 Task: Look for space in Itabirito, Brazil from 2nd June, 2023 to 9th June, 2023 for 5 adults in price range Rs.7000 to Rs.13000. Place can be shared room with 2 bedrooms having 5 beds and 2 bathrooms. Property type can be house, flat, guest house. Amenities needed are: wifi. Booking option can be shelf check-in. Required host language is Spanish.
Action: Key pressed i<Key.caps_lock>tabirito,<Key.space><Key.caps_lock>b<Key.caps_lock>razil<Key.enter>
Screenshot: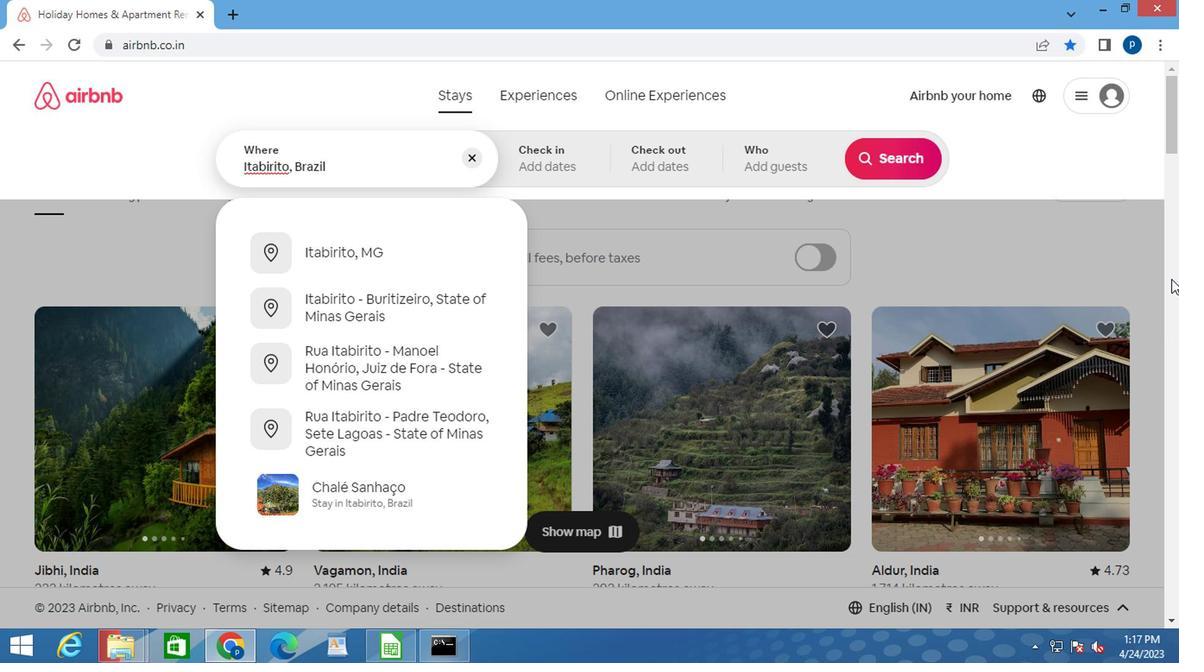 
Action: Mouse moved to (896, 292)
Screenshot: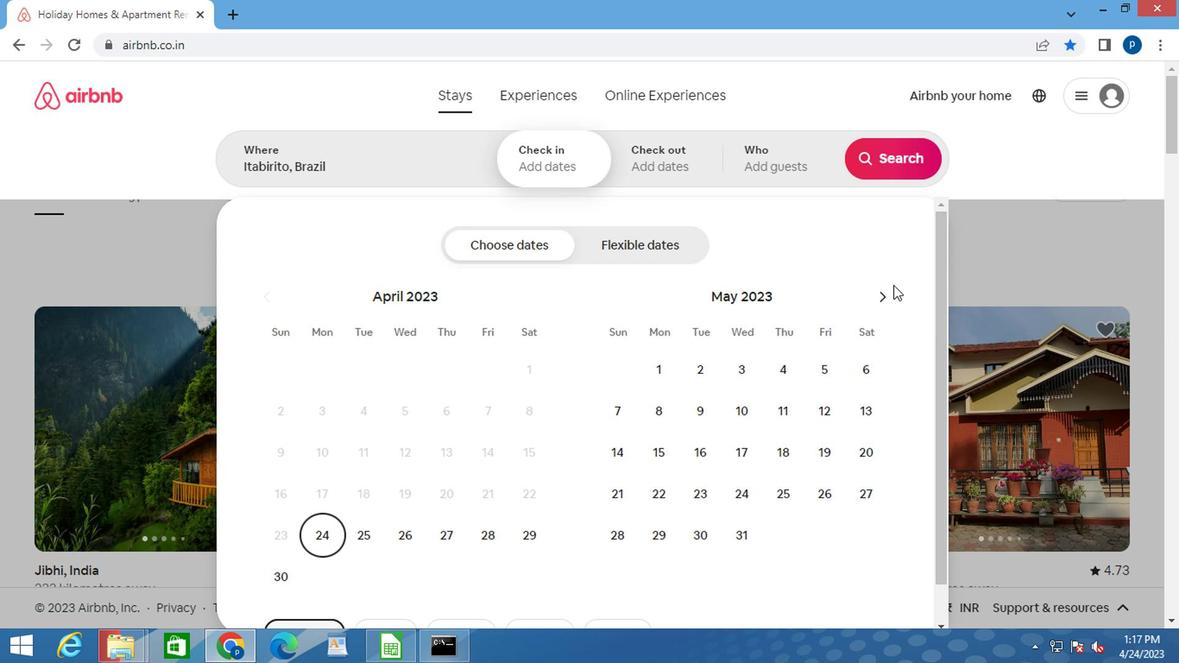 
Action: Mouse pressed left at (896, 292)
Screenshot: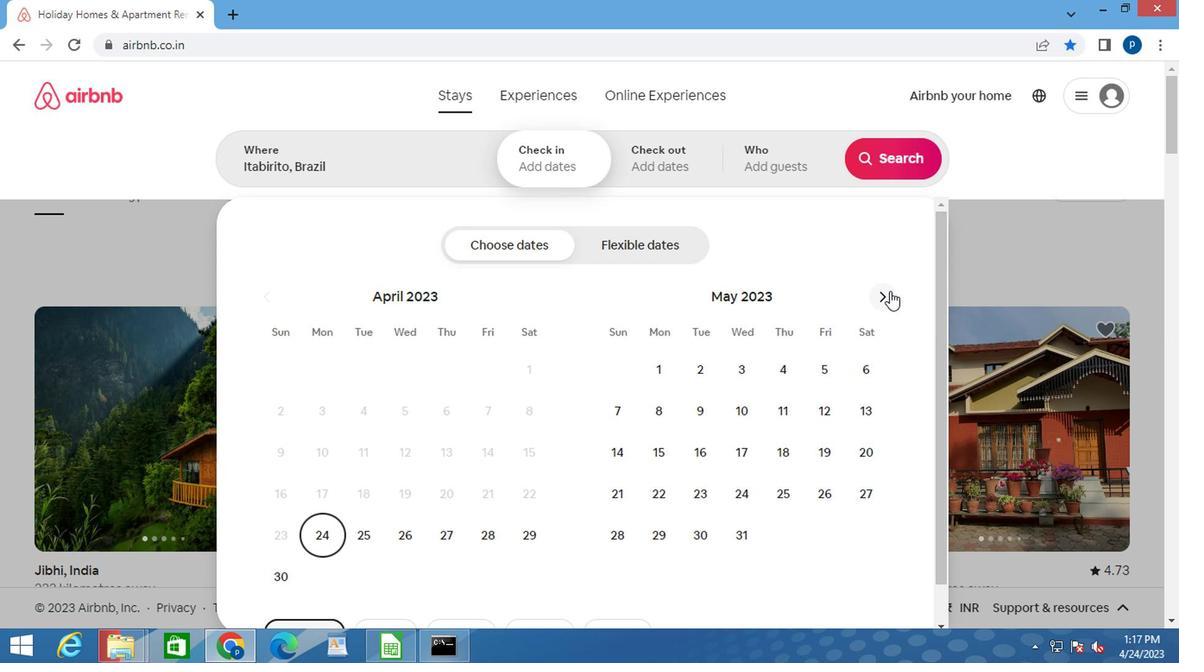 
Action: Mouse pressed left at (896, 292)
Screenshot: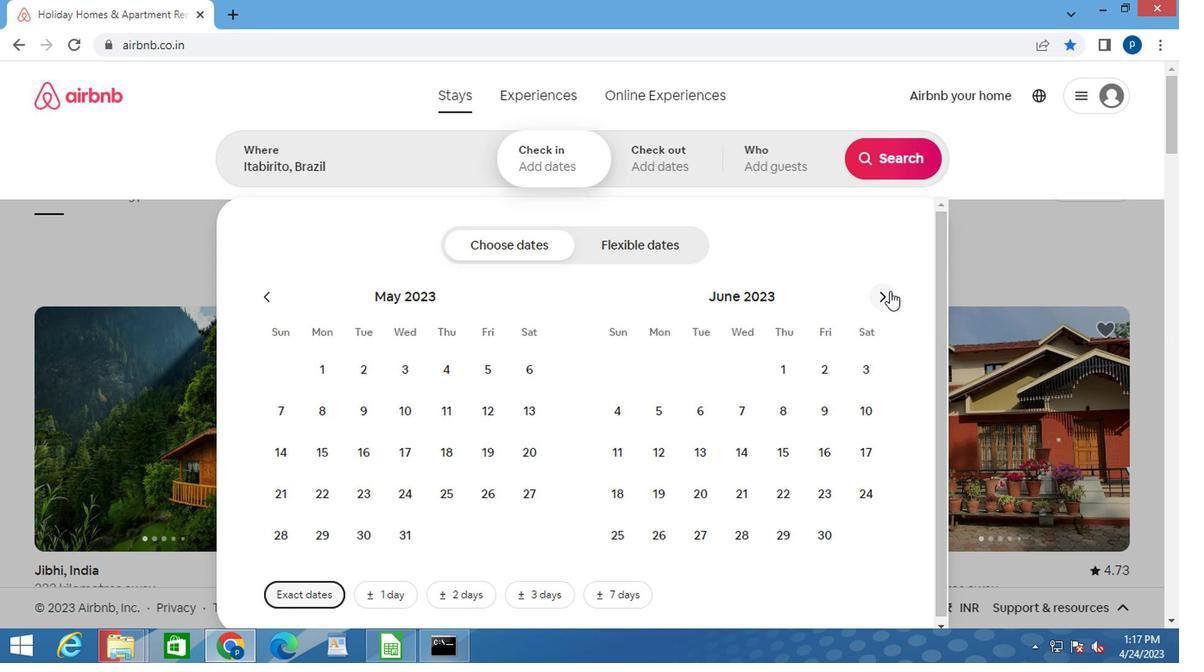 
Action: Mouse moved to (483, 375)
Screenshot: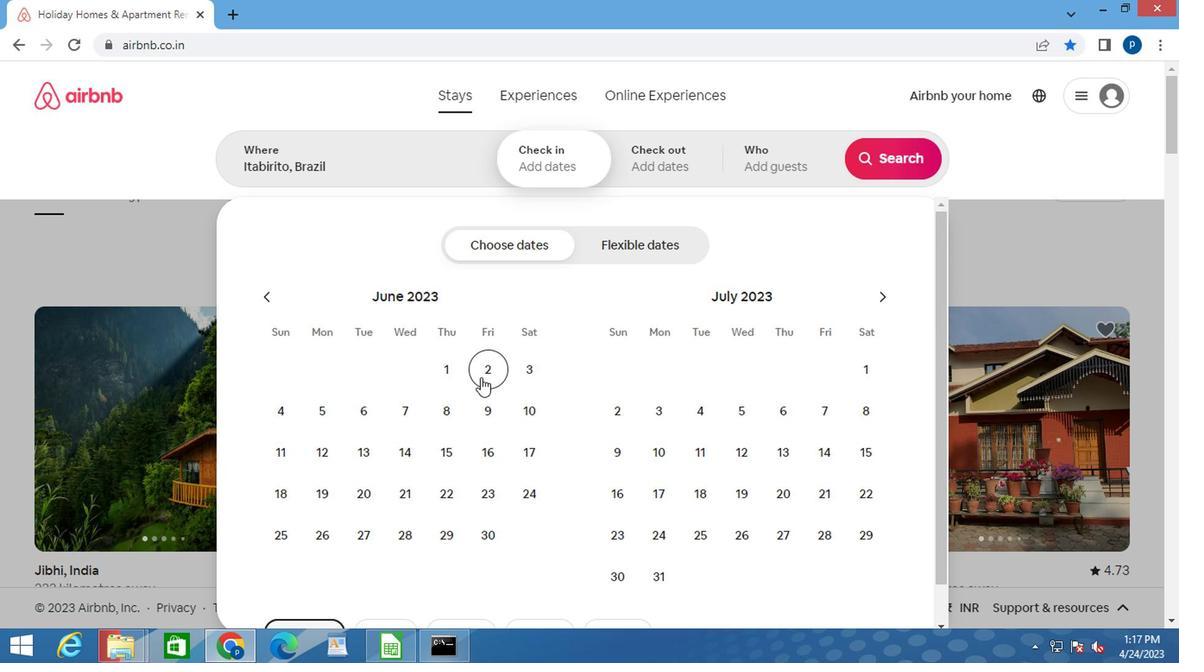 
Action: Mouse pressed left at (483, 375)
Screenshot: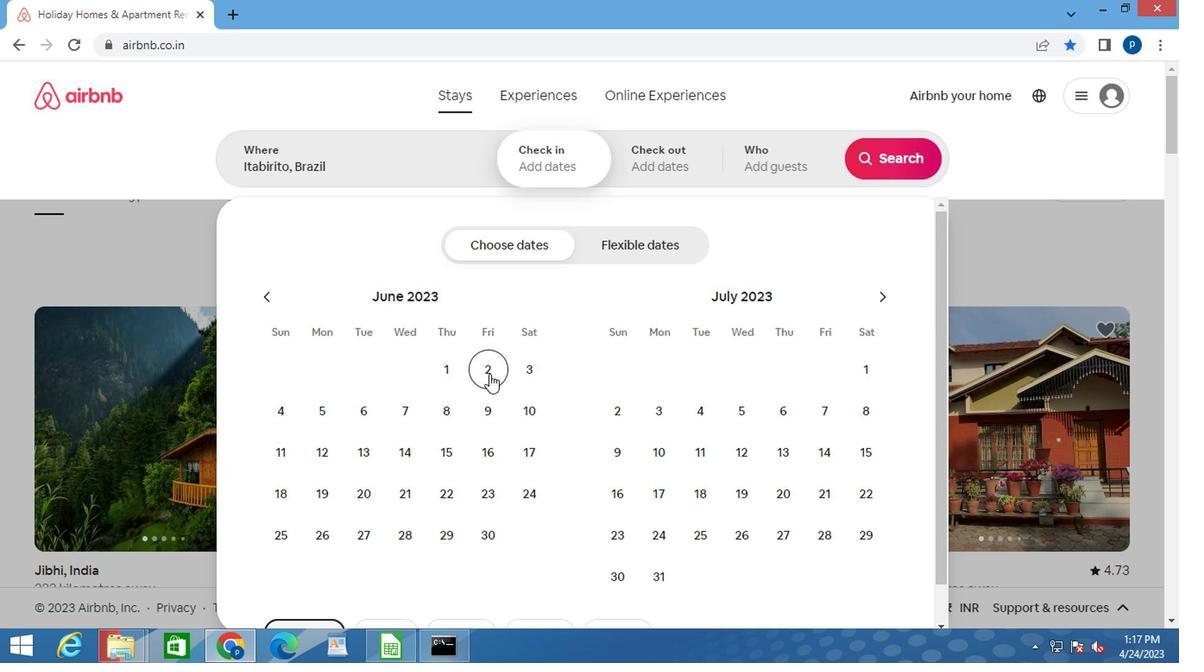 
Action: Mouse moved to (487, 413)
Screenshot: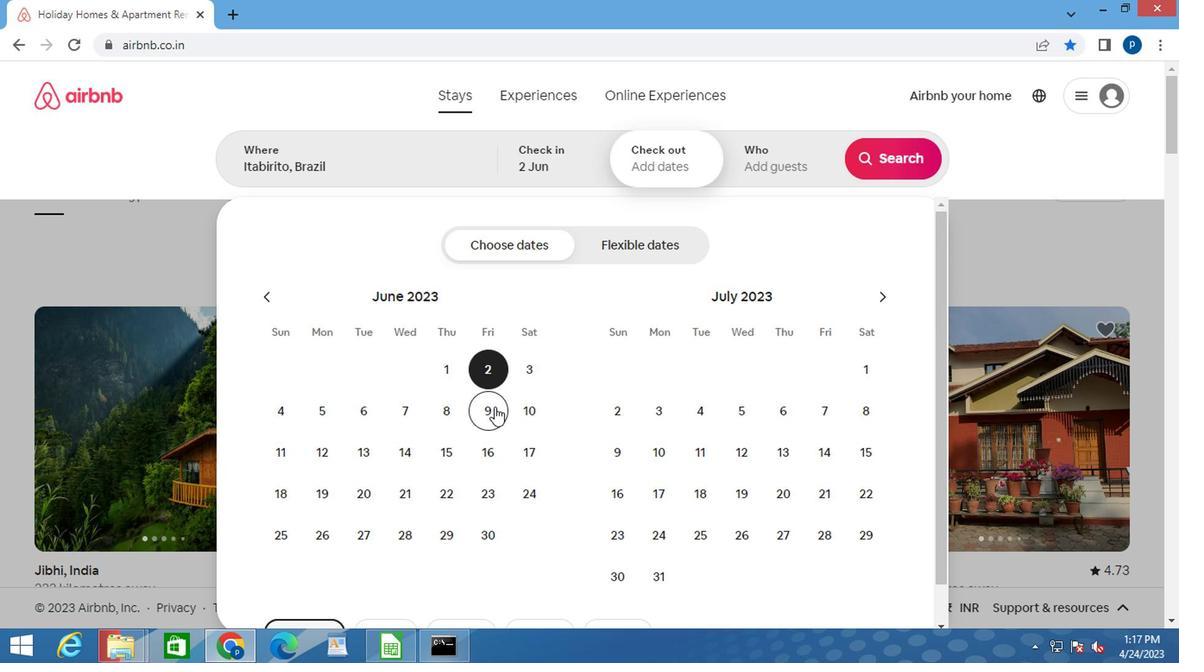 
Action: Mouse pressed left at (487, 413)
Screenshot: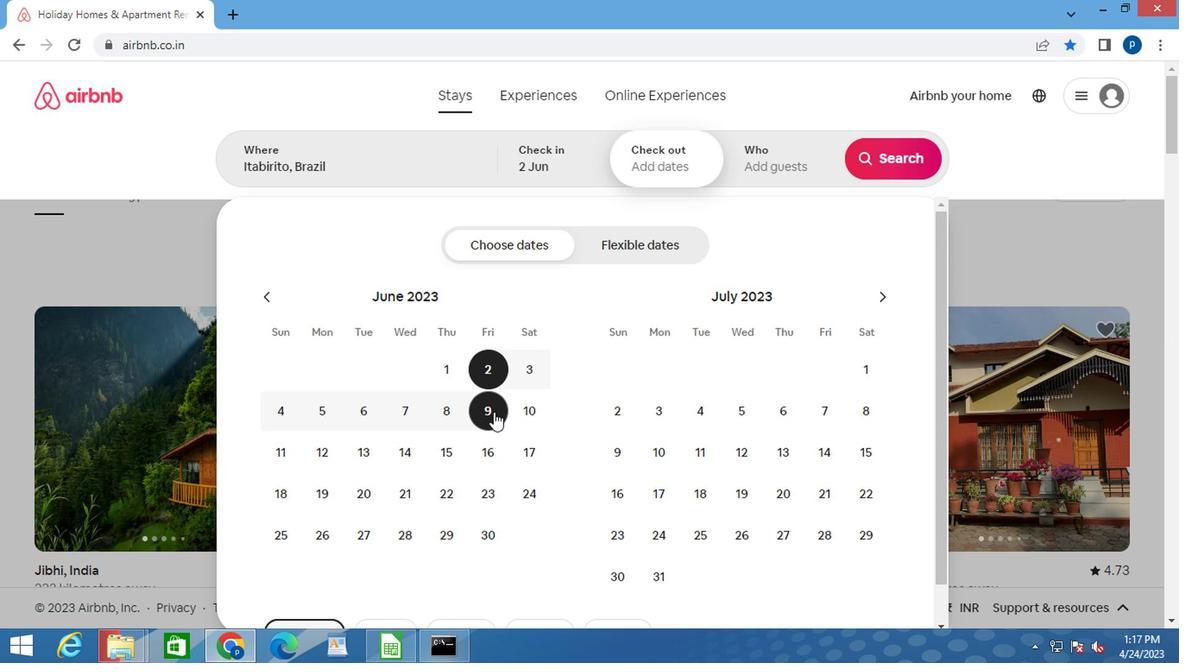 
Action: Mouse moved to (772, 176)
Screenshot: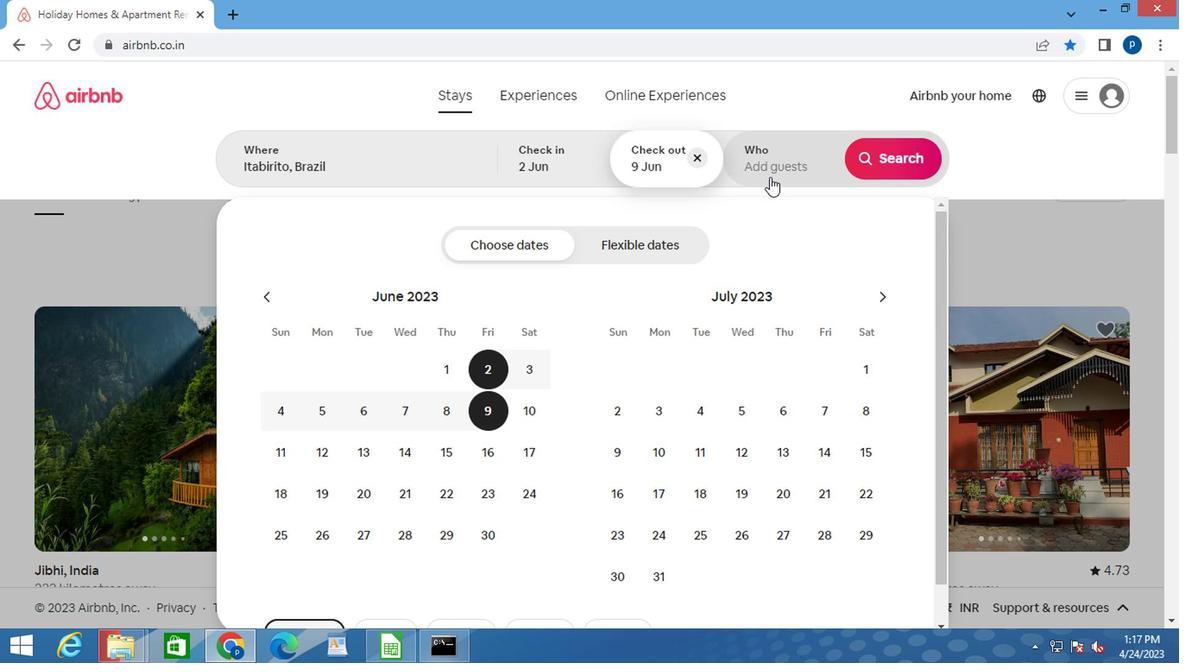 
Action: Mouse pressed left at (772, 176)
Screenshot: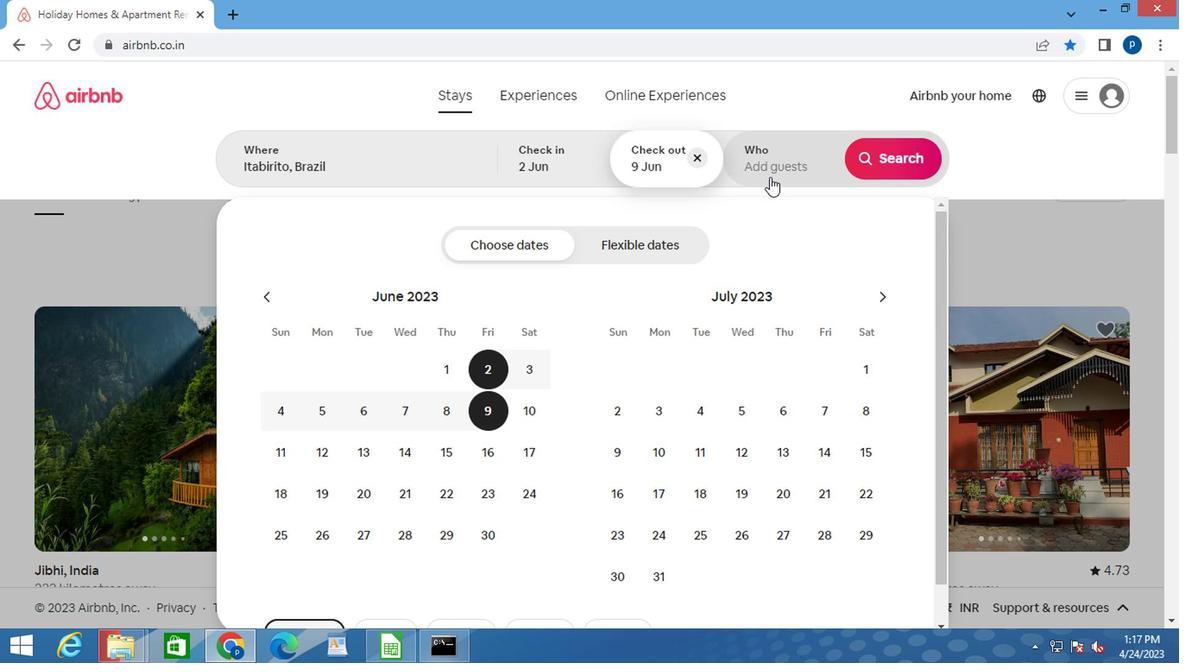 
Action: Mouse moved to (894, 251)
Screenshot: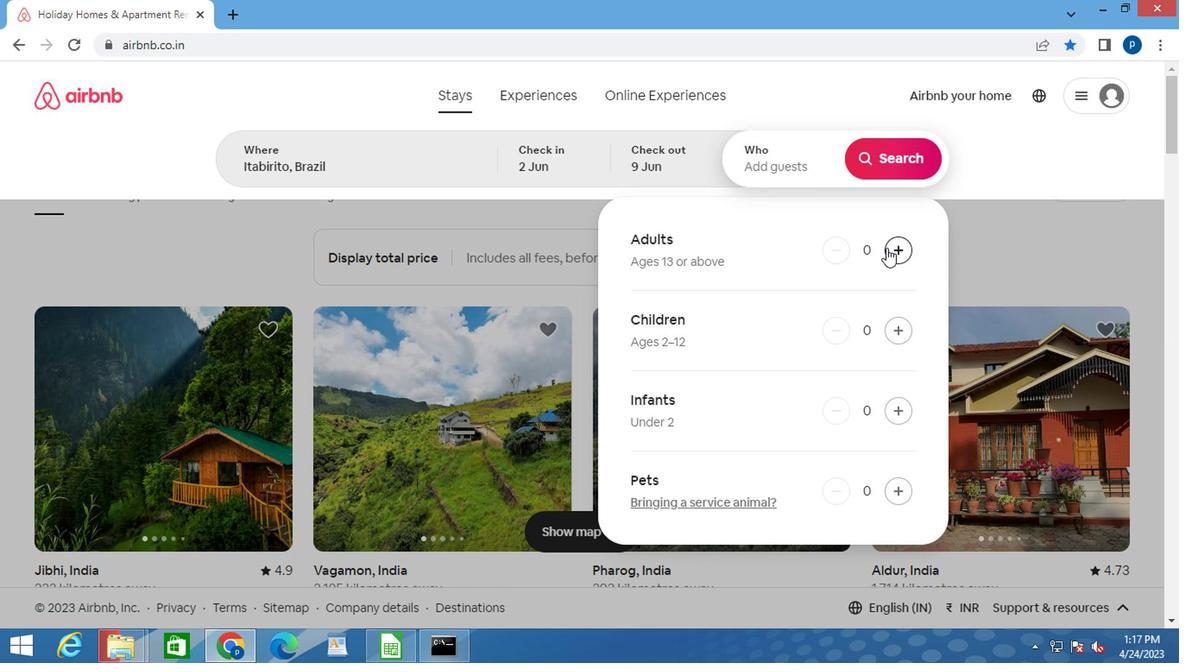 
Action: Mouse pressed left at (894, 251)
Screenshot: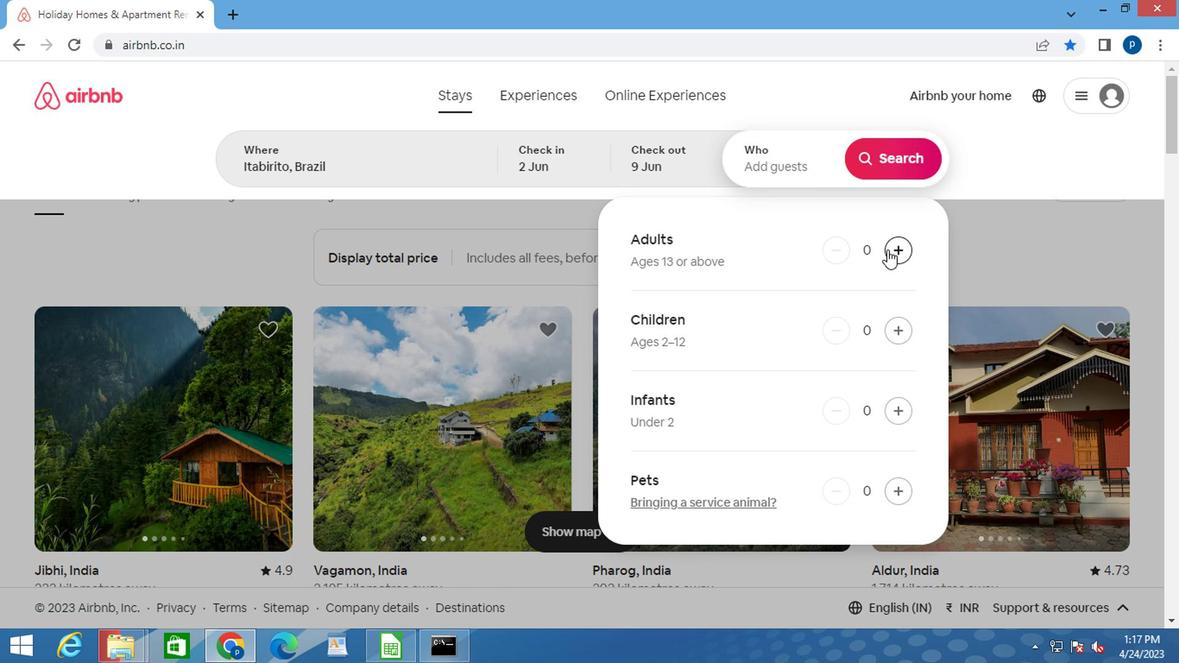 
Action: Mouse moved to (896, 250)
Screenshot: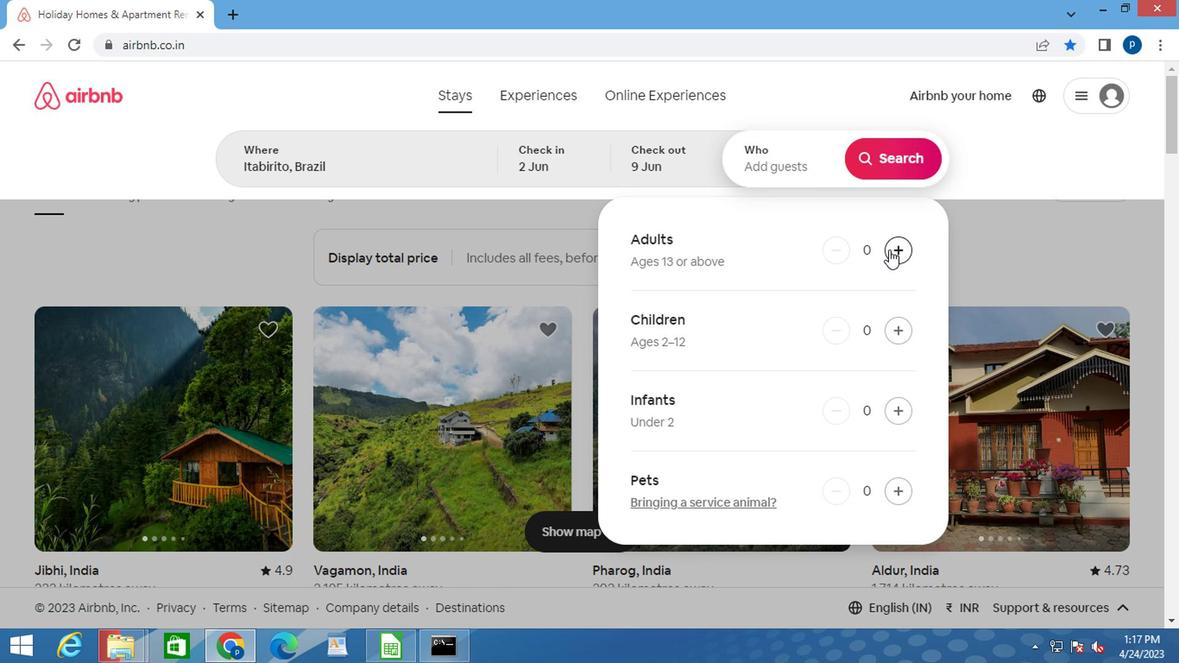
Action: Mouse pressed left at (896, 250)
Screenshot: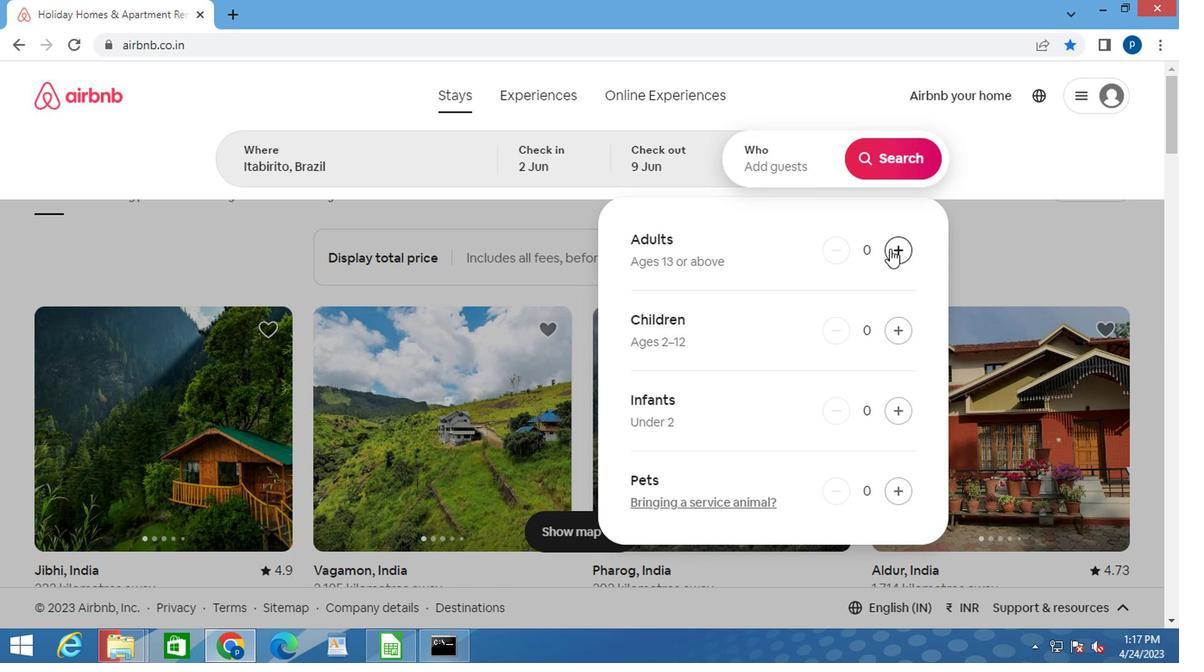 
Action: Mouse moved to (897, 250)
Screenshot: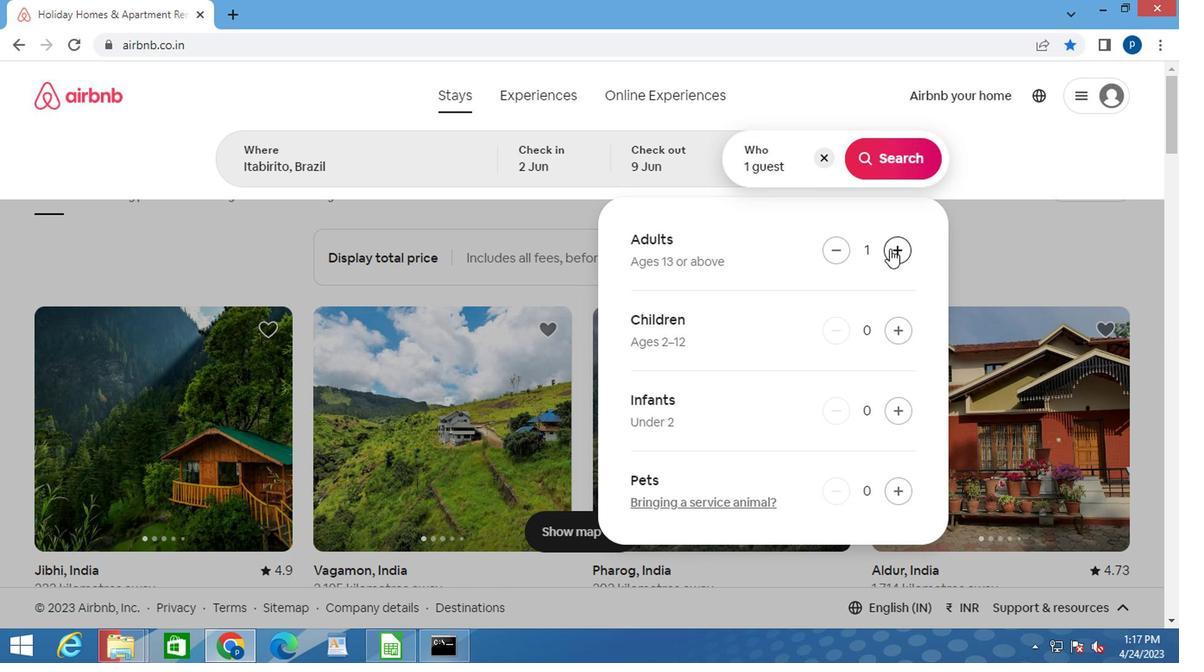 
Action: Mouse pressed left at (897, 250)
Screenshot: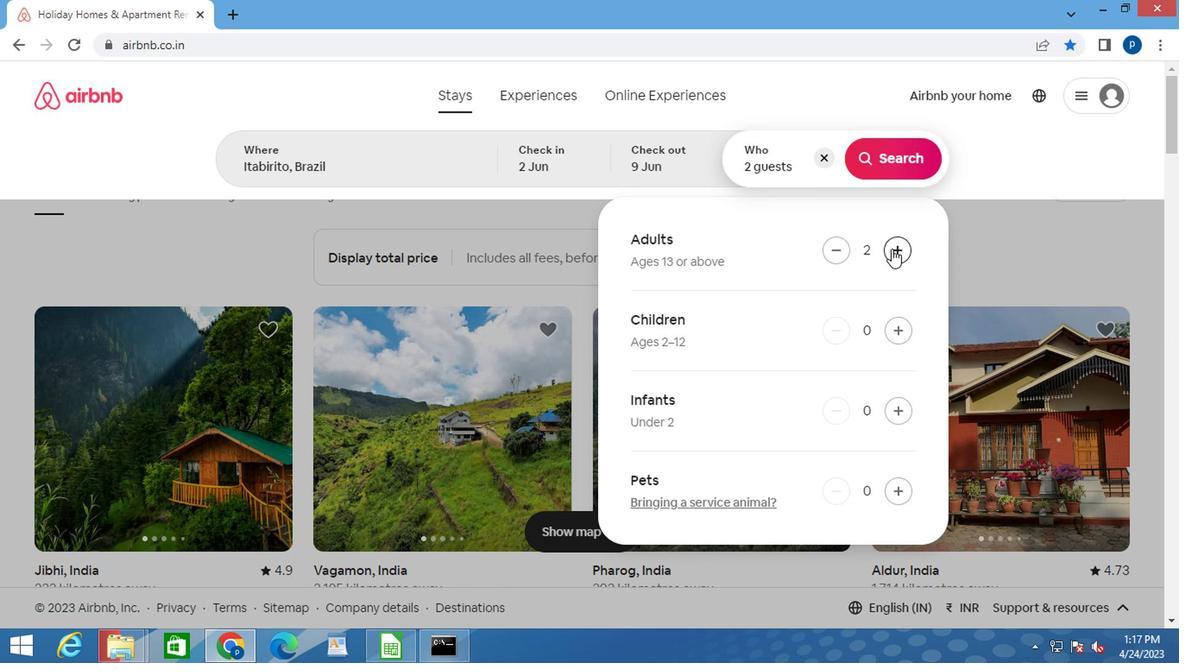 
Action: Mouse moved to (898, 250)
Screenshot: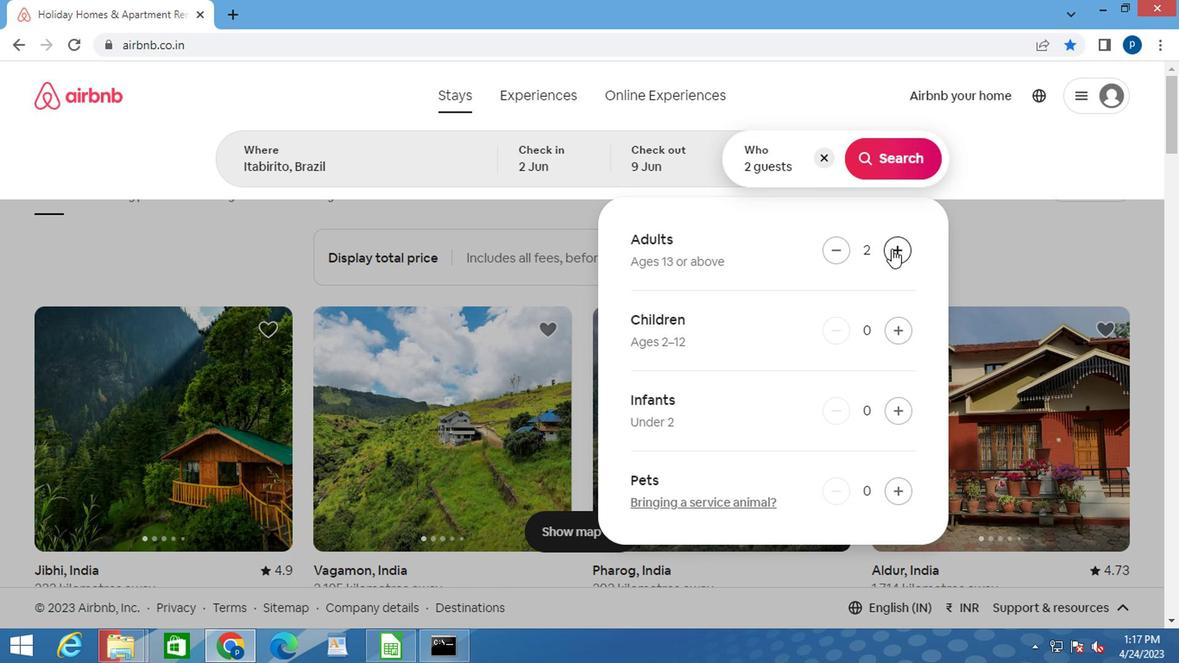 
Action: Mouse pressed left at (898, 250)
Screenshot: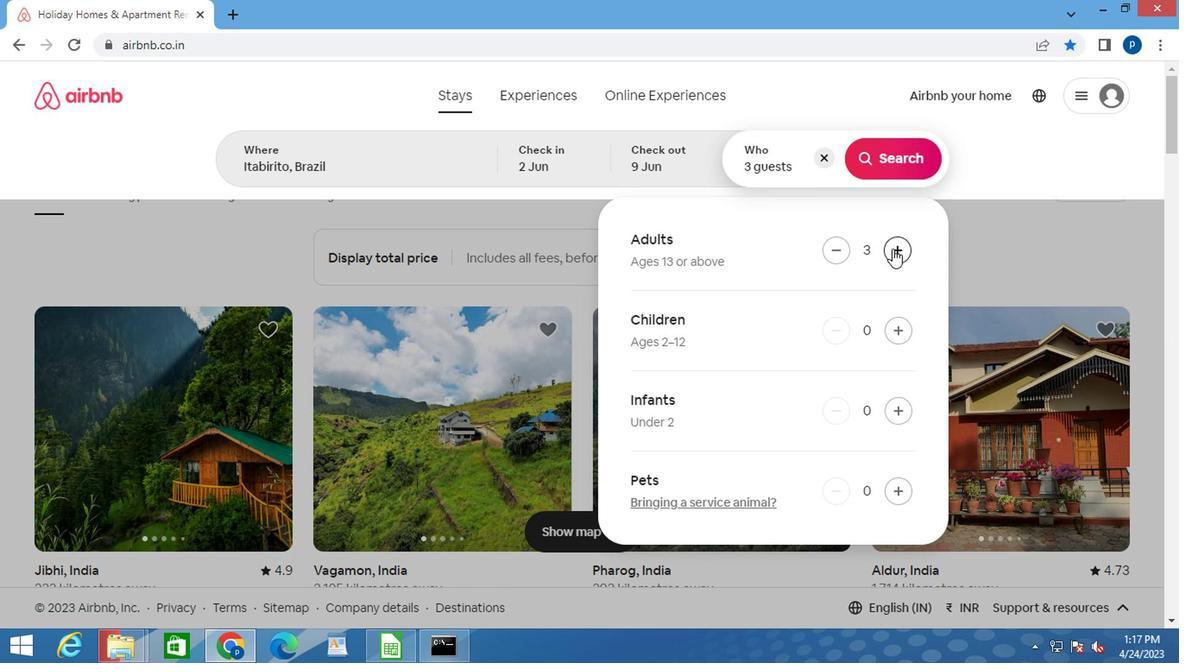 
Action: Mouse pressed left at (898, 250)
Screenshot: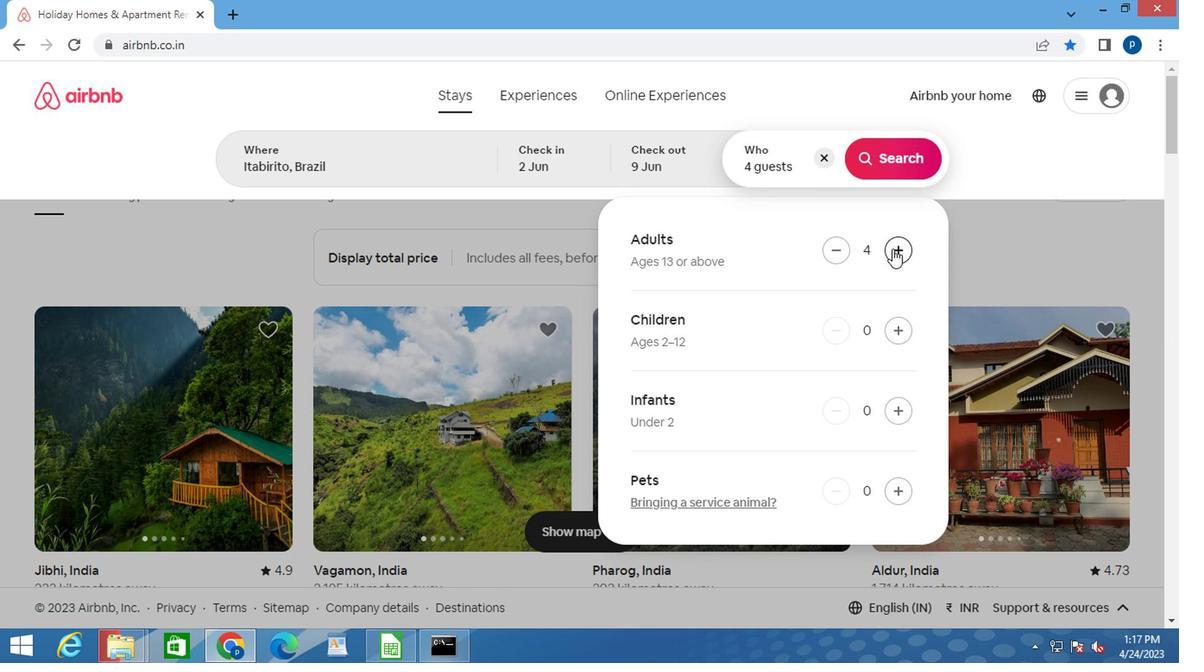 
Action: Mouse moved to (896, 164)
Screenshot: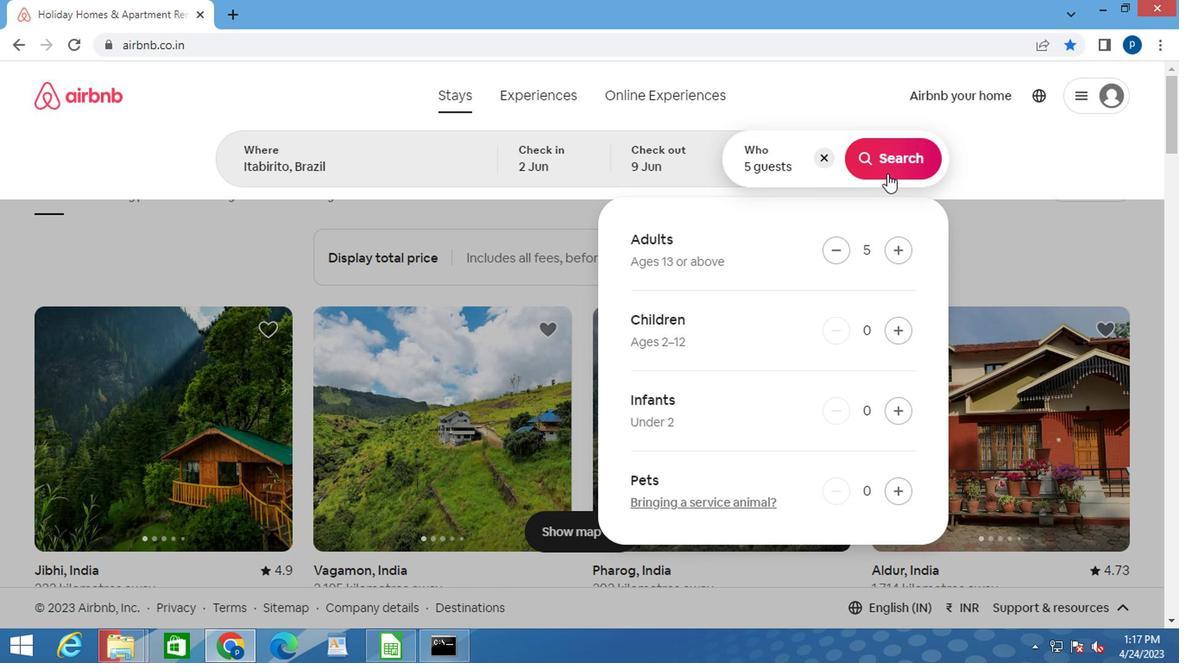 
Action: Mouse pressed left at (896, 164)
Screenshot: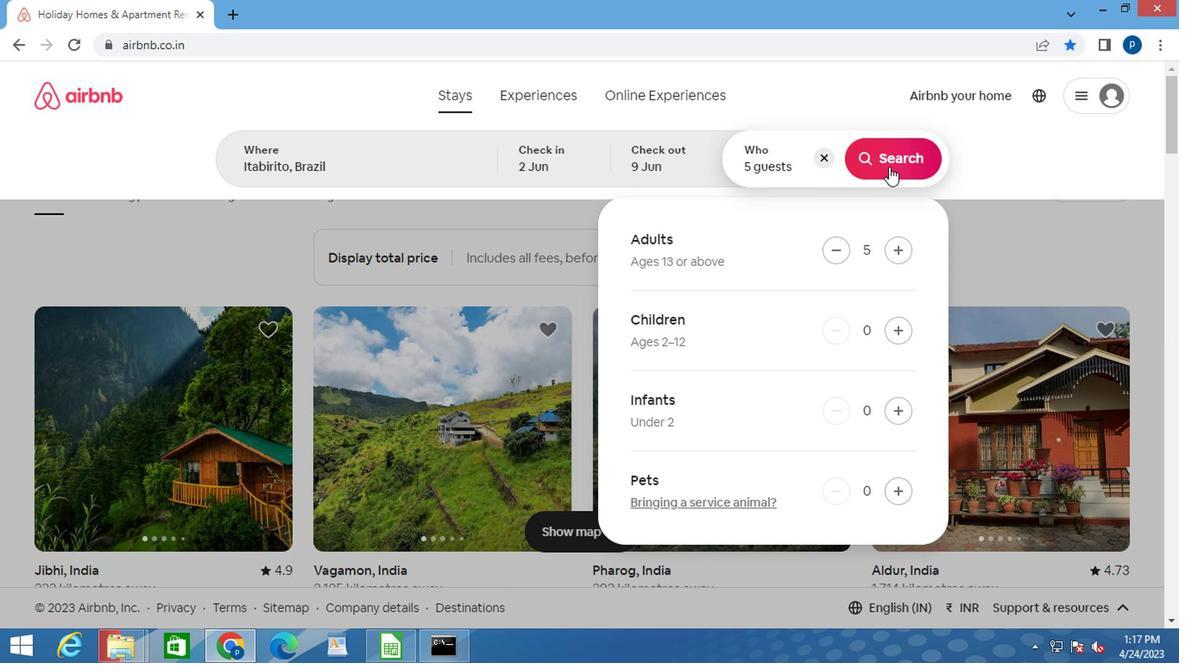 
Action: Mouse moved to (1100, 170)
Screenshot: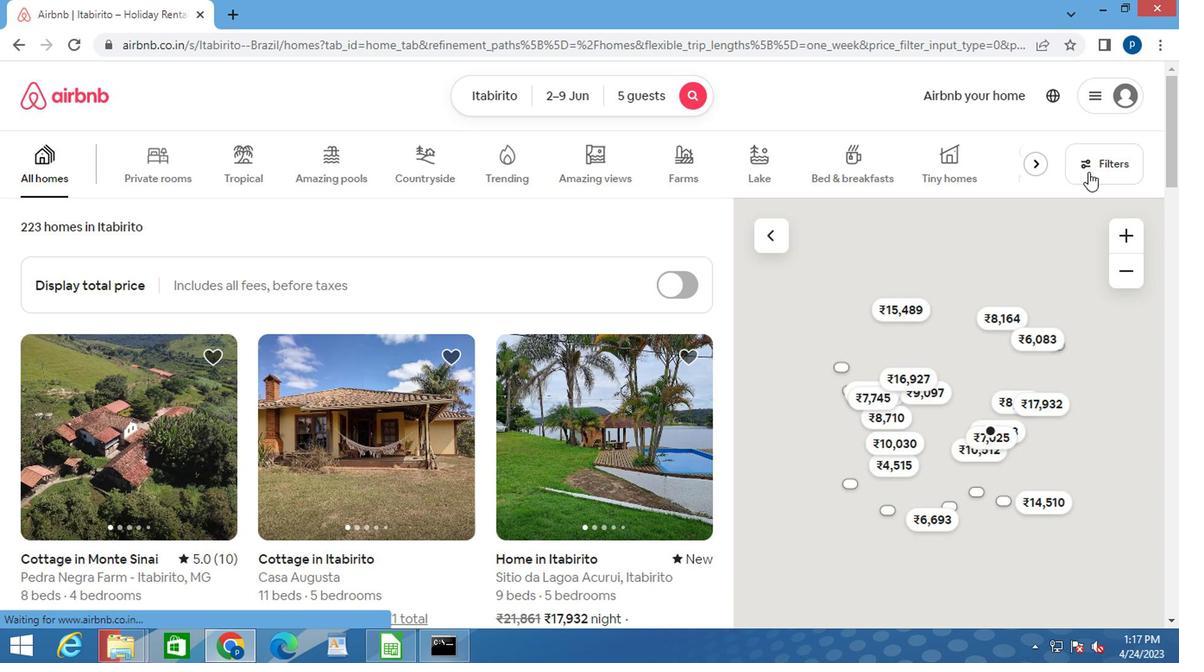 
Action: Mouse pressed left at (1100, 170)
Screenshot: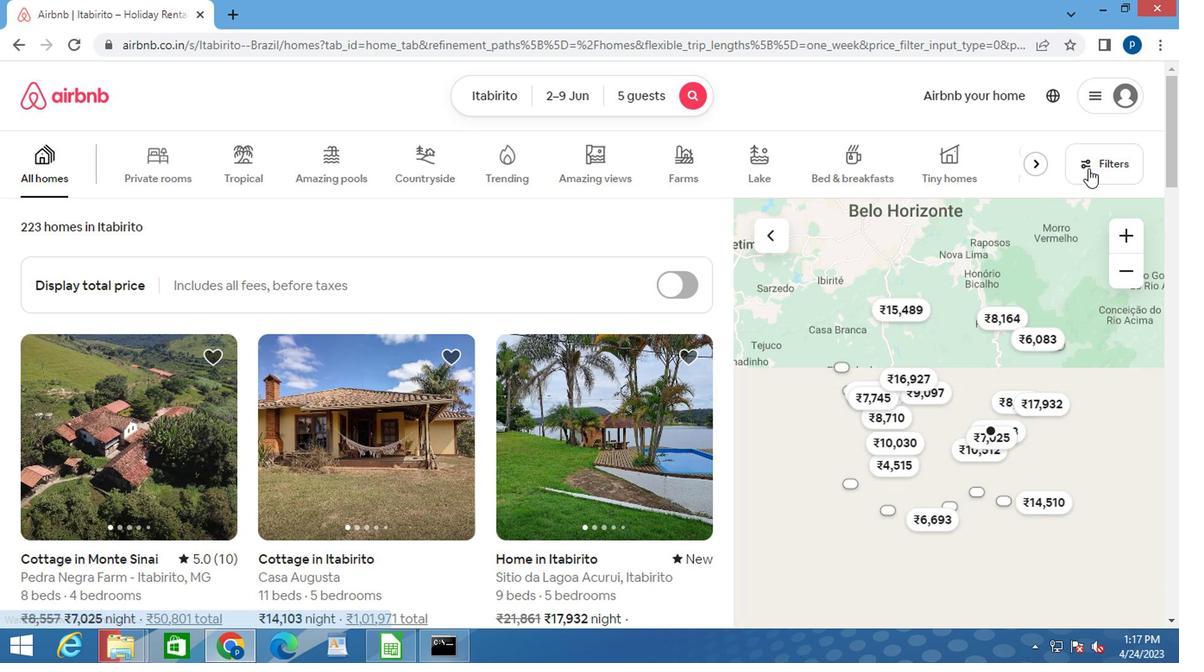 
Action: Mouse moved to (332, 379)
Screenshot: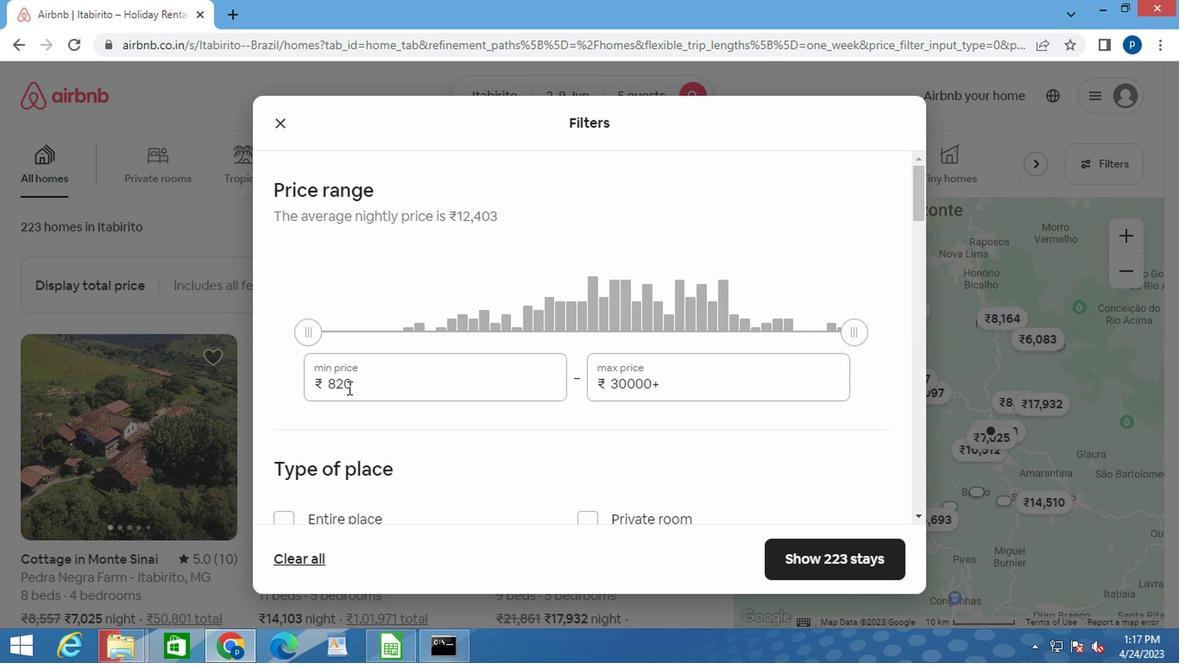 
Action: Mouse pressed left at (332, 379)
Screenshot: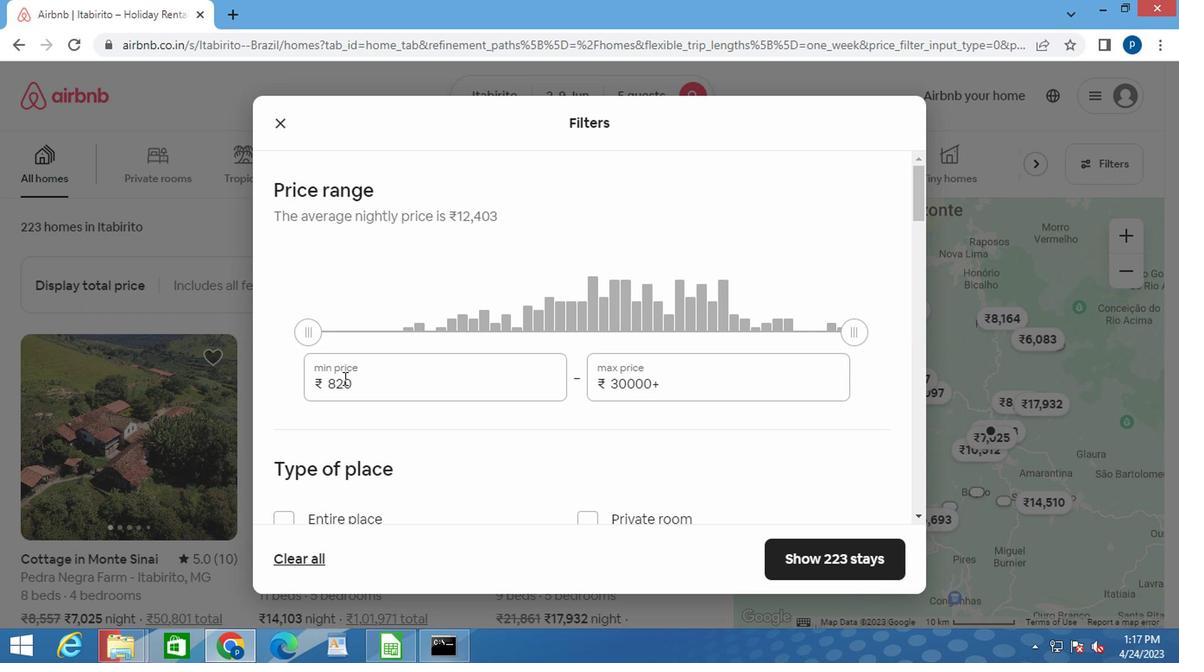 
Action: Mouse pressed left at (332, 379)
Screenshot: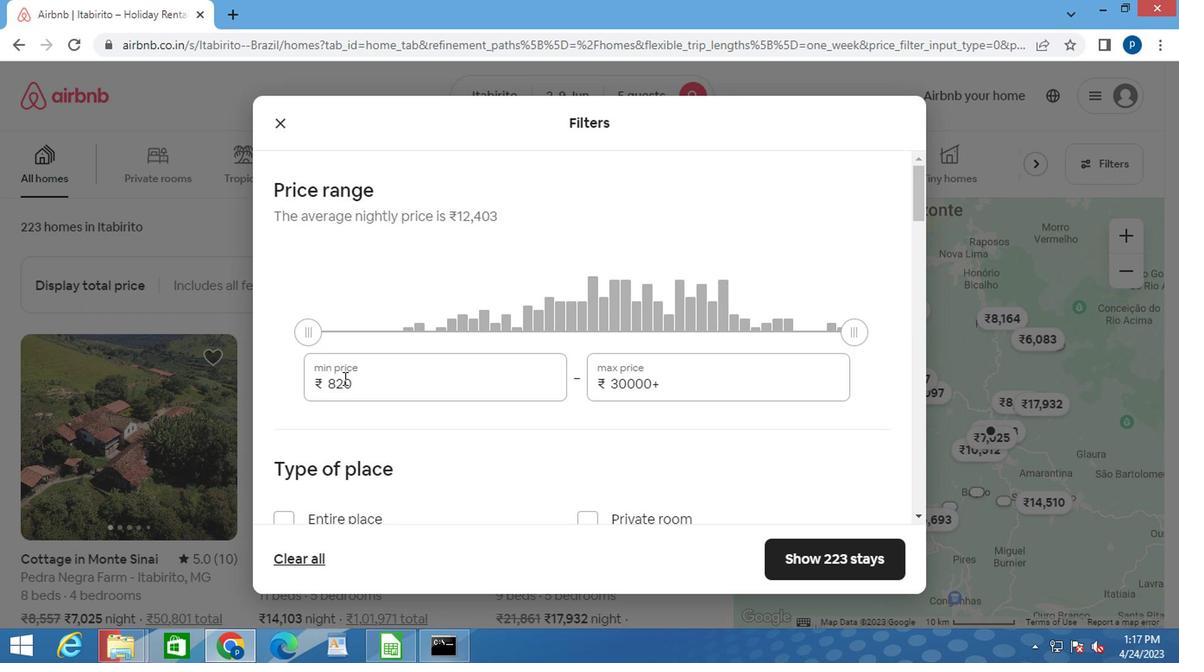 
Action: Mouse pressed left at (332, 379)
Screenshot: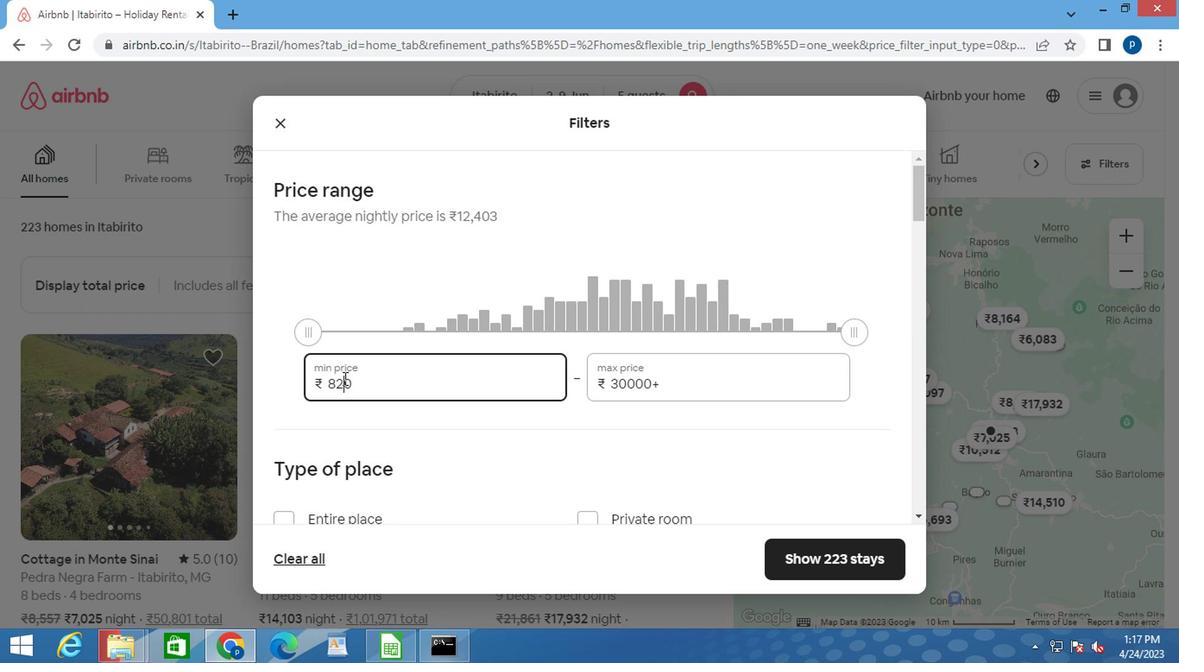 
Action: Key pressed 7000<Key.tab>13000
Screenshot: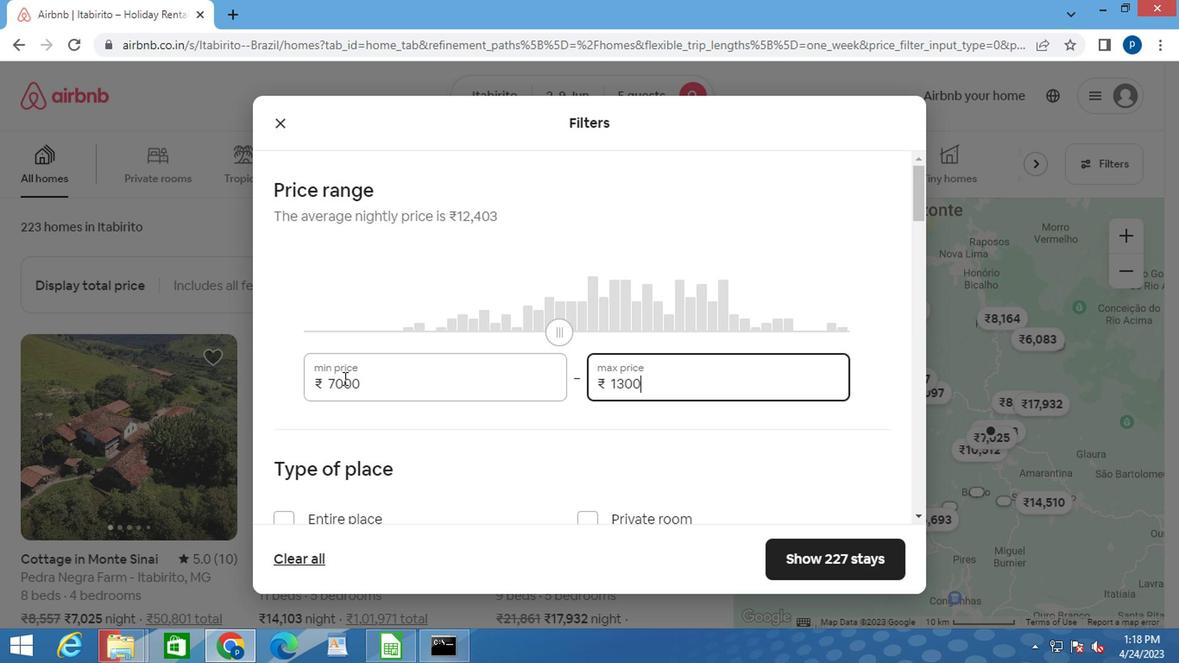 
Action: Mouse moved to (516, 489)
Screenshot: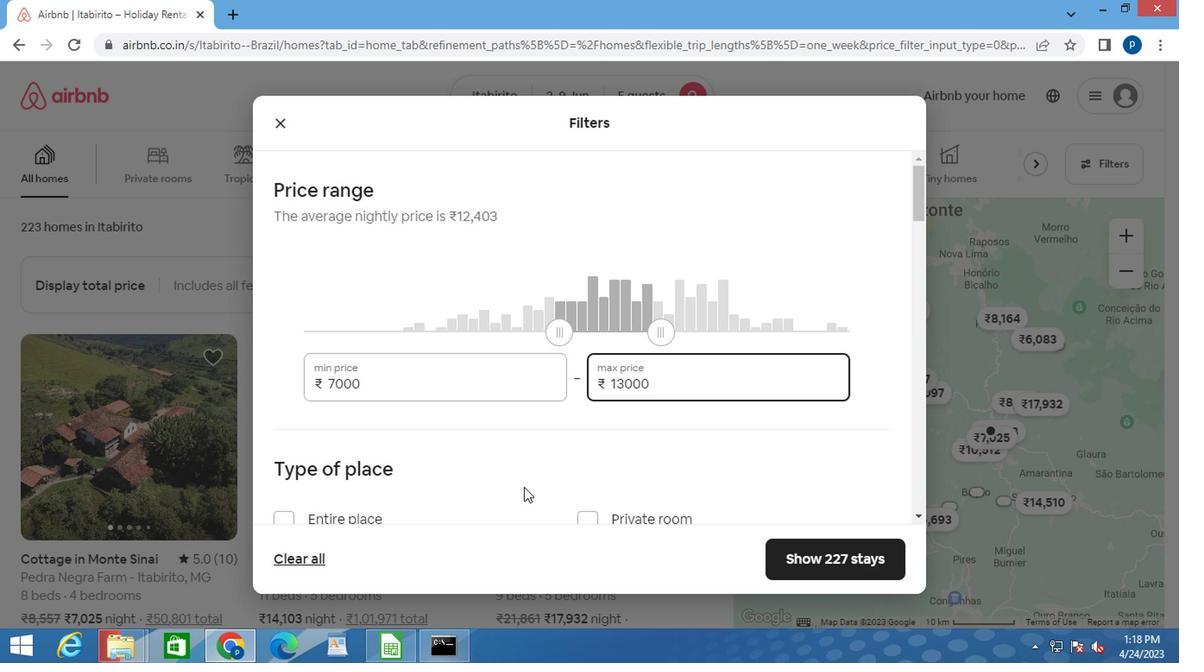 
Action: Mouse scrolled (516, 487) with delta (0, -1)
Screenshot: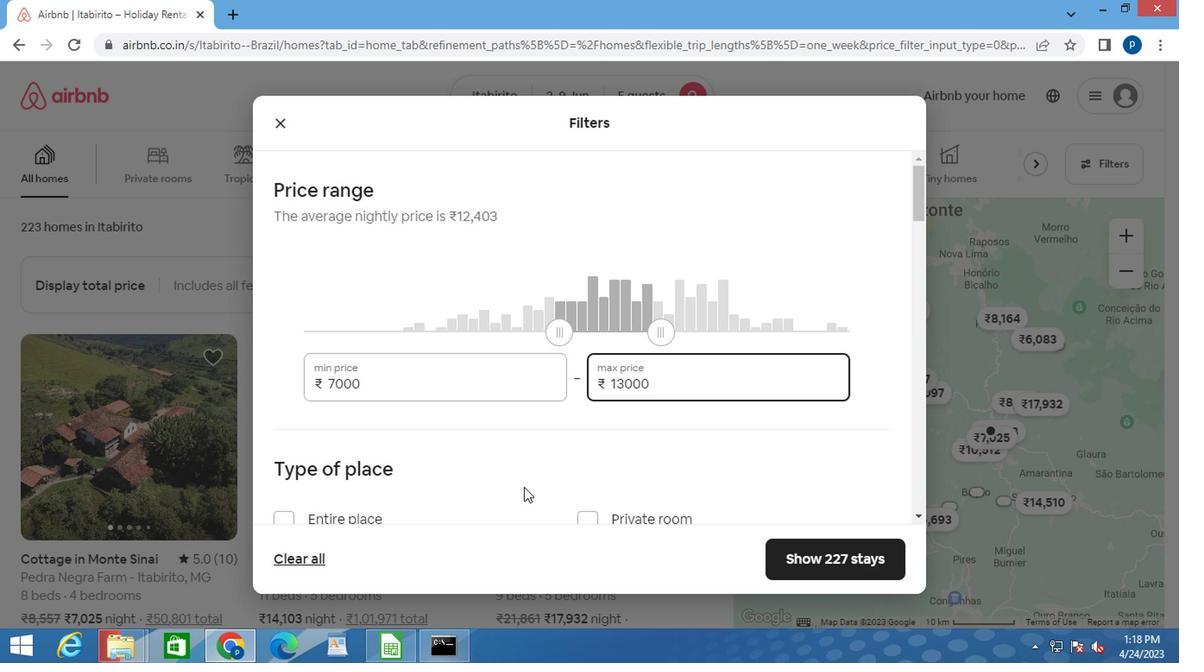 
Action: Mouse moved to (512, 460)
Screenshot: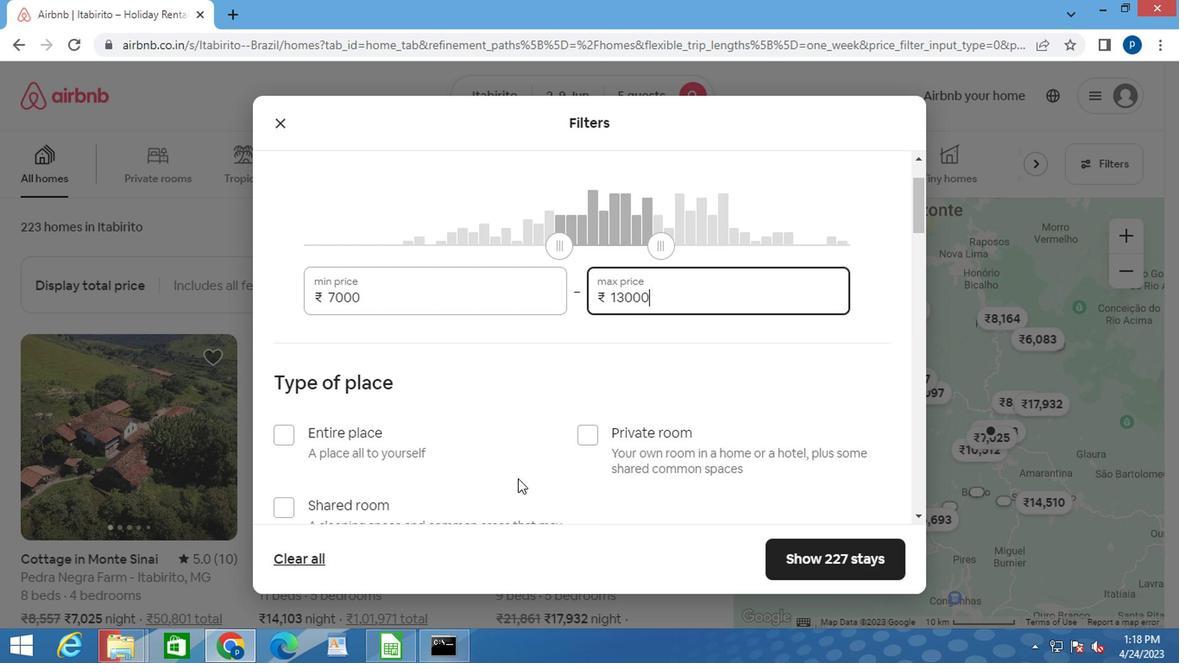
Action: Mouse scrolled (512, 459) with delta (0, 0)
Screenshot: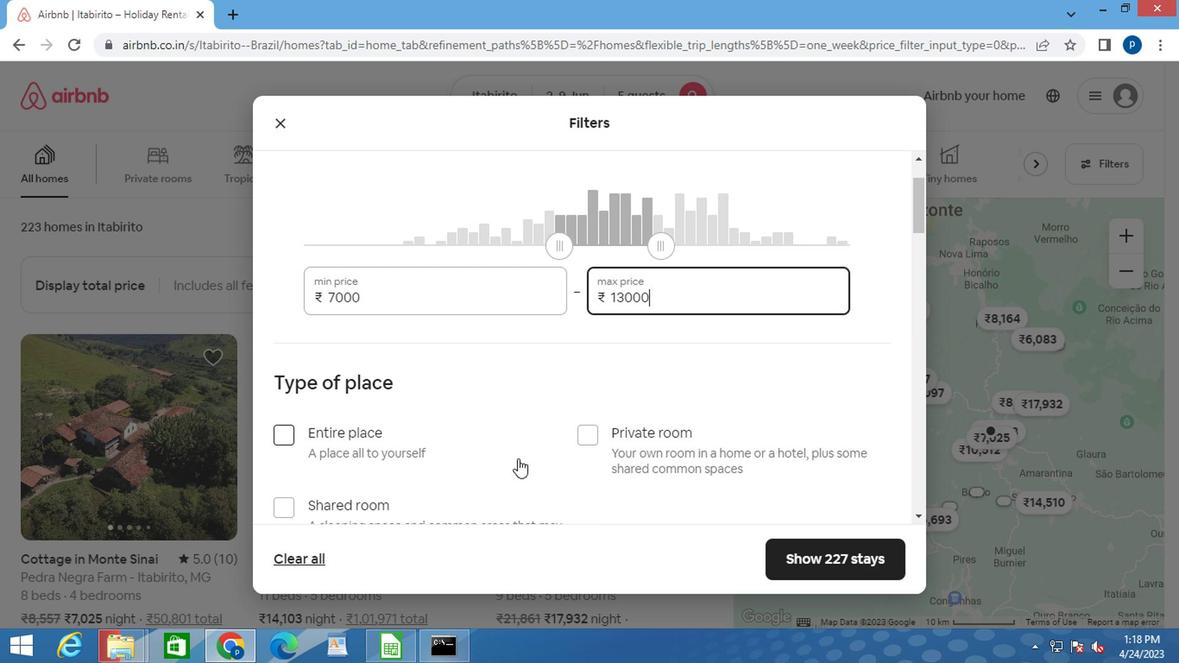 
Action: Mouse moved to (469, 432)
Screenshot: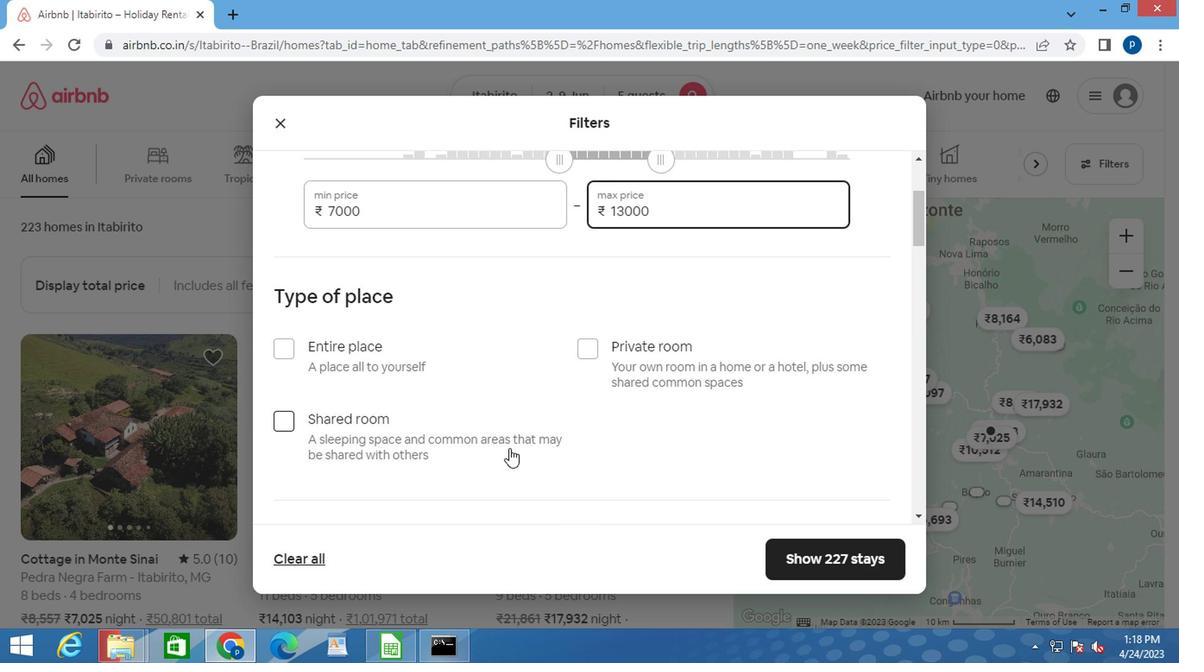 
Action: Mouse scrolled (469, 430) with delta (0, -1)
Screenshot: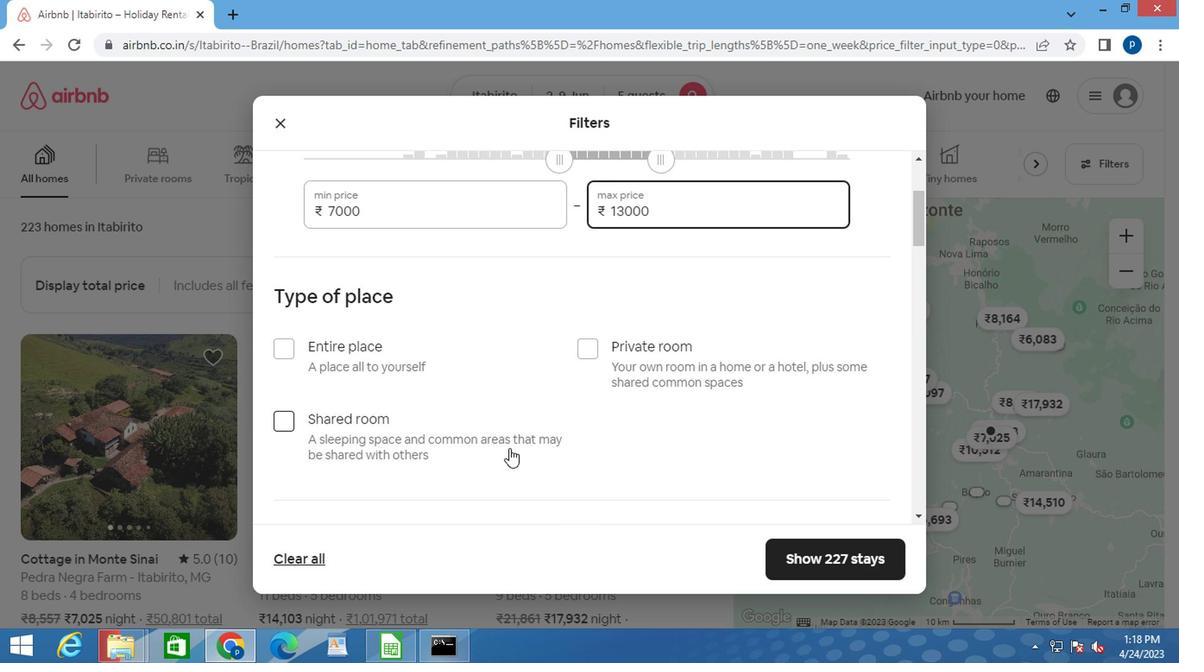 
Action: Mouse moved to (274, 341)
Screenshot: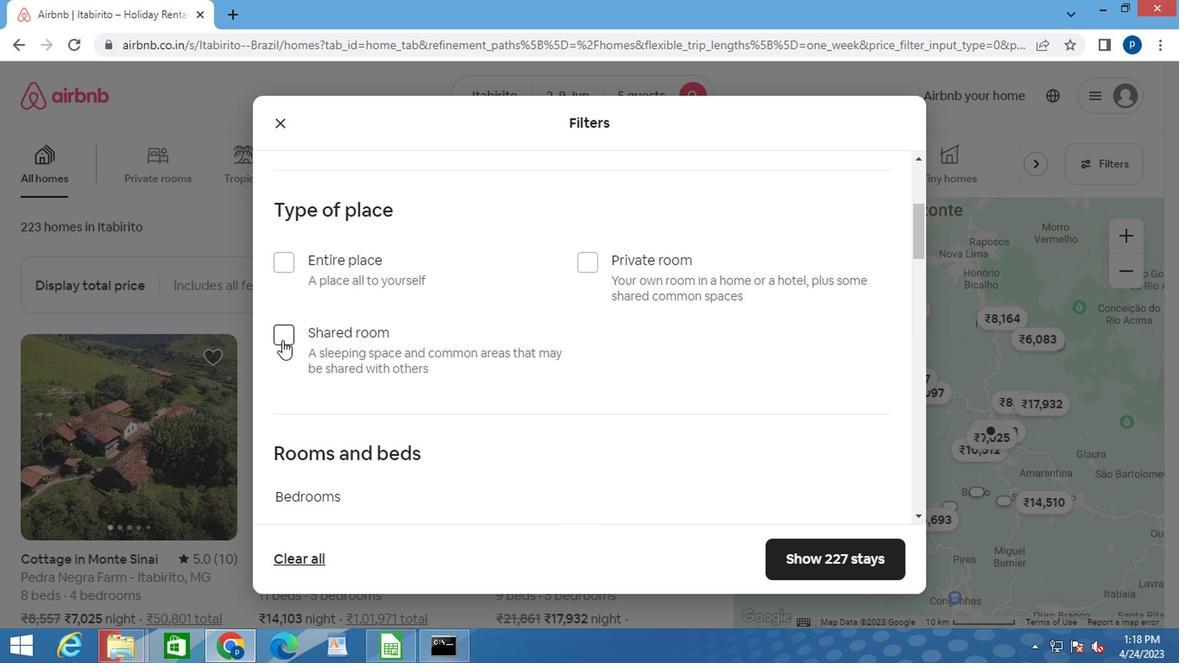 
Action: Mouse pressed left at (274, 341)
Screenshot: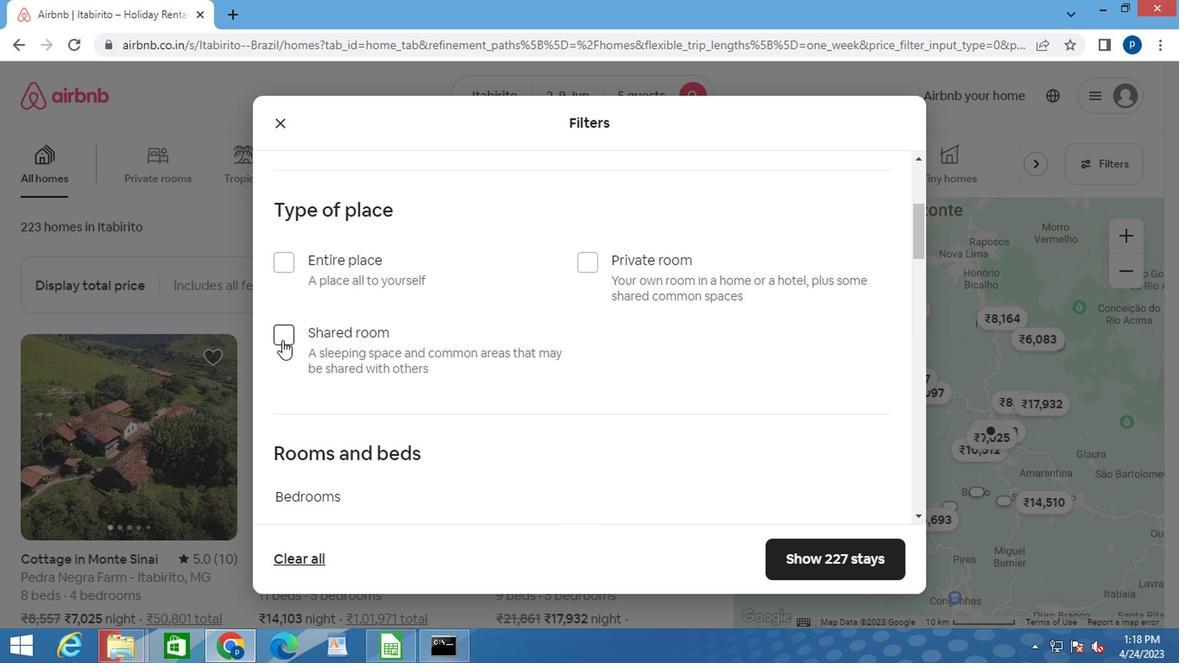 
Action: Mouse moved to (360, 363)
Screenshot: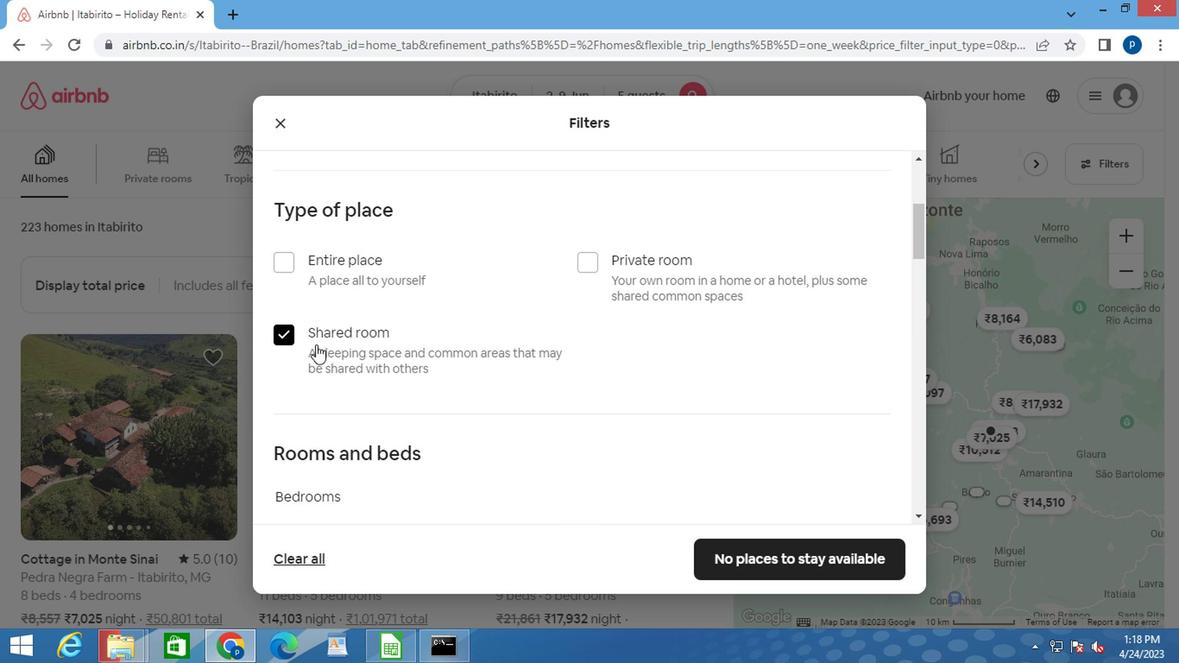 
Action: Mouse scrolled (360, 362) with delta (0, -1)
Screenshot: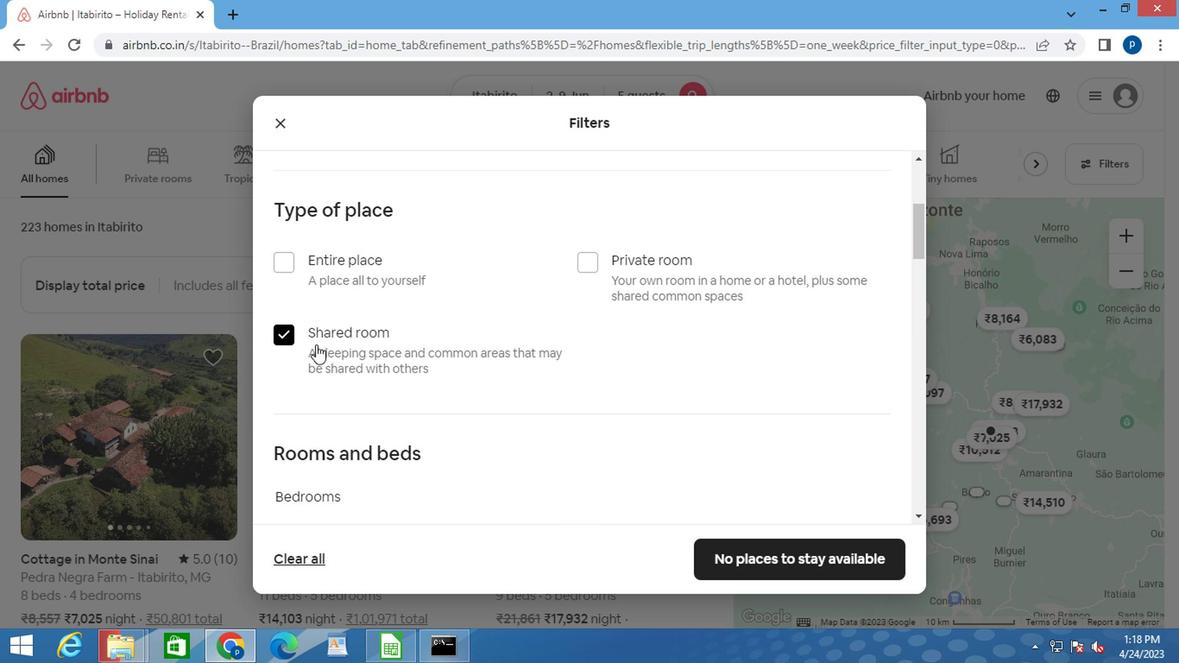 
Action: Mouse moved to (373, 365)
Screenshot: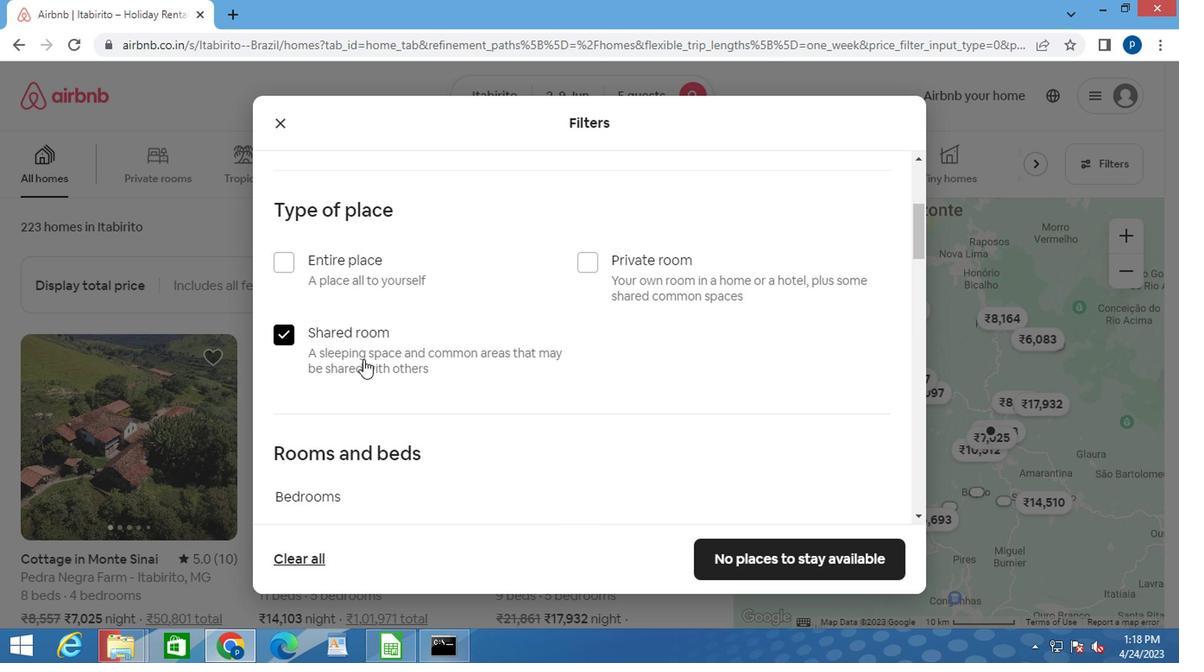 
Action: Mouse scrolled (373, 364) with delta (0, 0)
Screenshot: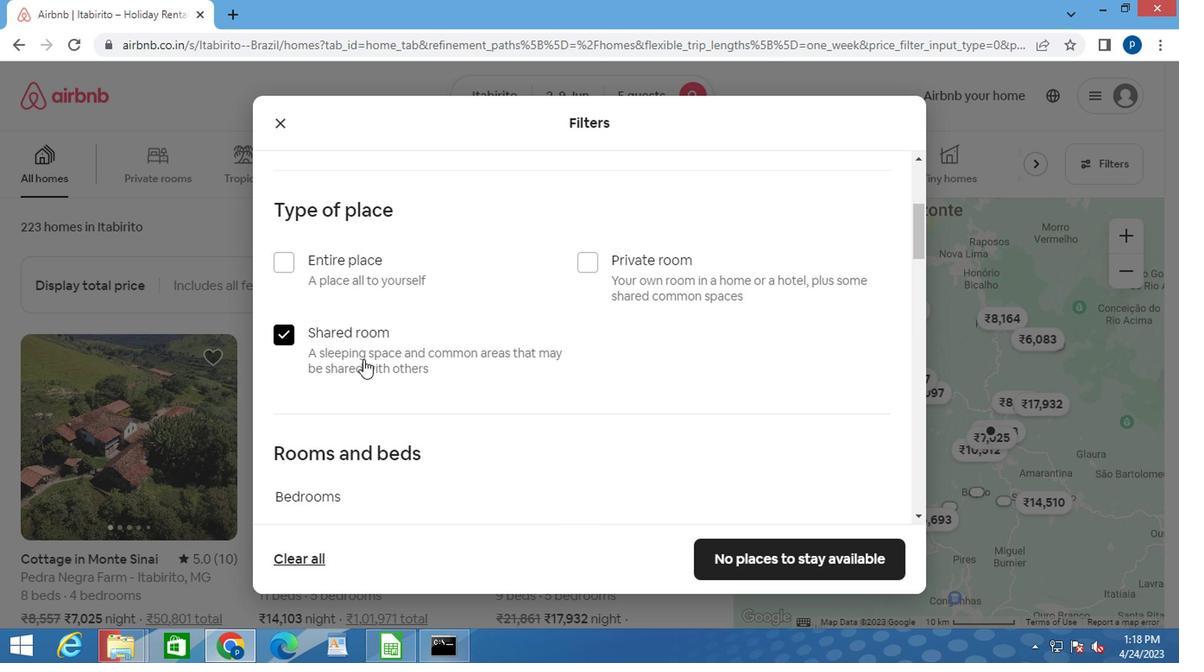 
Action: Mouse moved to (422, 368)
Screenshot: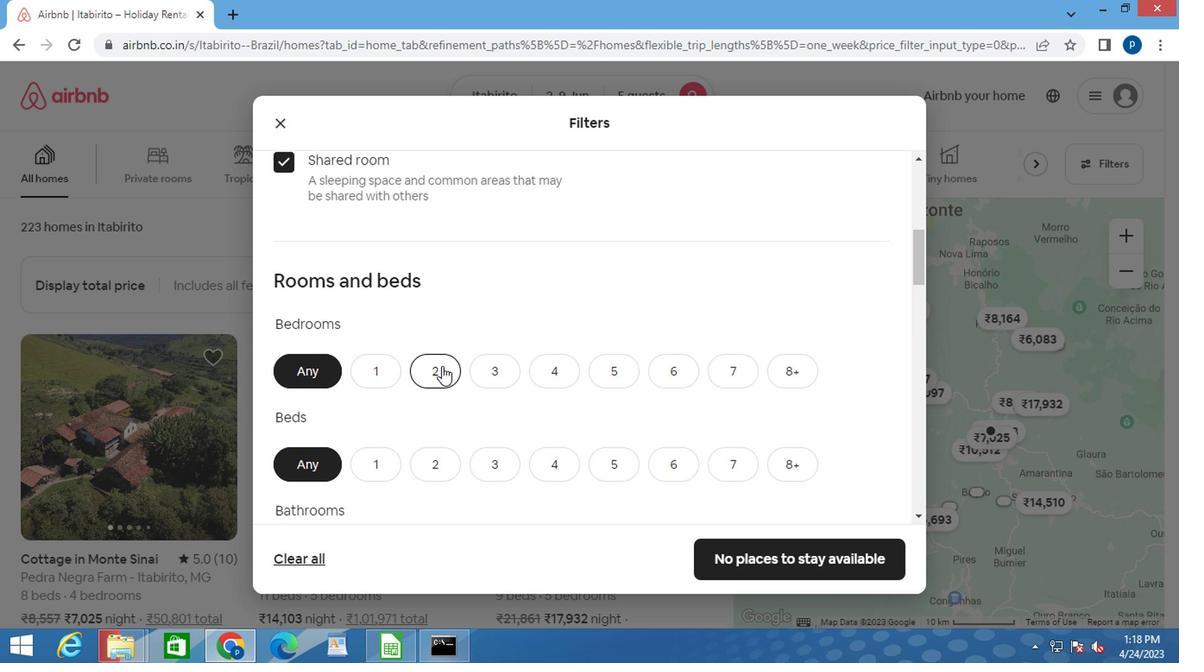 
Action: Mouse pressed left at (422, 368)
Screenshot: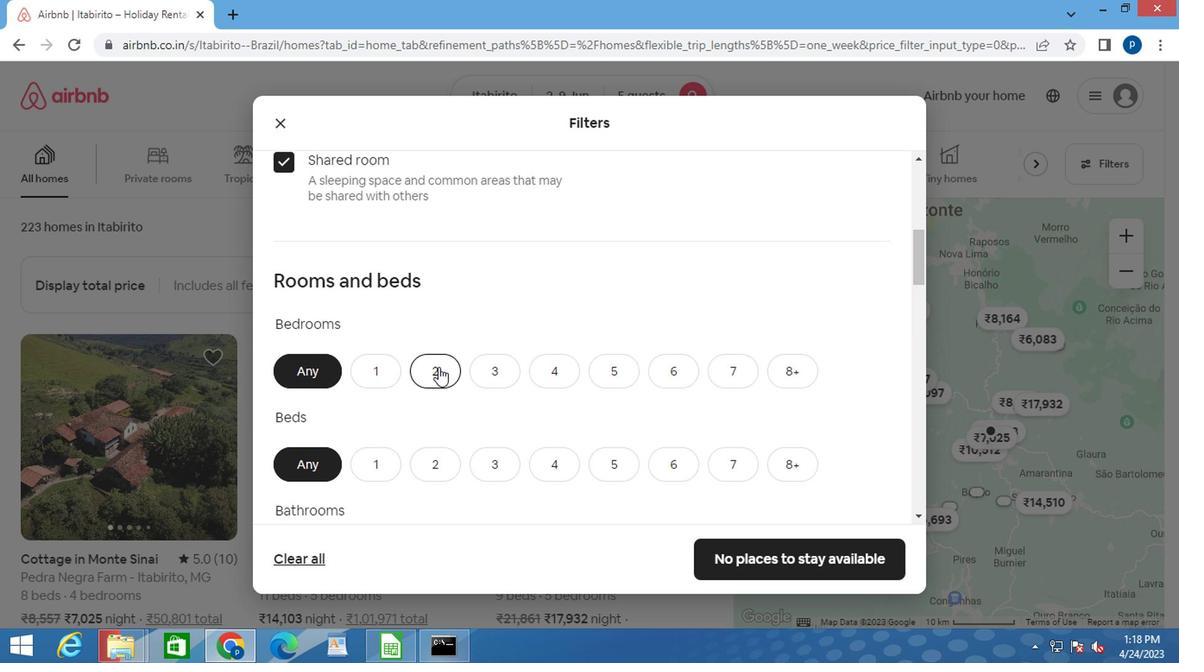 
Action: Mouse moved to (602, 457)
Screenshot: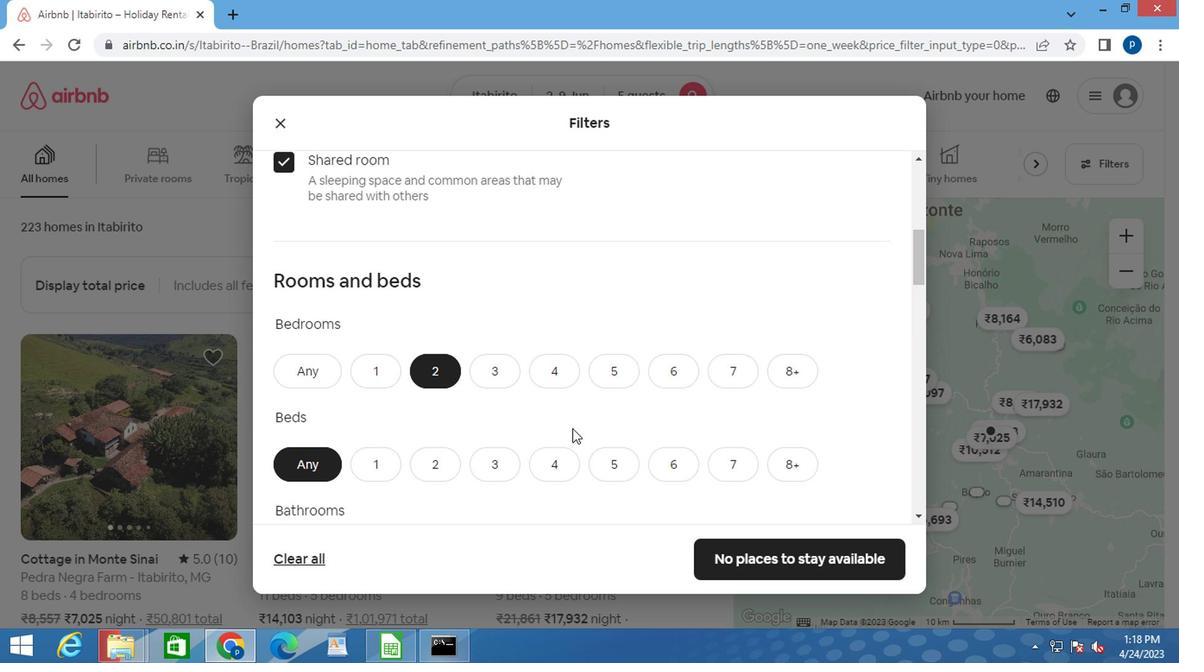 
Action: Mouse pressed left at (602, 457)
Screenshot: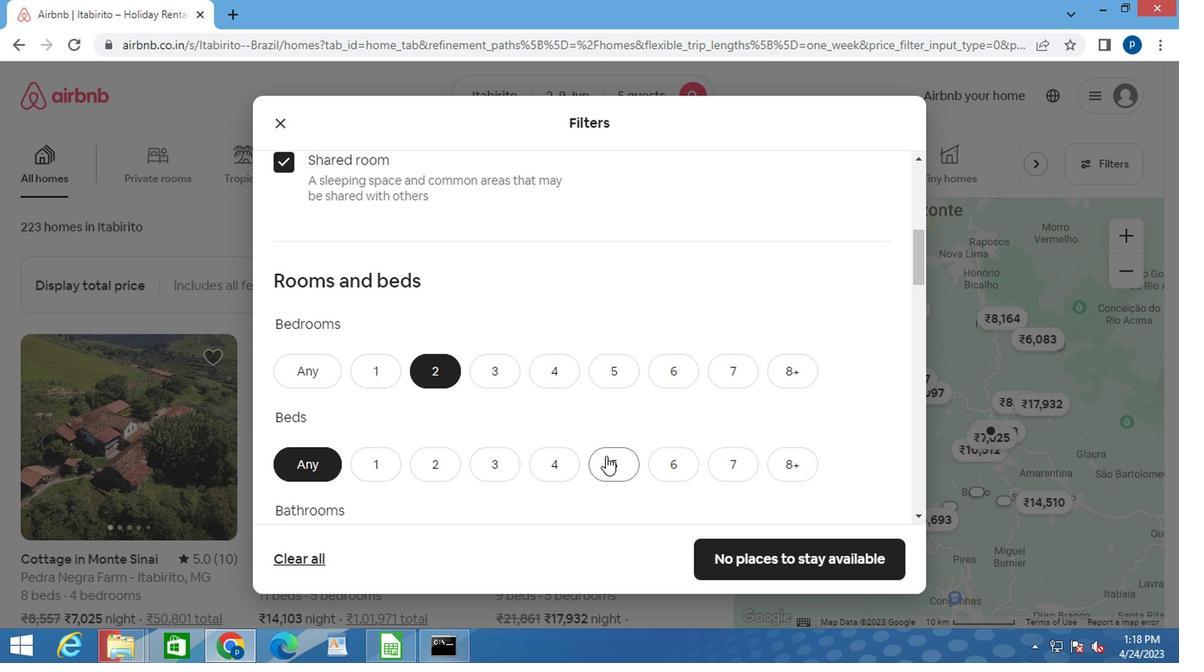 
Action: Mouse moved to (601, 457)
Screenshot: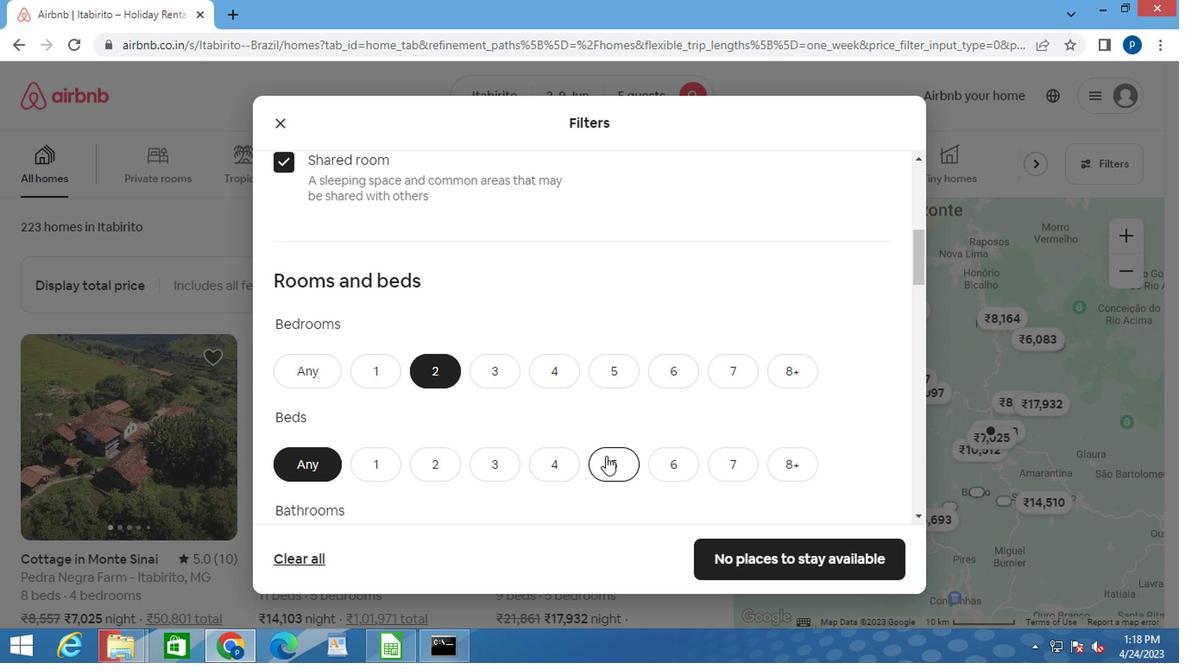 
Action: Mouse scrolled (601, 457) with delta (0, 0)
Screenshot: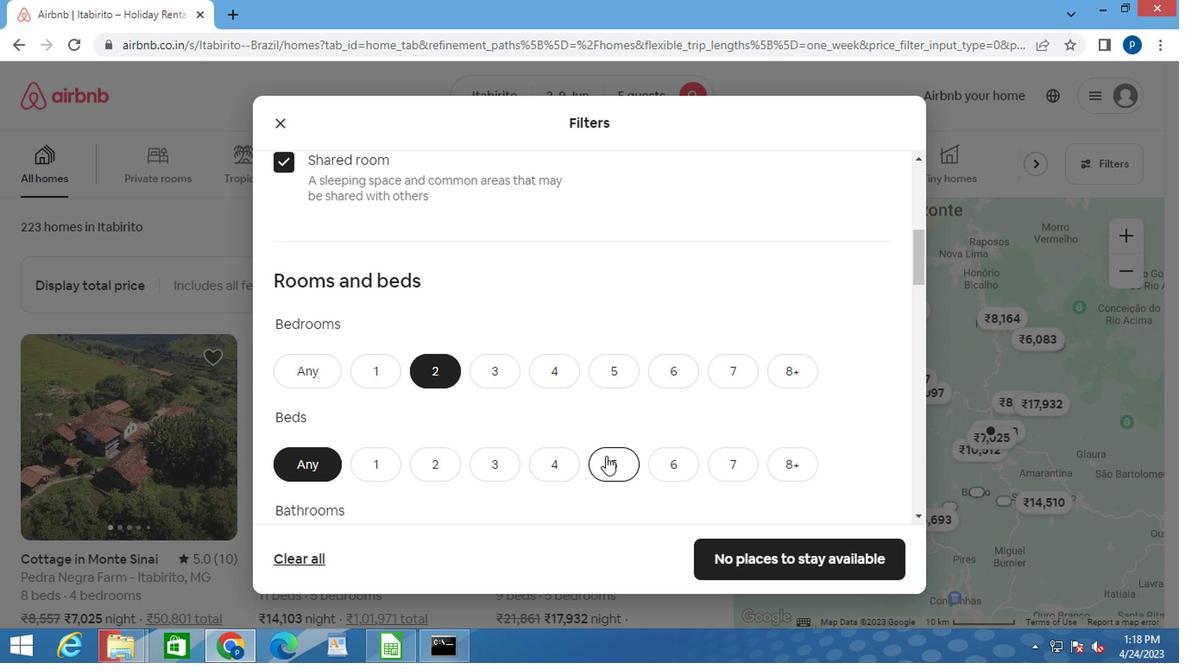 
Action: Mouse scrolled (601, 457) with delta (0, 0)
Screenshot: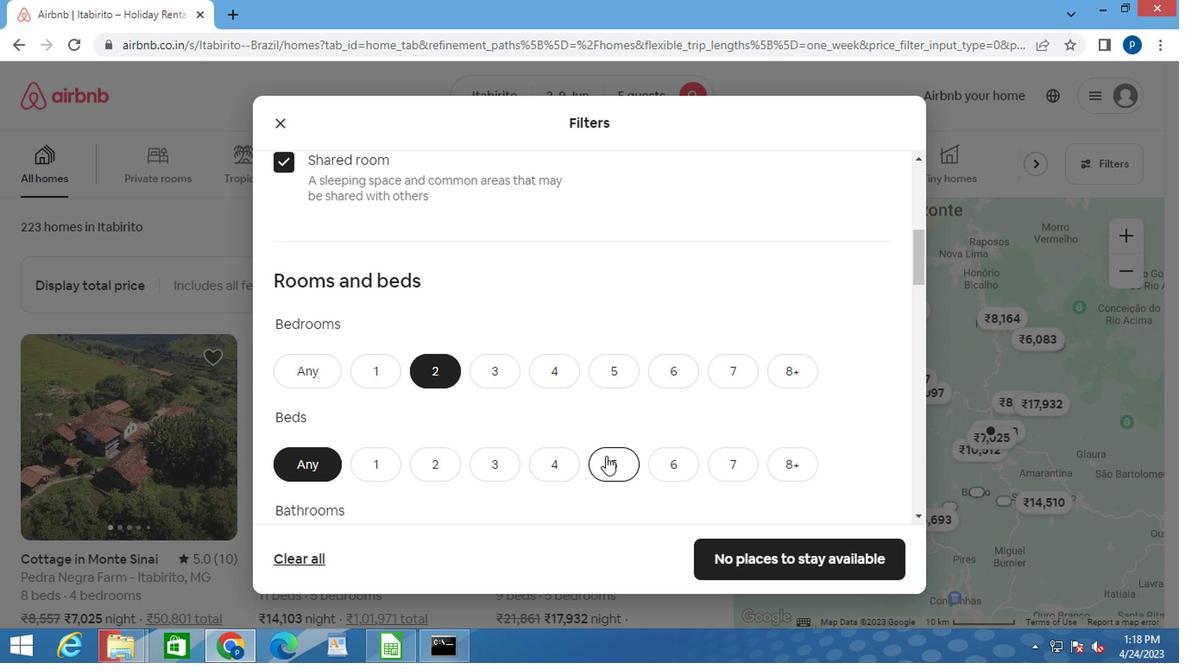 
Action: Mouse moved to (589, 454)
Screenshot: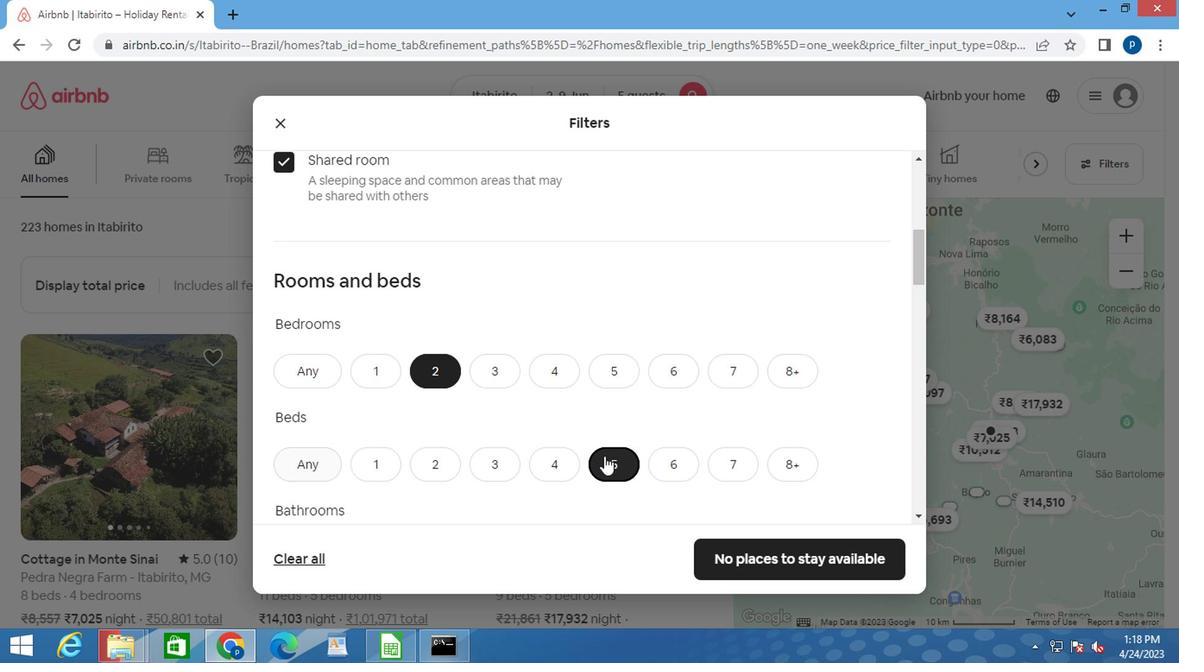 
Action: Mouse scrolled (589, 453) with delta (0, 0)
Screenshot: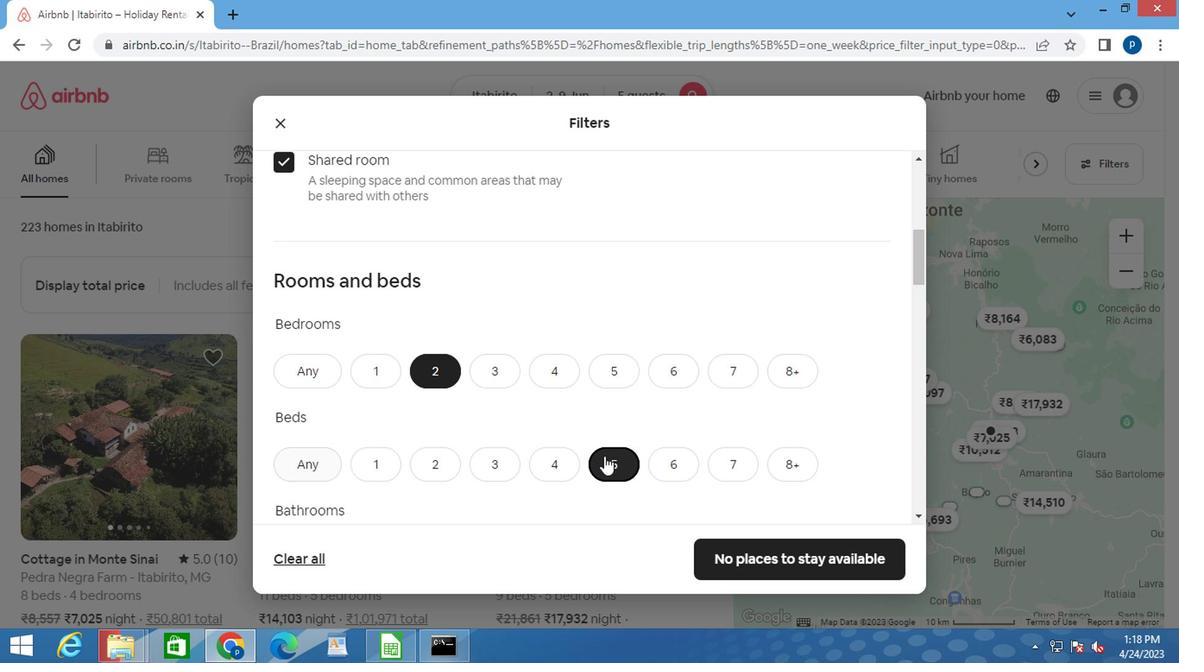 
Action: Mouse moved to (413, 302)
Screenshot: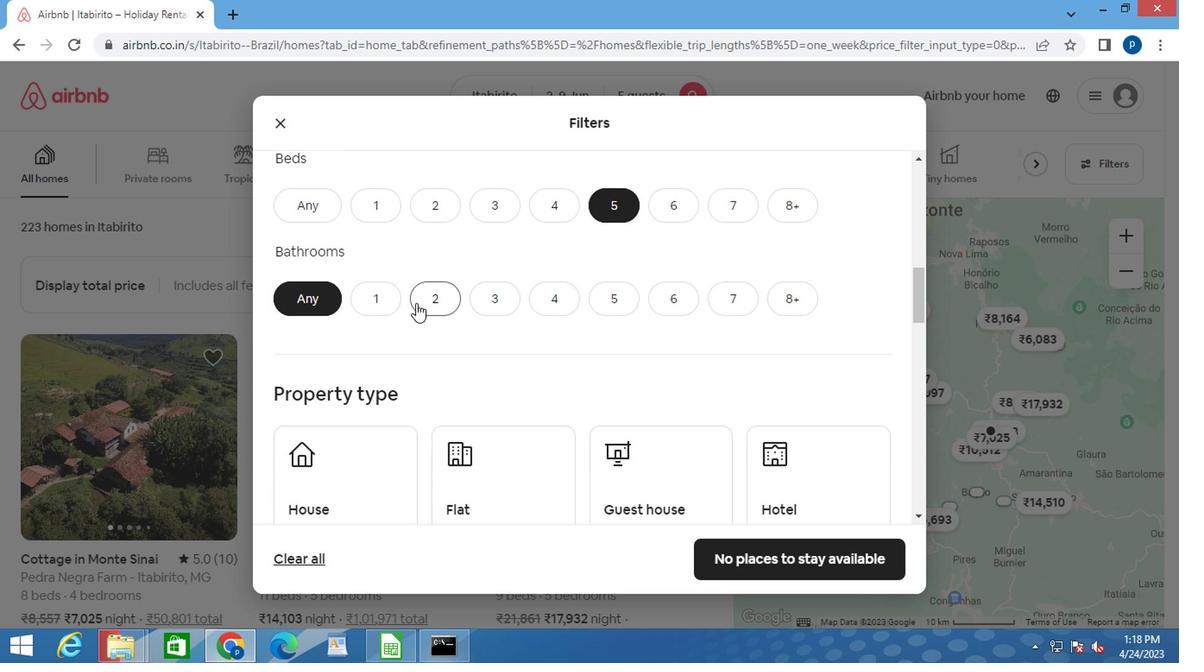 
Action: Mouse pressed left at (413, 302)
Screenshot: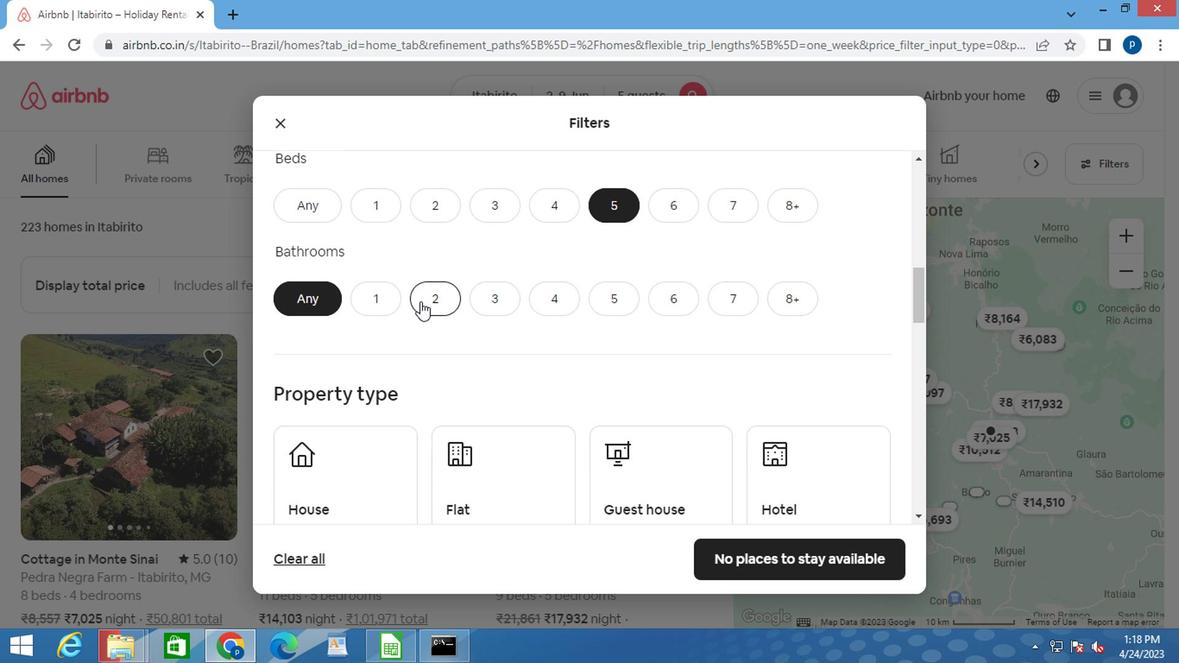 
Action: Mouse moved to (416, 307)
Screenshot: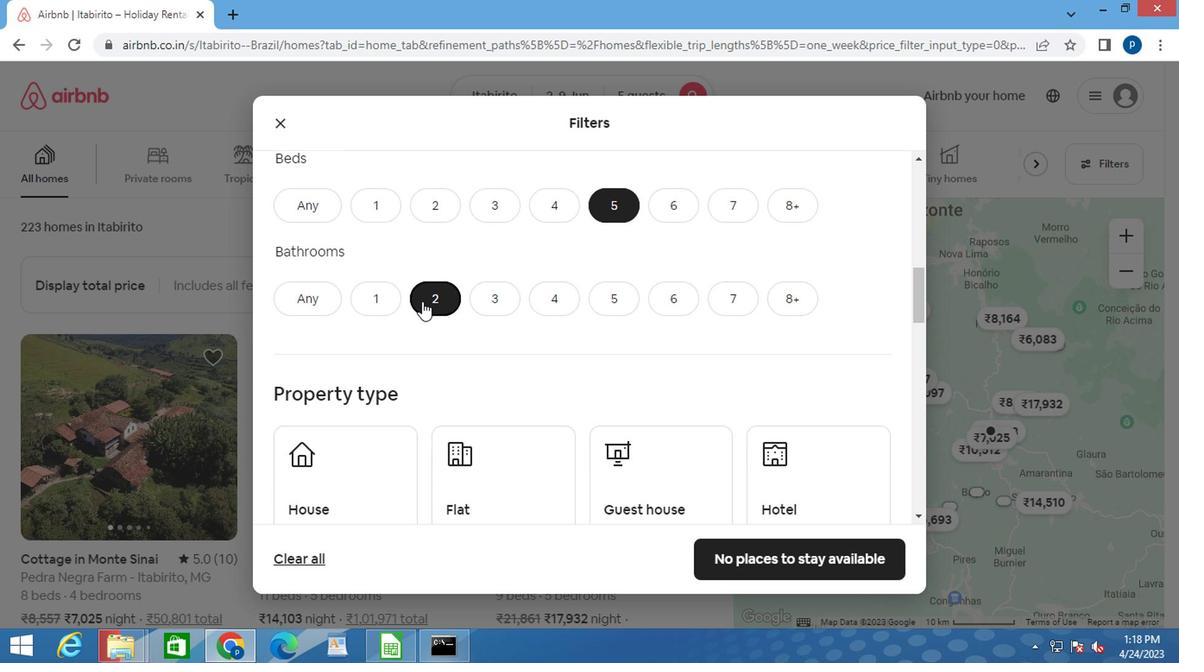 
Action: Mouse scrolled (416, 306) with delta (0, 0)
Screenshot: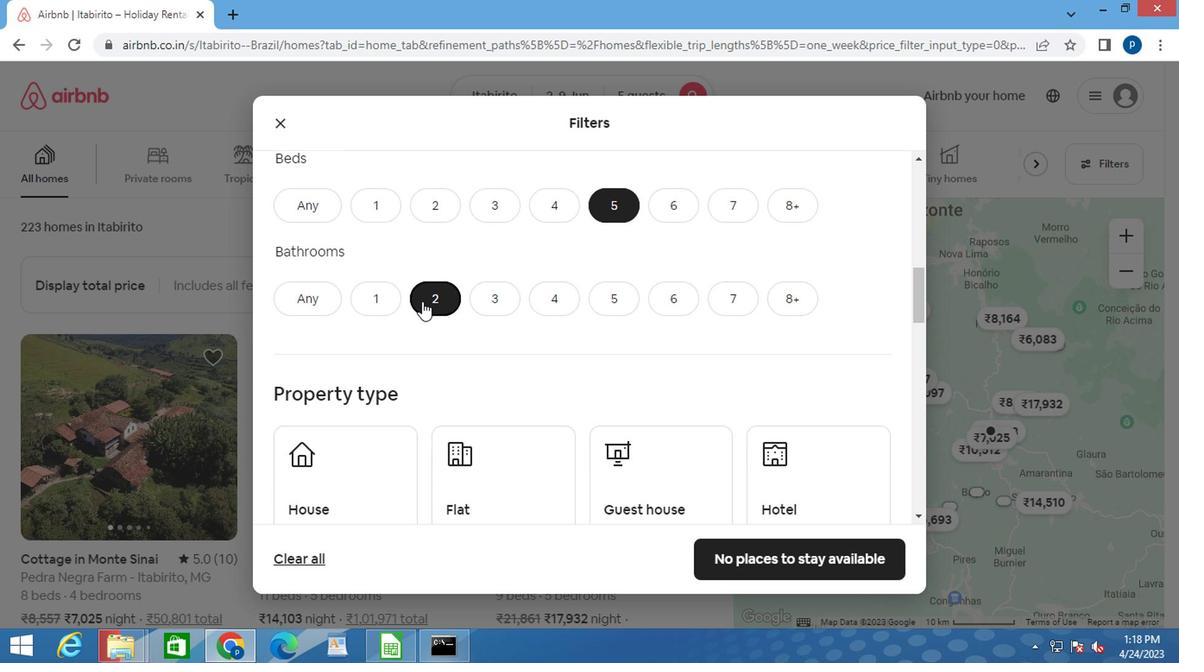 
Action: Mouse moved to (419, 311)
Screenshot: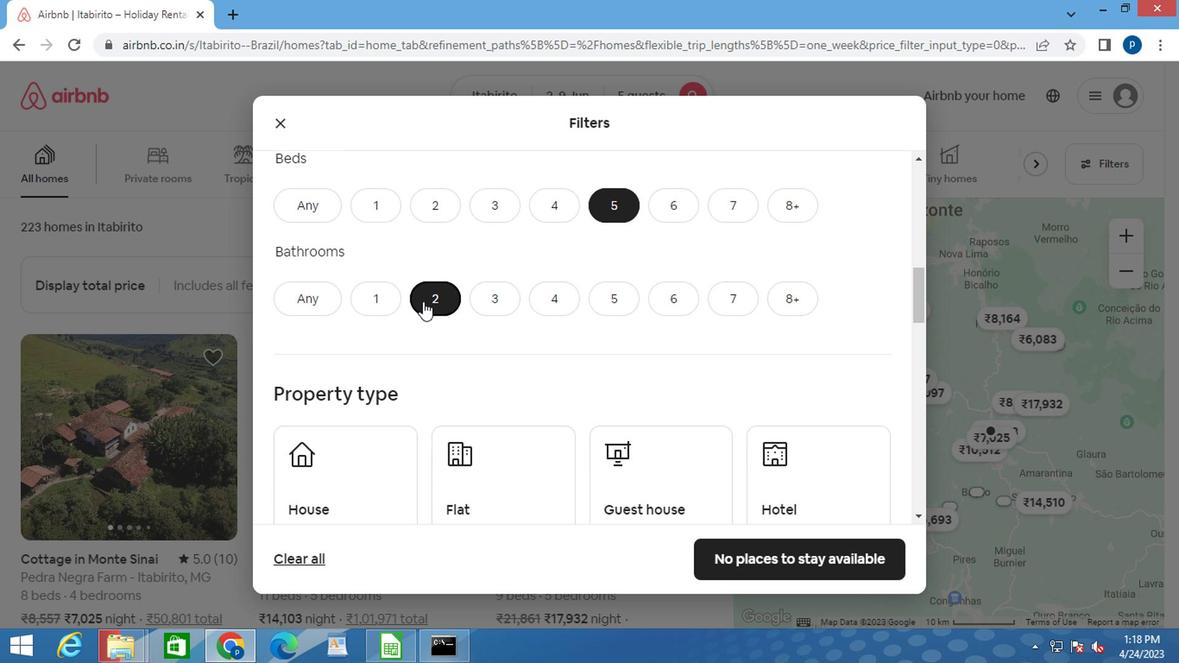 
Action: Mouse scrolled (419, 310) with delta (0, 0)
Screenshot: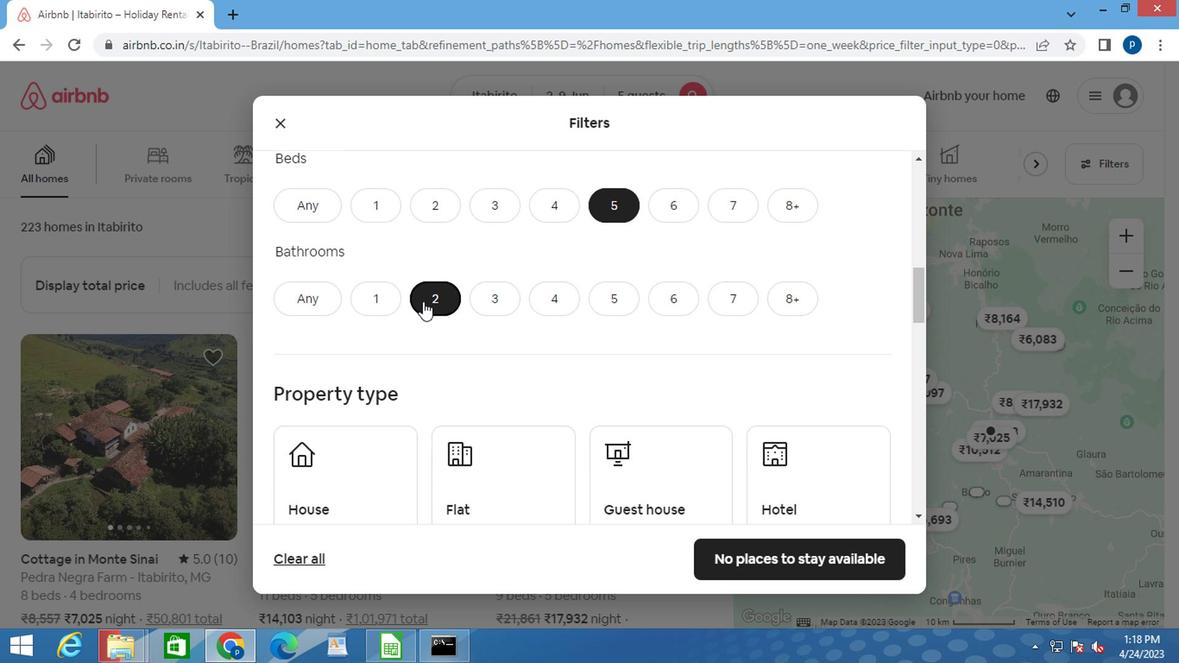
Action: Mouse scrolled (419, 310) with delta (0, 0)
Screenshot: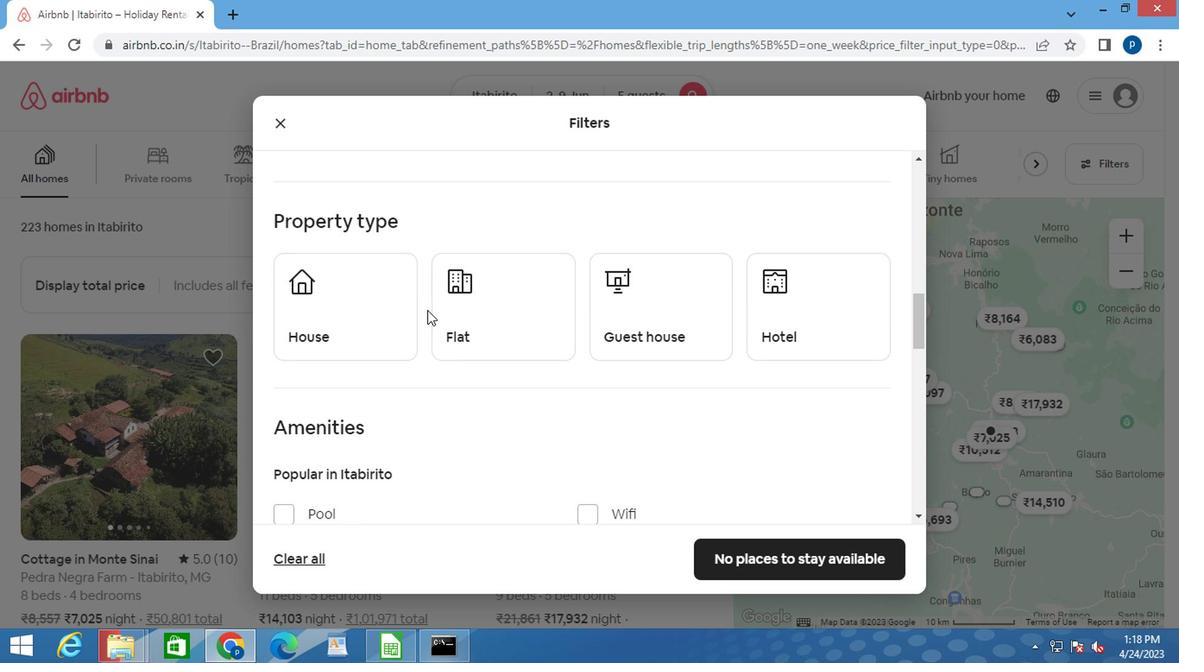 
Action: Mouse moved to (338, 242)
Screenshot: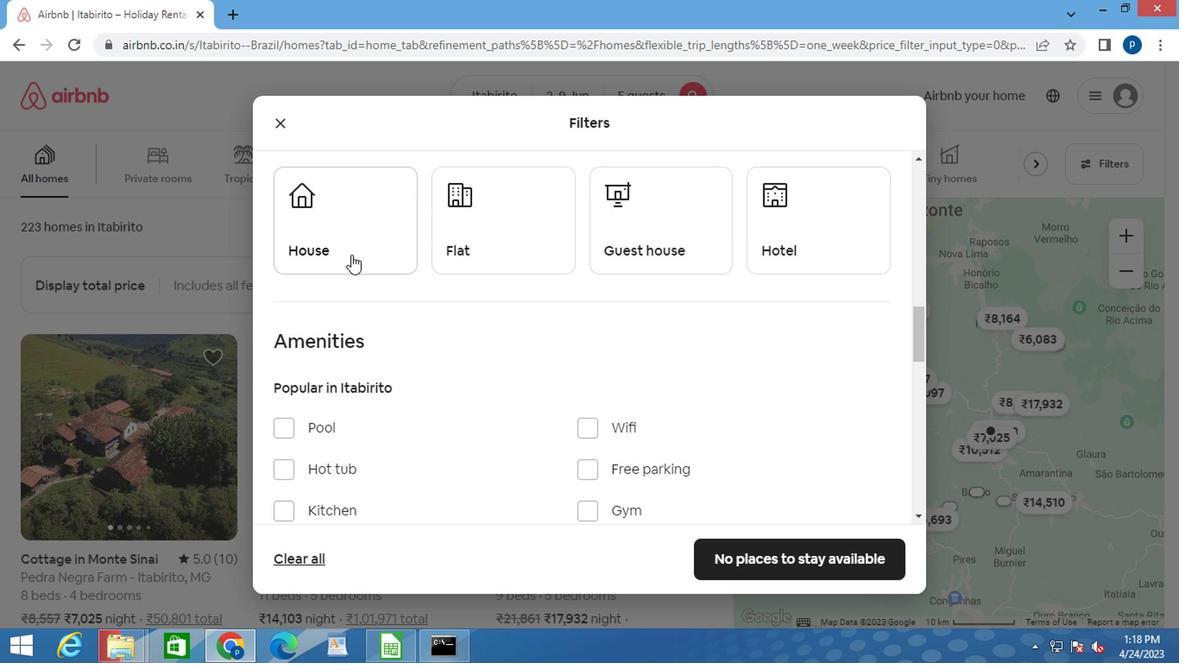 
Action: Mouse pressed left at (338, 242)
Screenshot: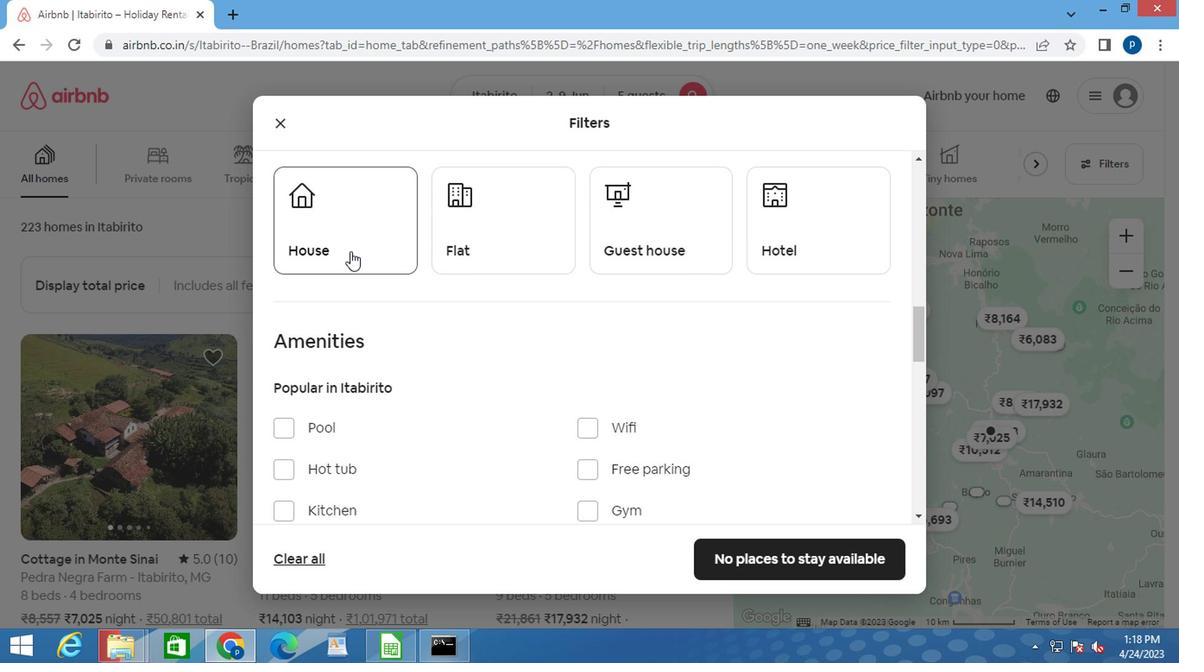 
Action: Mouse moved to (596, 239)
Screenshot: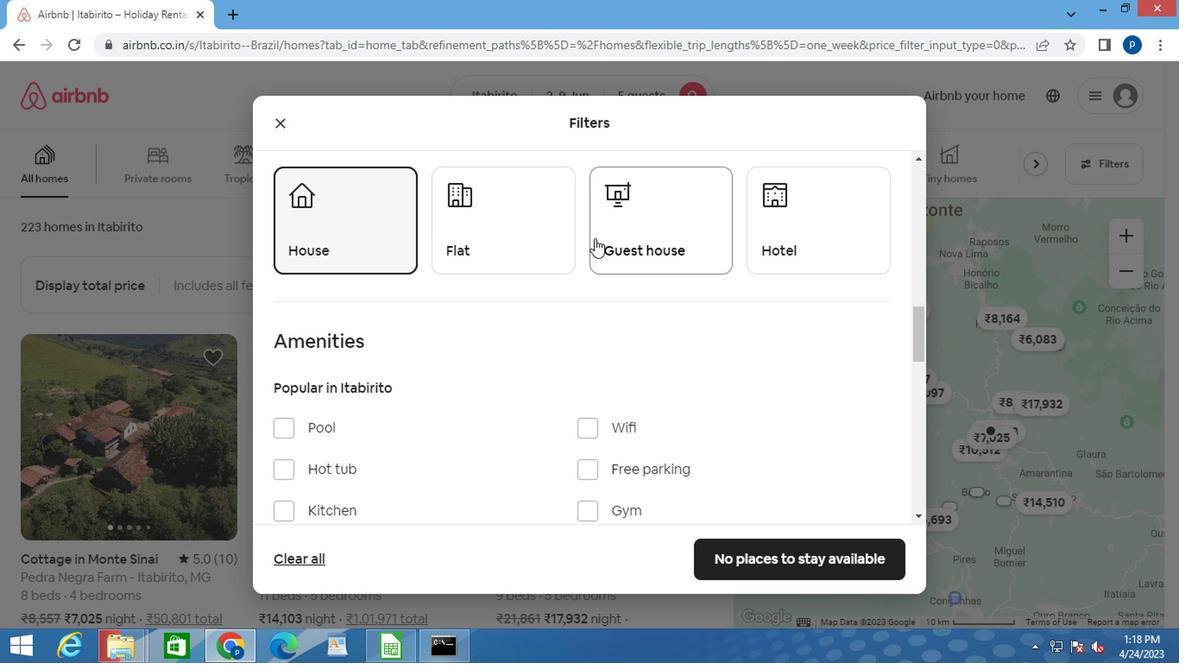 
Action: Mouse pressed left at (596, 239)
Screenshot: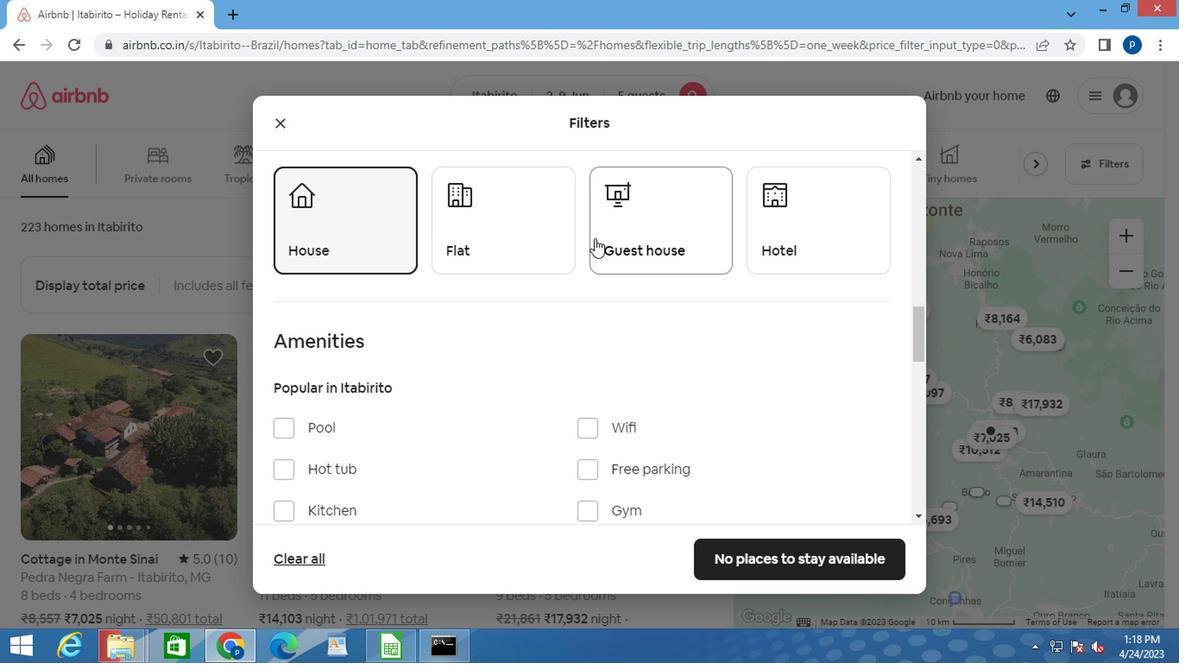 
Action: Mouse moved to (661, 236)
Screenshot: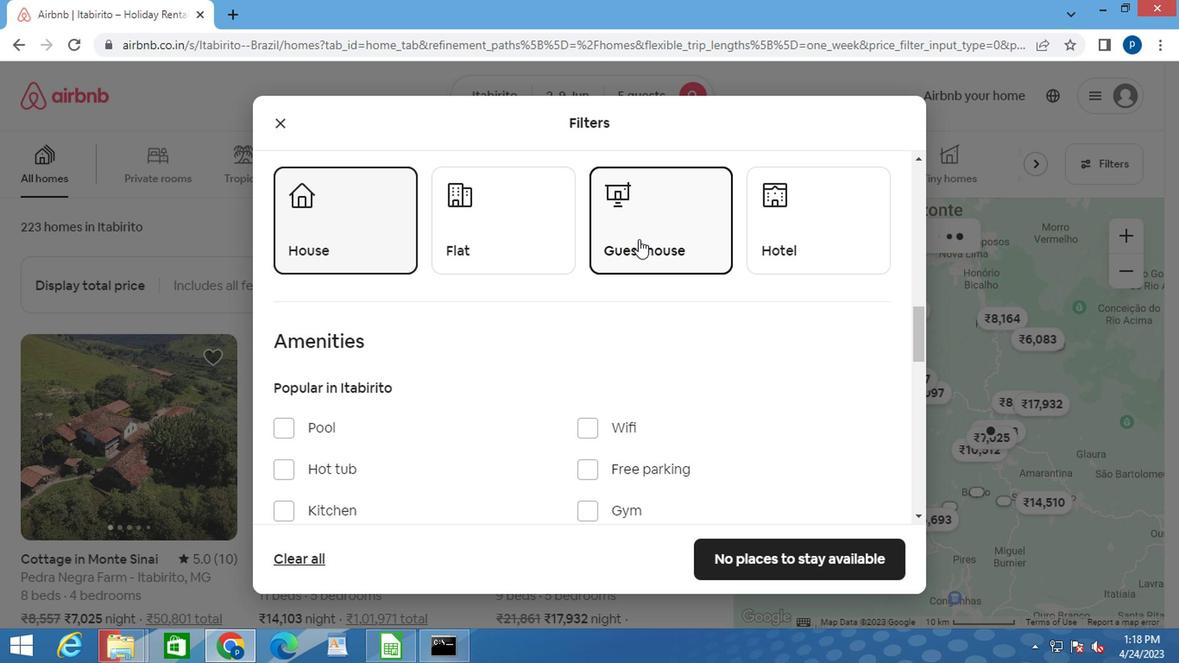 
Action: Mouse pressed left at (661, 238)
Screenshot: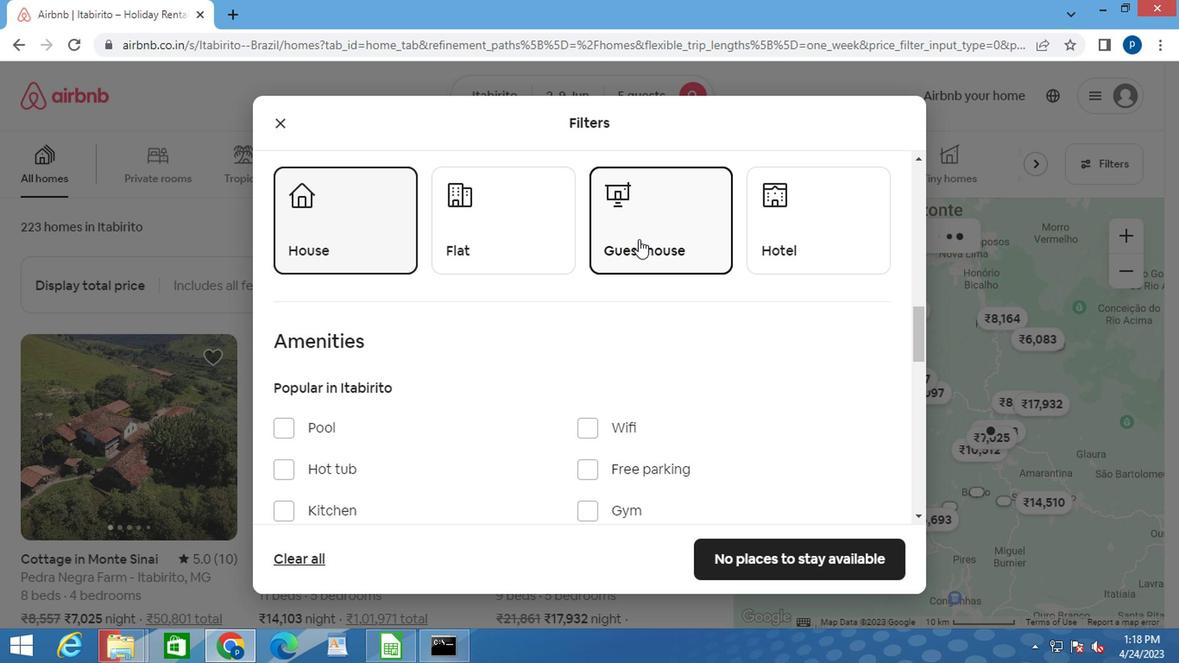 
Action: Mouse moved to (514, 241)
Screenshot: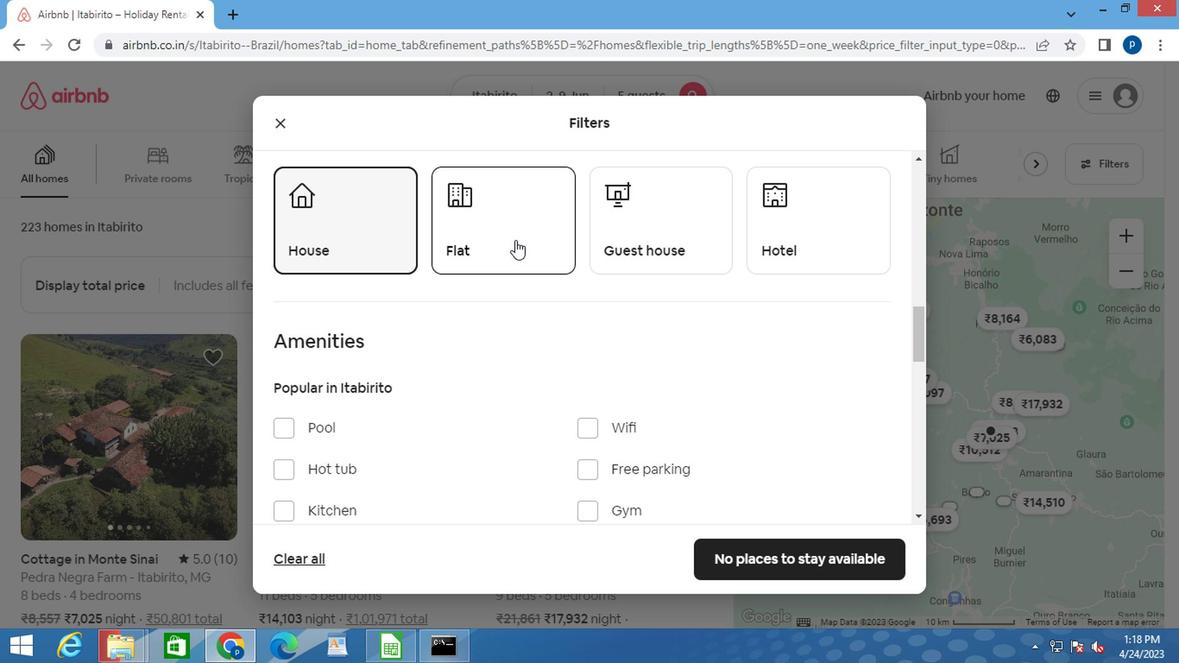 
Action: Mouse pressed left at (514, 241)
Screenshot: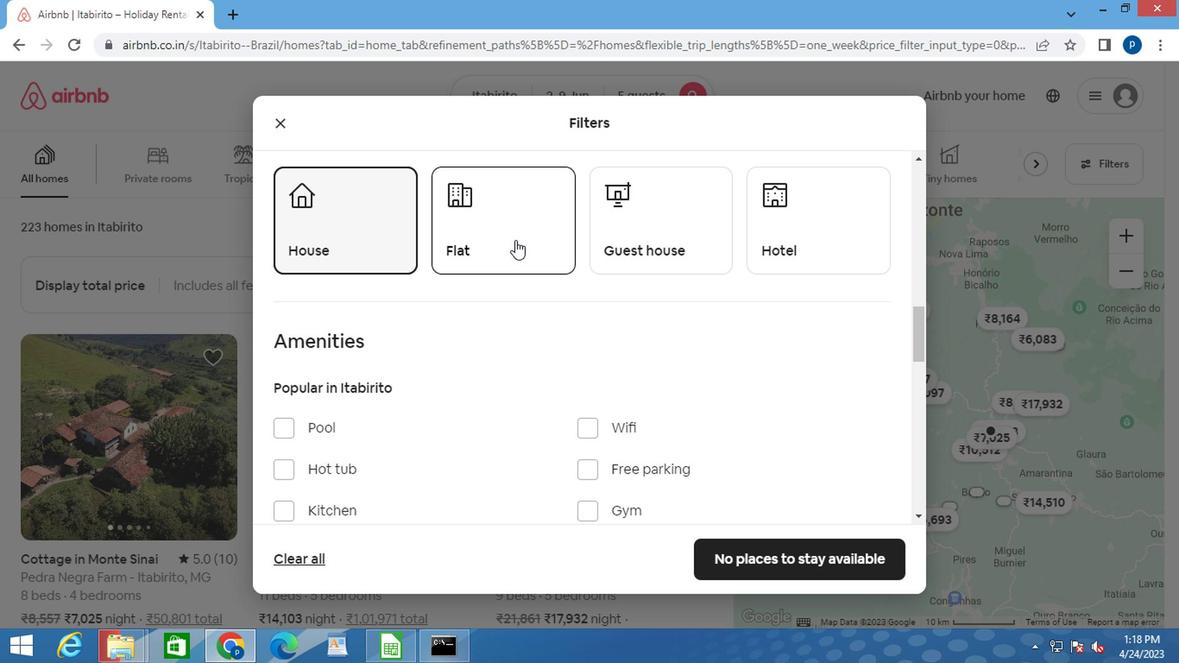 
Action: Mouse moved to (625, 239)
Screenshot: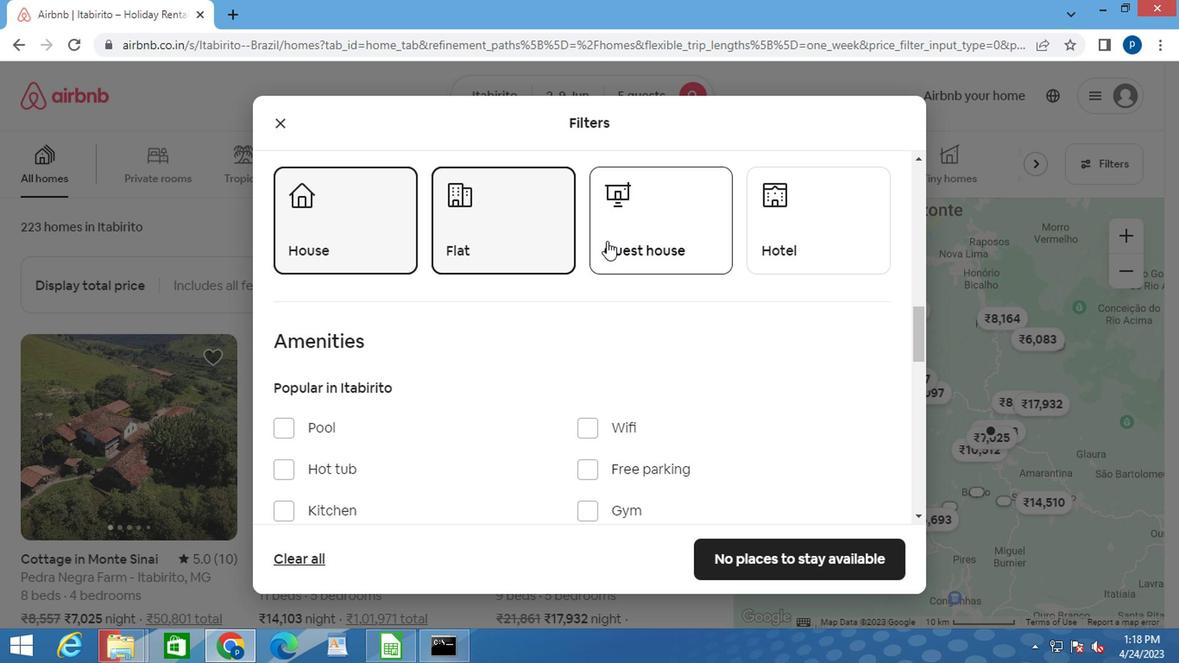 
Action: Mouse pressed left at (625, 239)
Screenshot: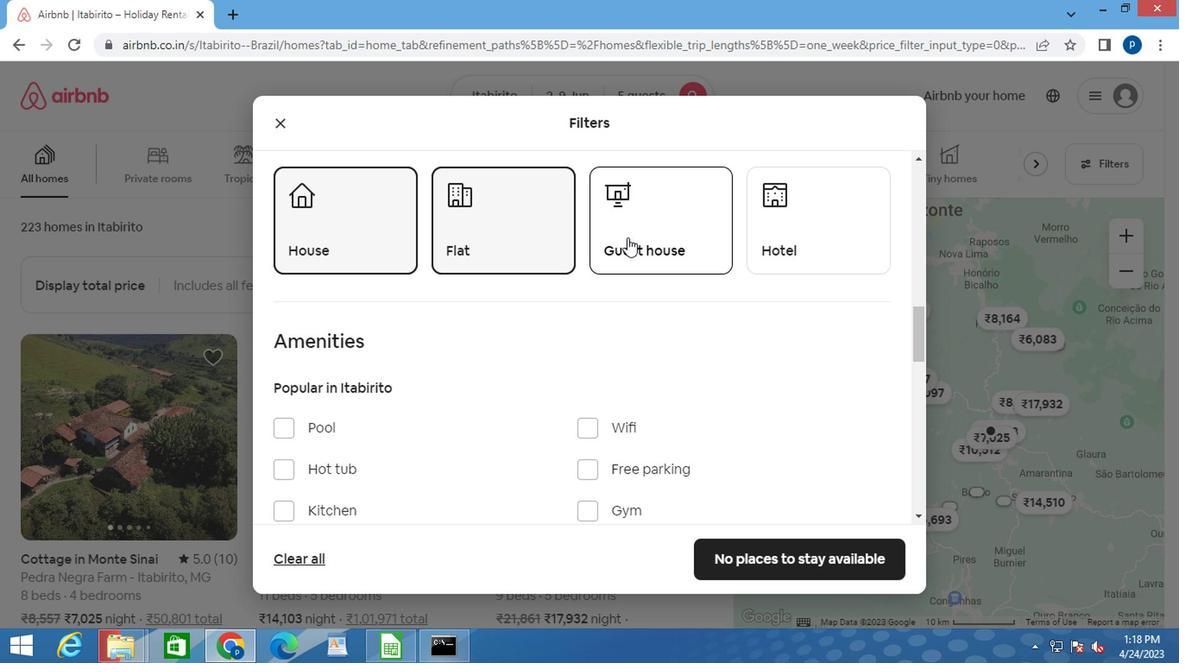 
Action: Mouse moved to (607, 327)
Screenshot: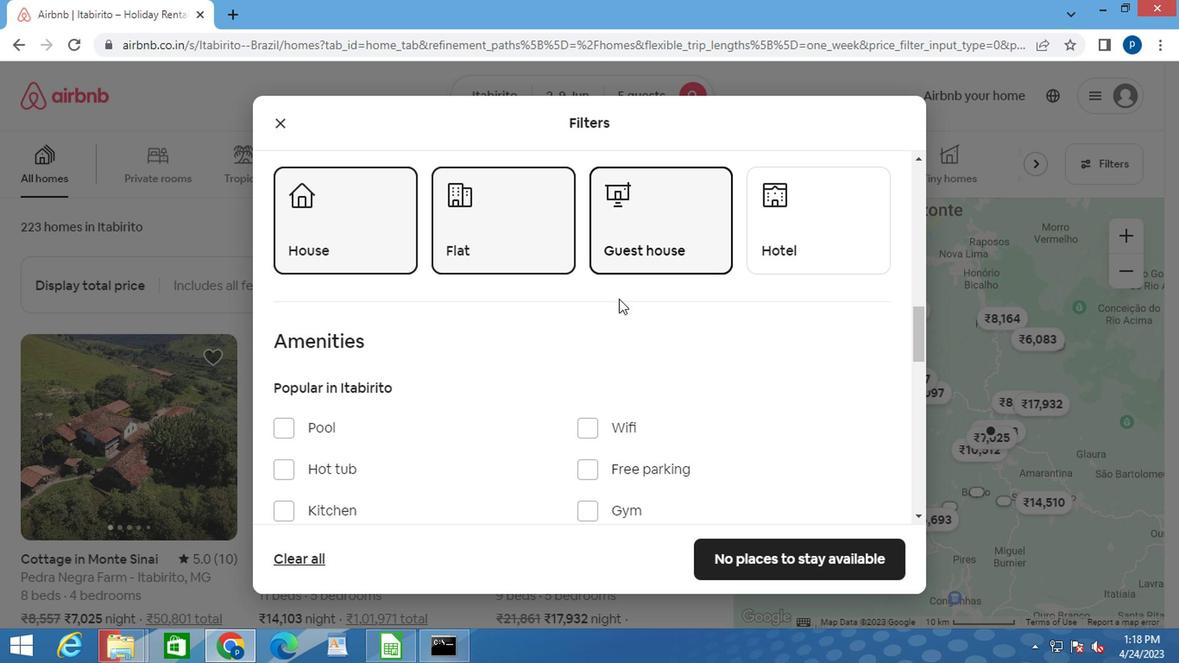 
Action: Mouse scrolled (607, 326) with delta (0, -1)
Screenshot: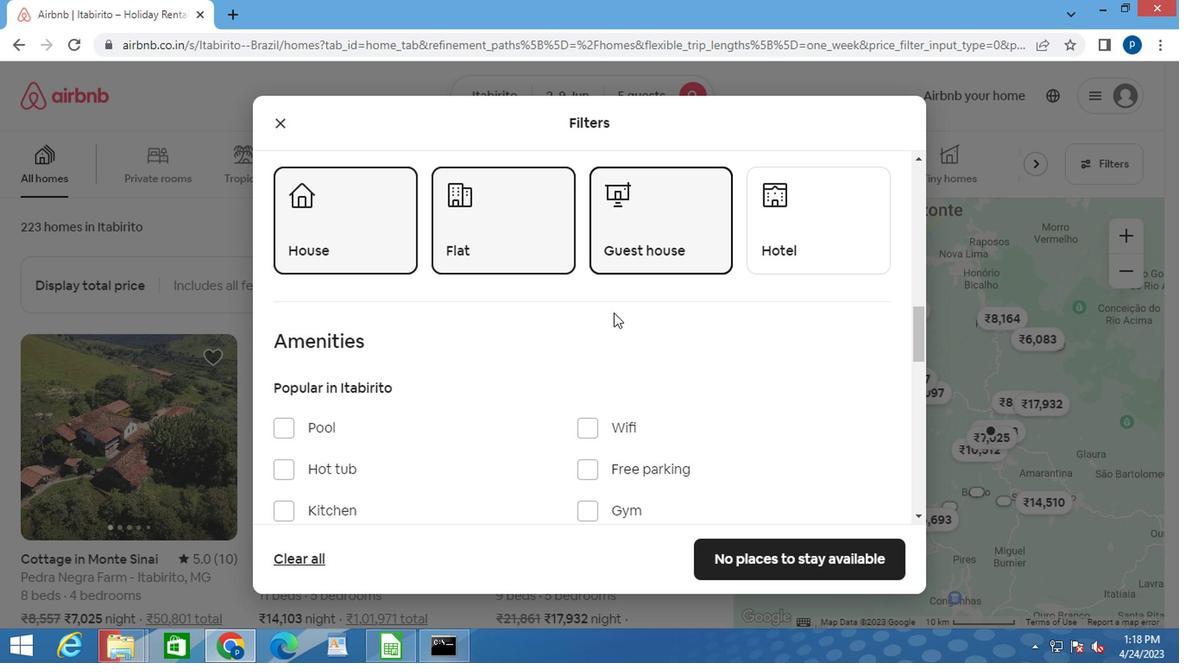 
Action: Mouse moved to (607, 328)
Screenshot: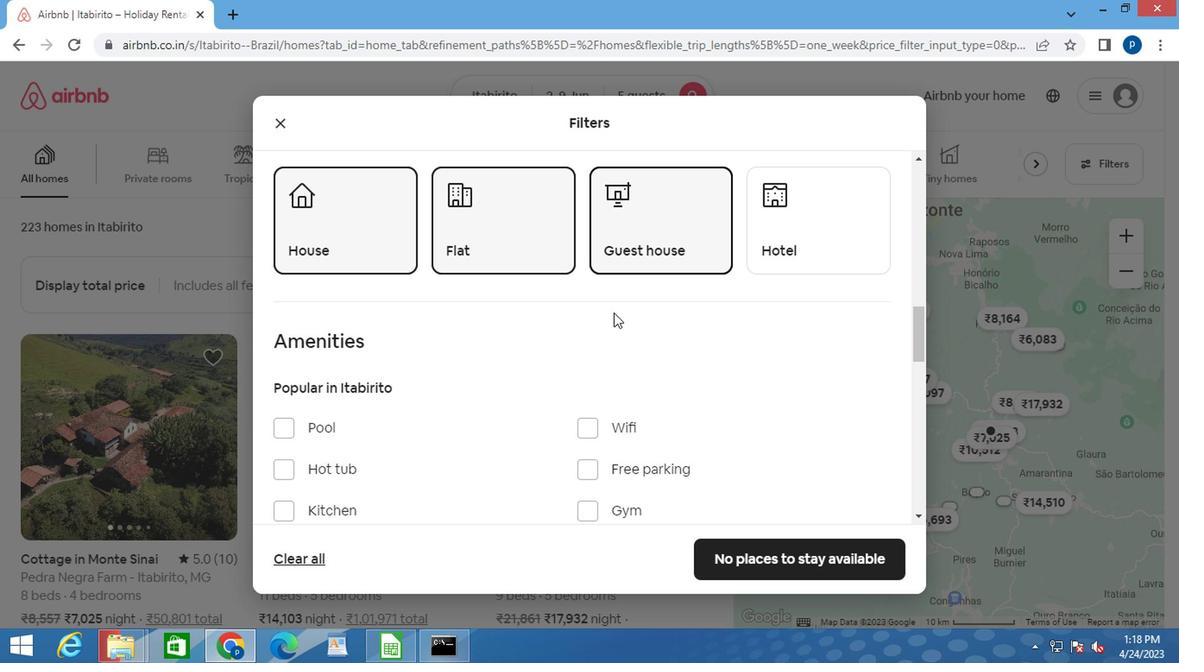 
Action: Mouse scrolled (607, 327) with delta (0, 0)
Screenshot: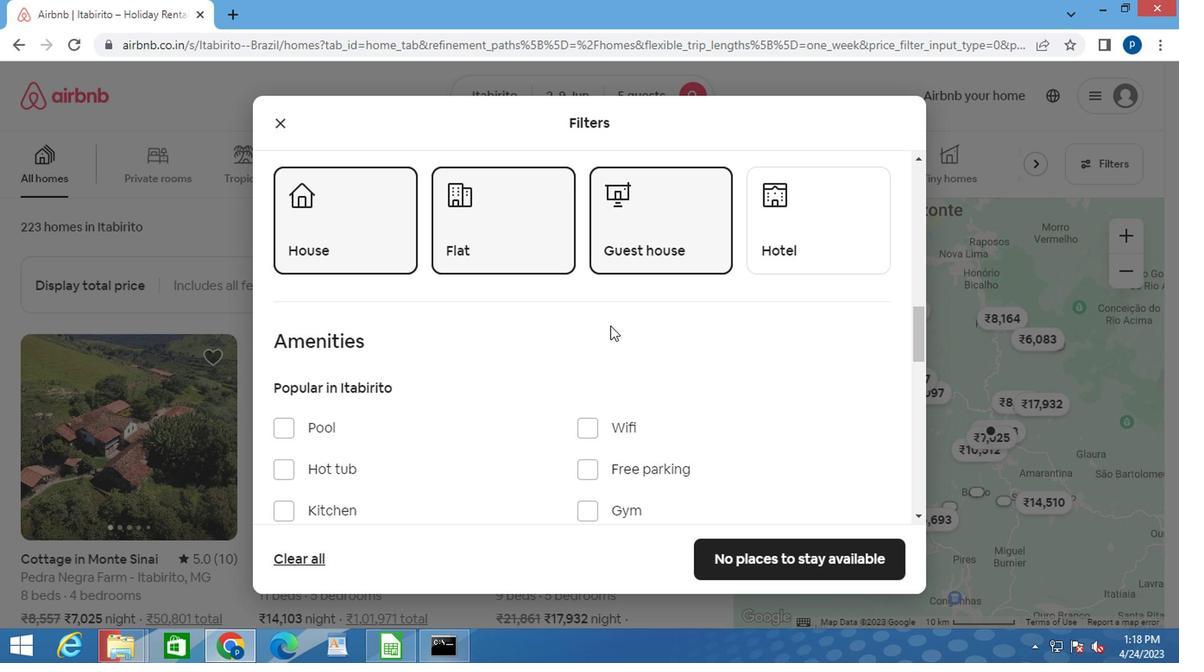 
Action: Mouse moved to (613, 352)
Screenshot: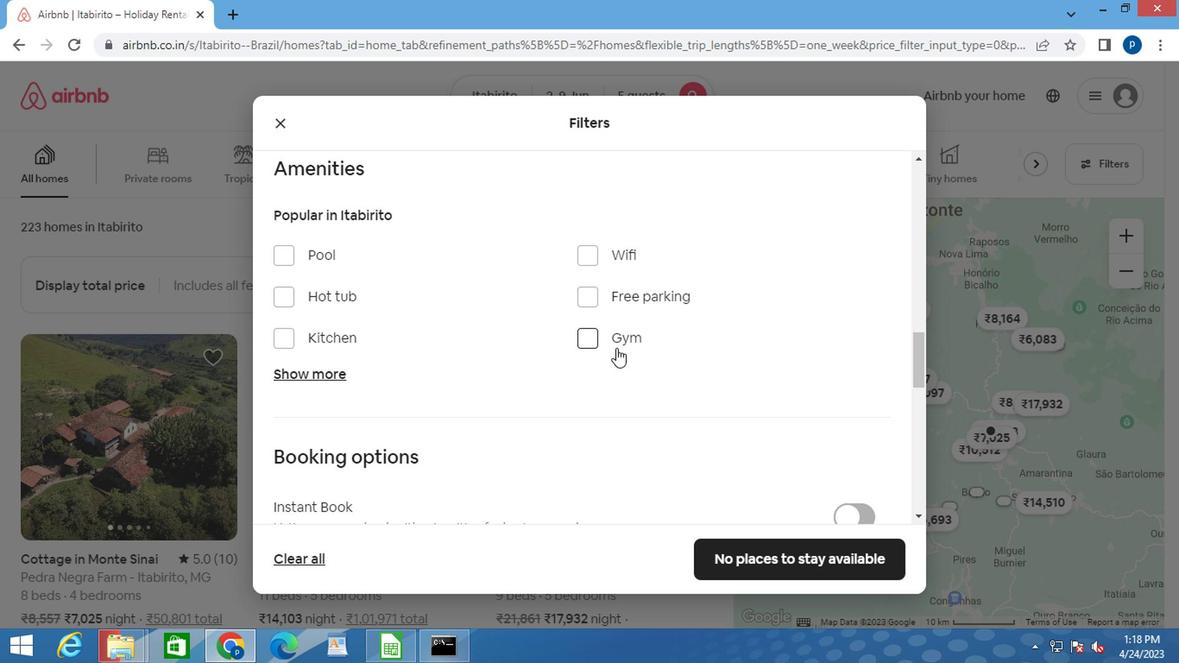 
Action: Mouse scrolled (613, 351) with delta (0, 0)
Screenshot: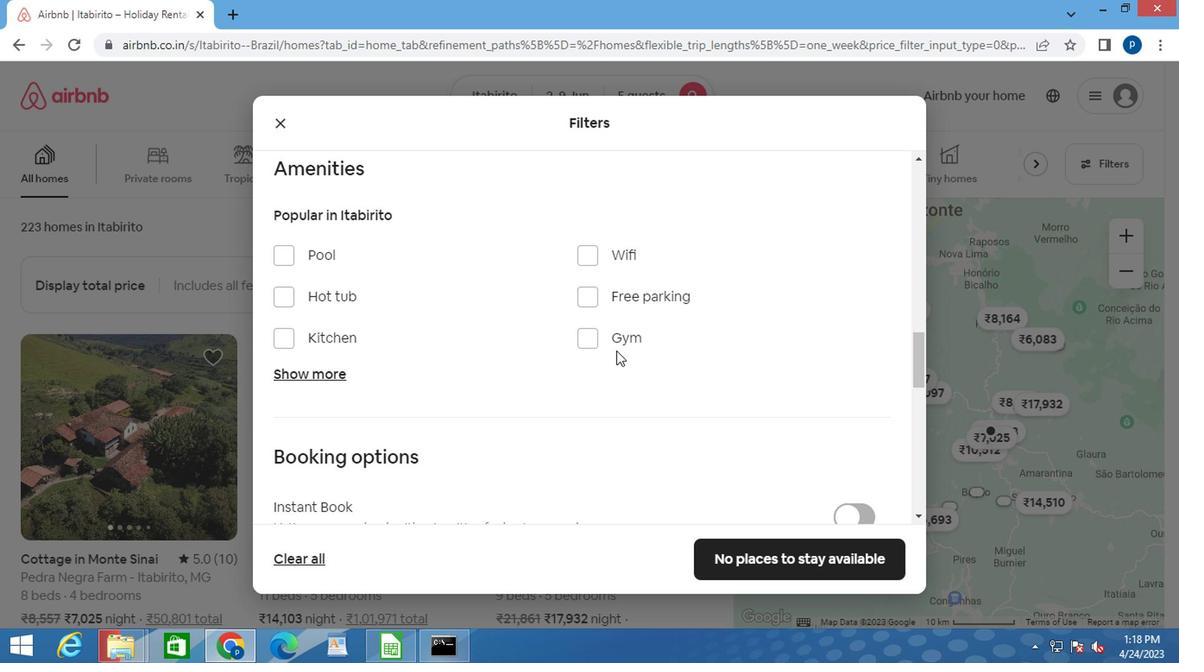 
Action: Mouse moved to (580, 171)
Screenshot: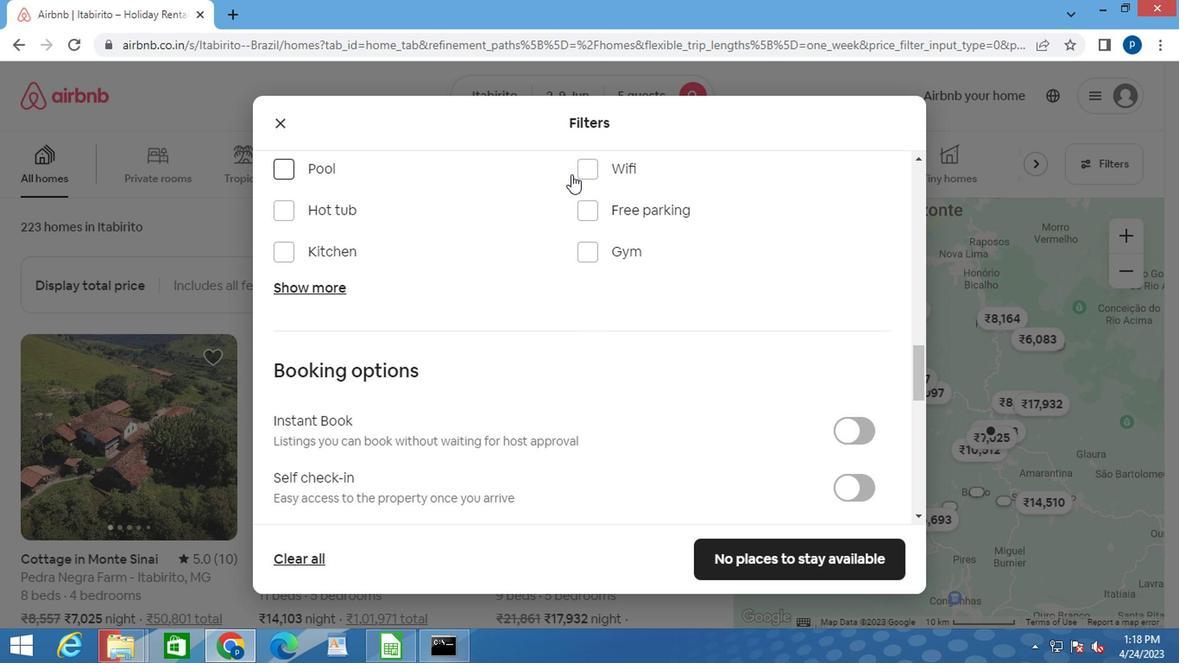 
Action: Mouse pressed left at (580, 171)
Screenshot: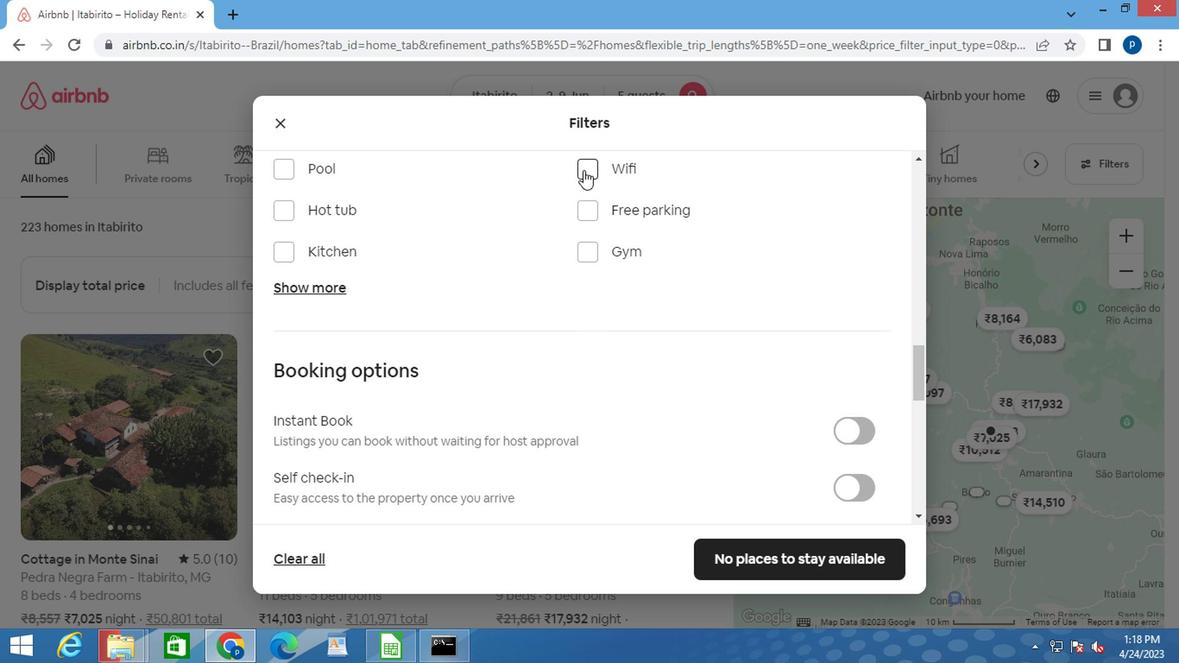 
Action: Mouse moved to (675, 333)
Screenshot: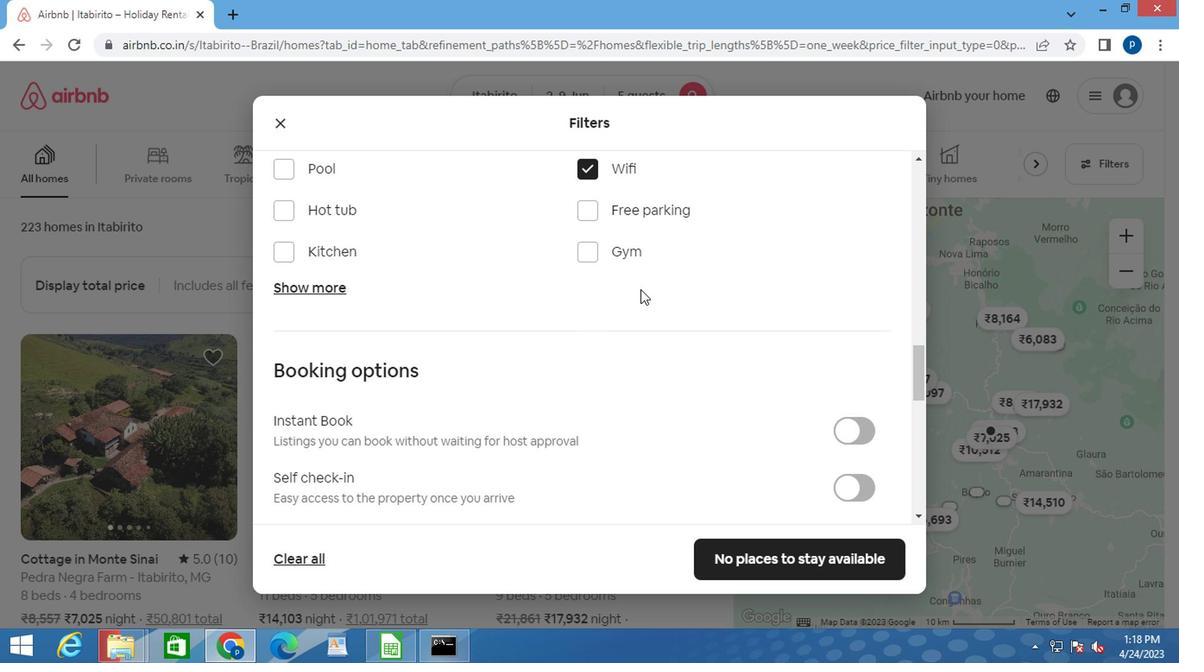 
Action: Mouse scrolled (675, 332) with delta (0, 0)
Screenshot: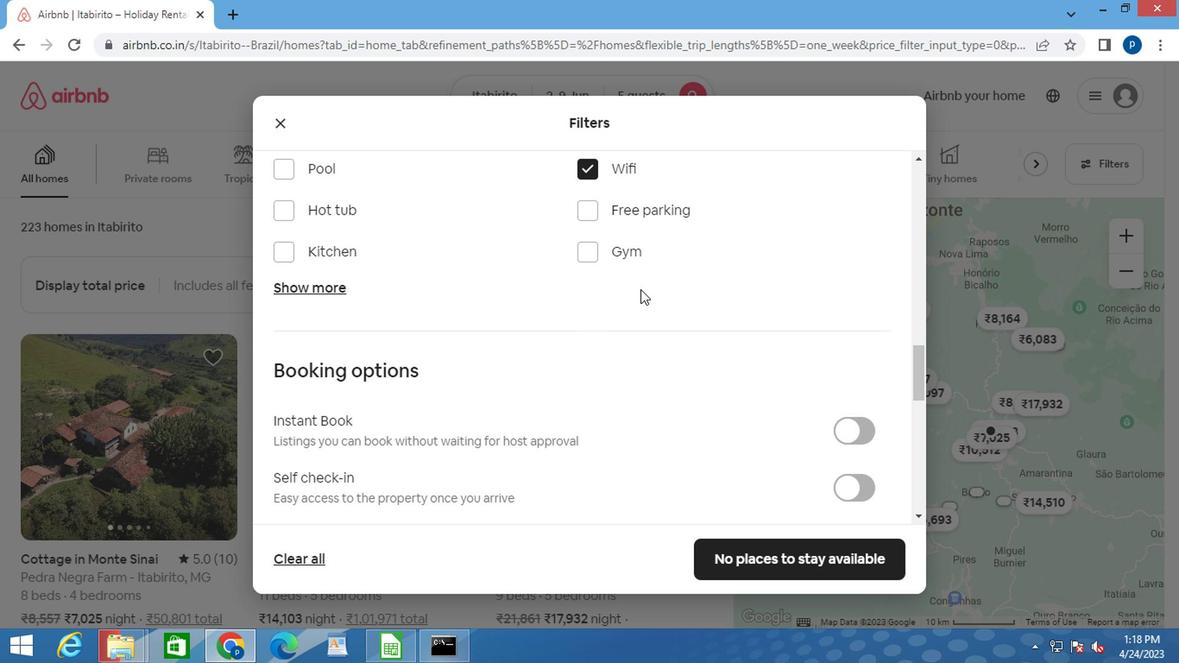 
Action: Mouse scrolled (675, 332) with delta (0, 0)
Screenshot: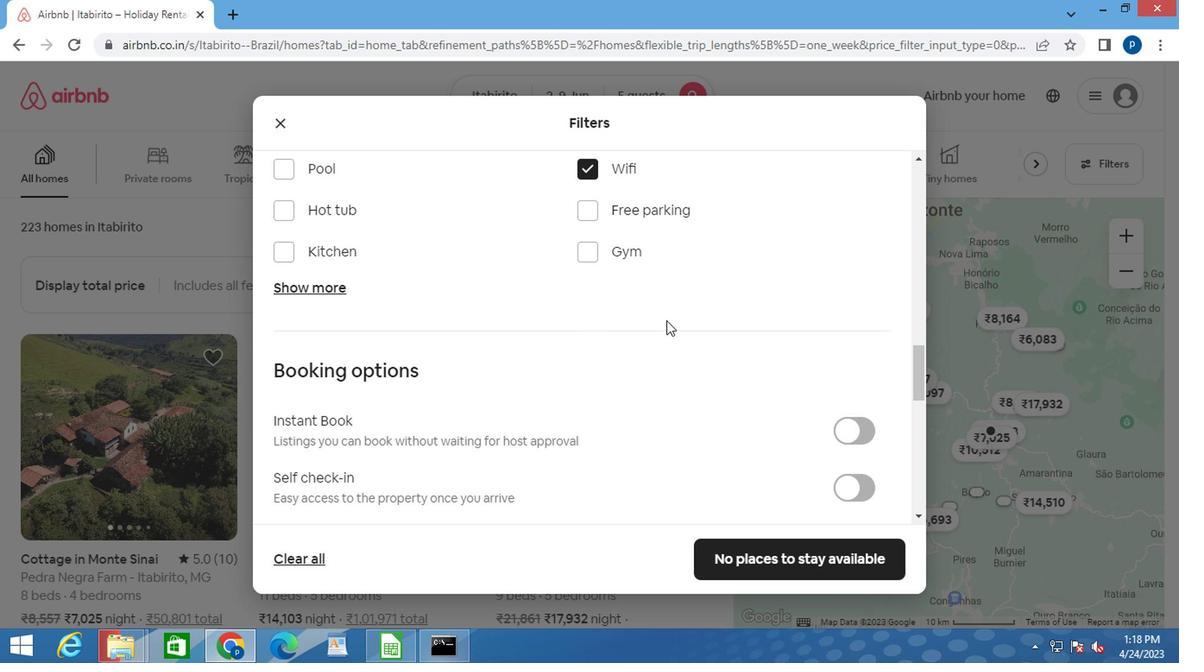 
Action: Mouse moved to (845, 315)
Screenshot: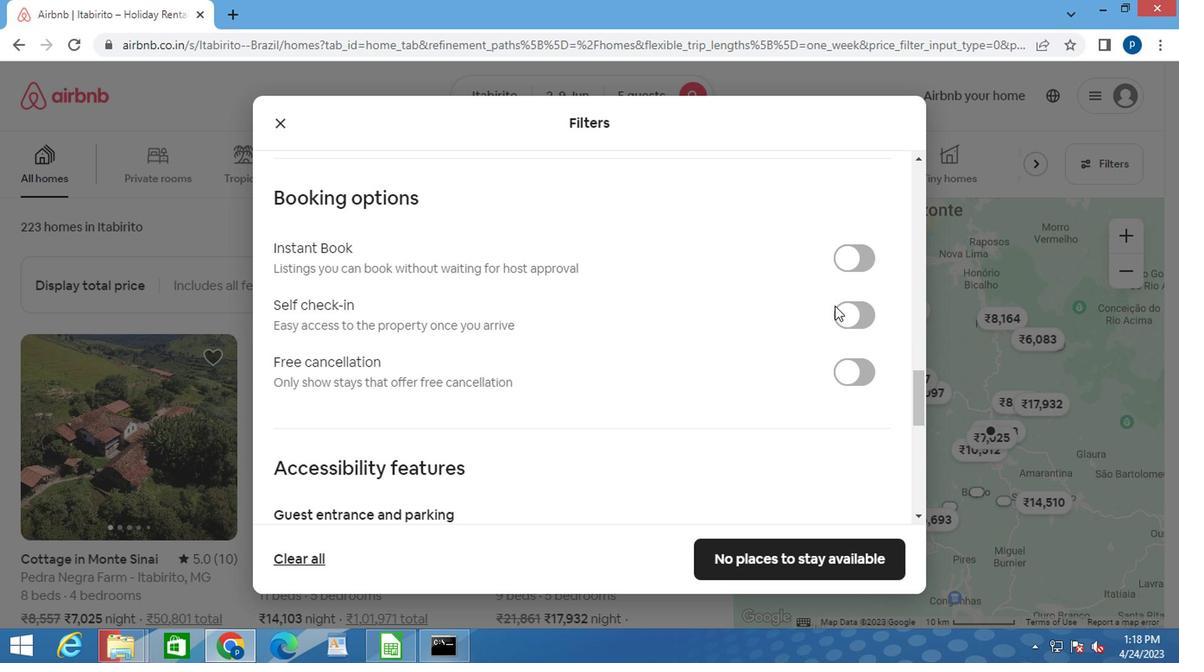 
Action: Mouse pressed left at (845, 315)
Screenshot: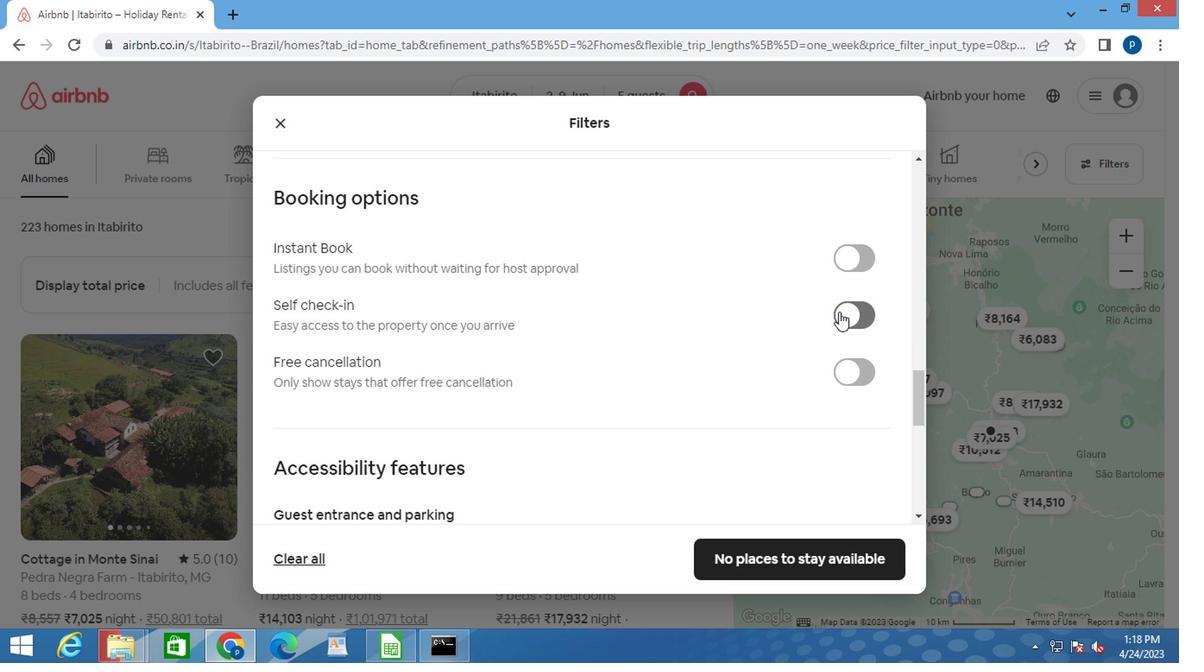 
Action: Mouse moved to (837, 315)
Screenshot: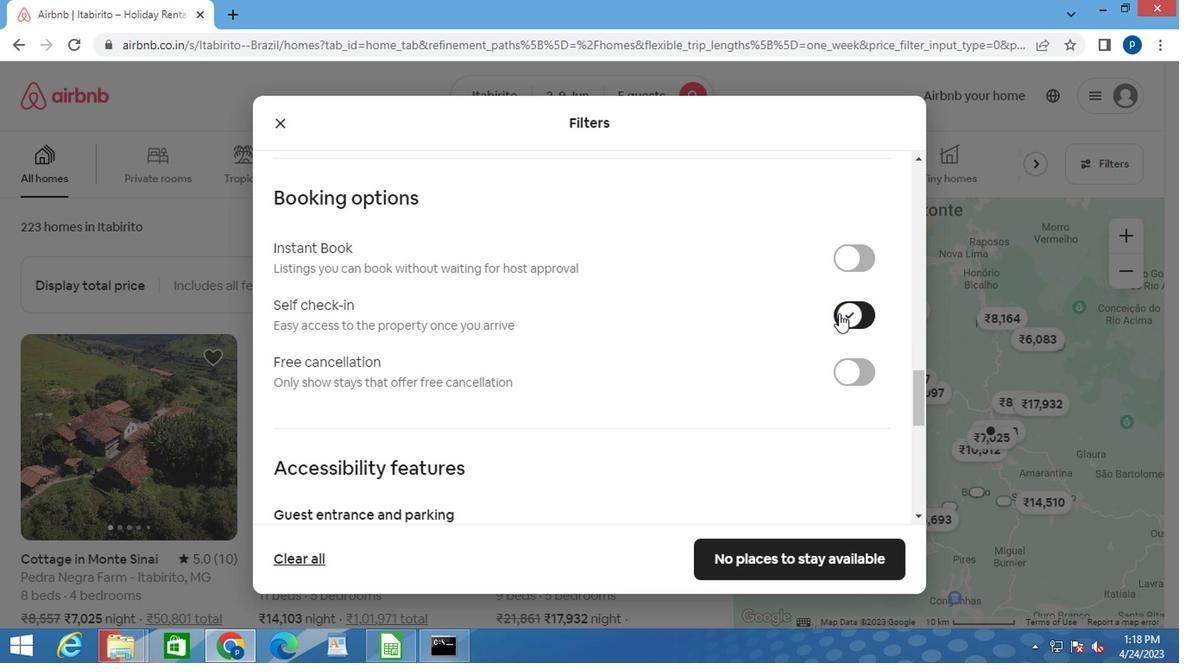 
Action: Mouse scrolled (837, 314) with delta (0, -1)
Screenshot: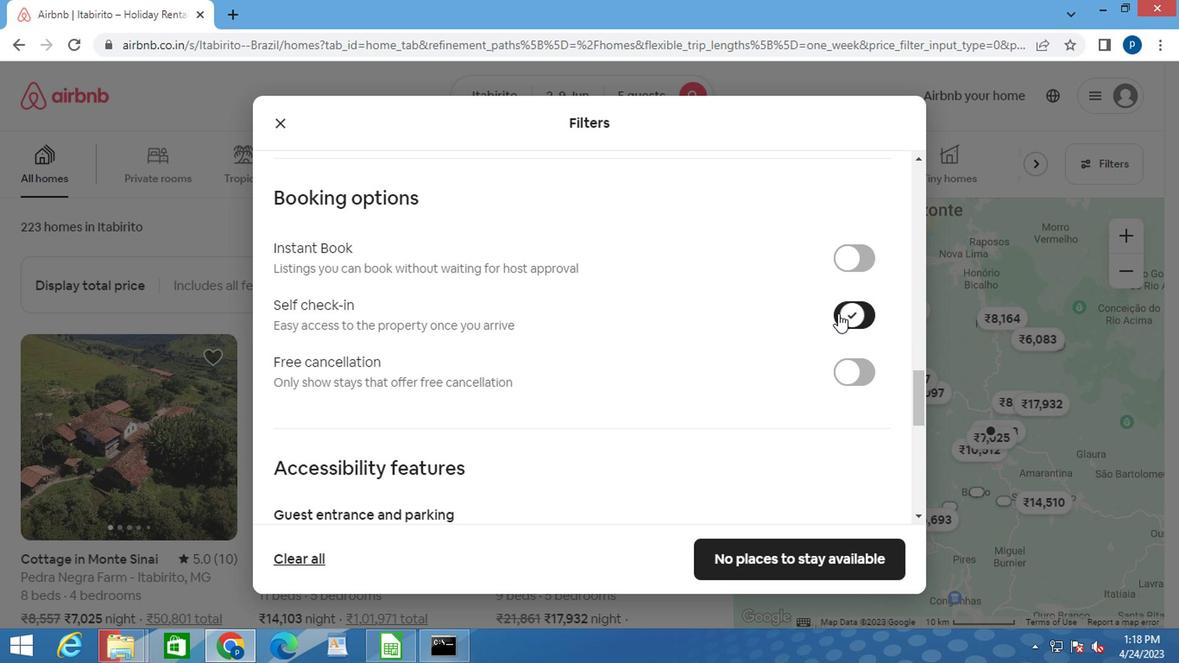 
Action: Mouse moved to (830, 315)
Screenshot: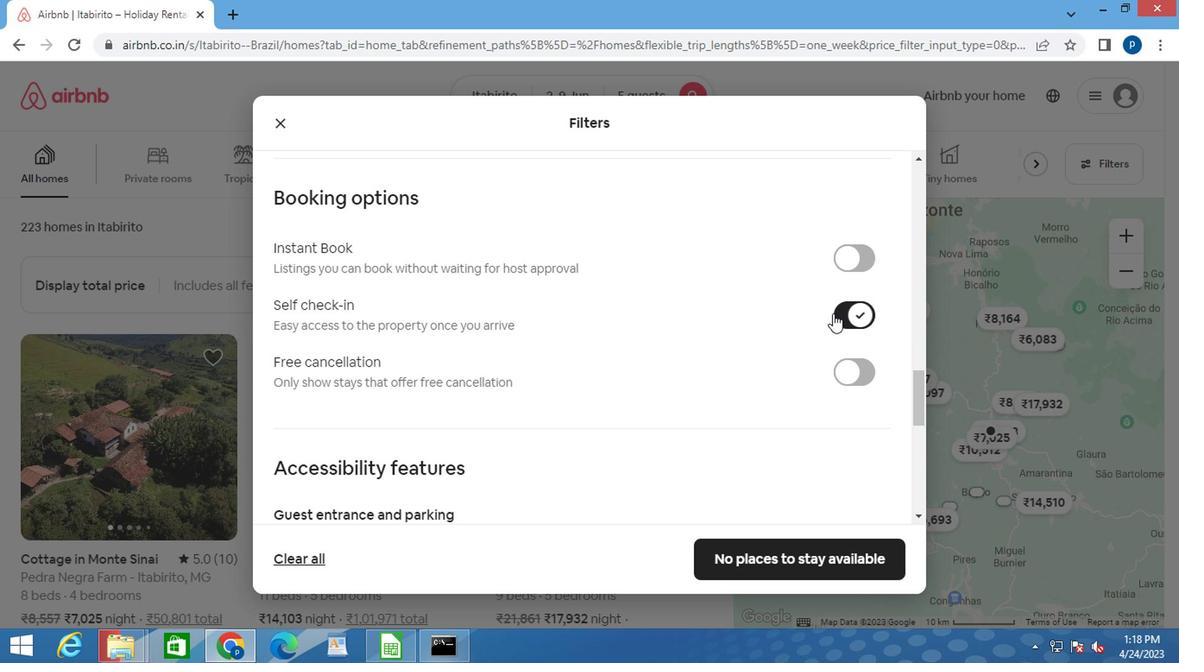 
Action: Mouse scrolled (830, 314) with delta (0, -1)
Screenshot: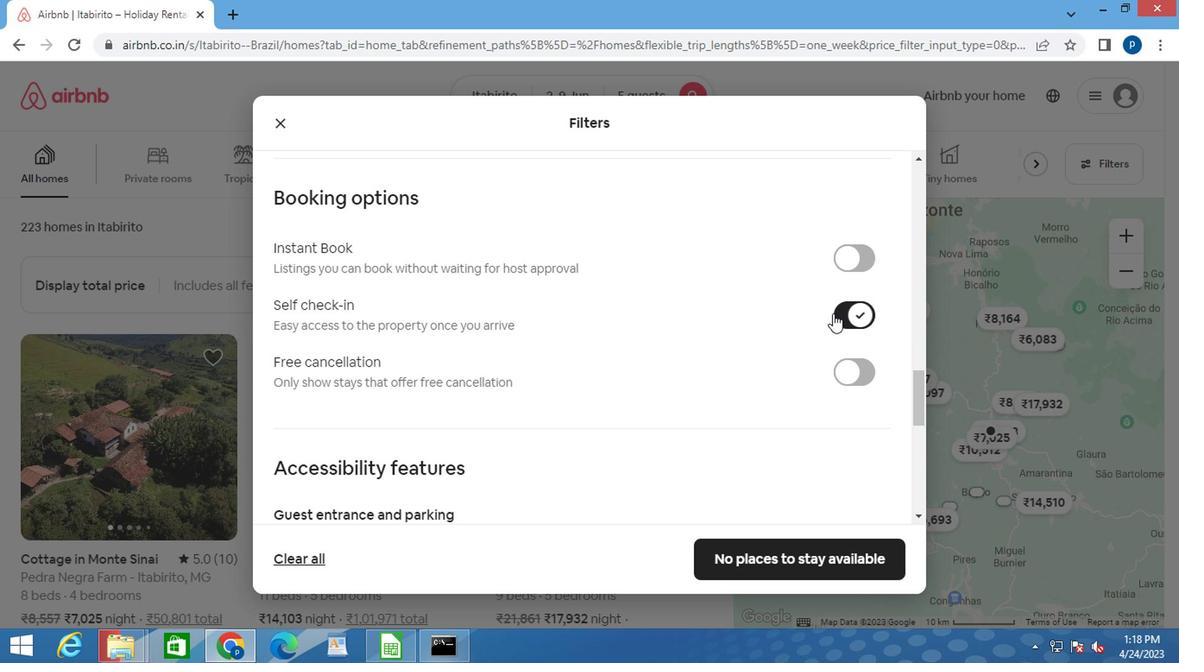 
Action: Mouse moved to (824, 317)
Screenshot: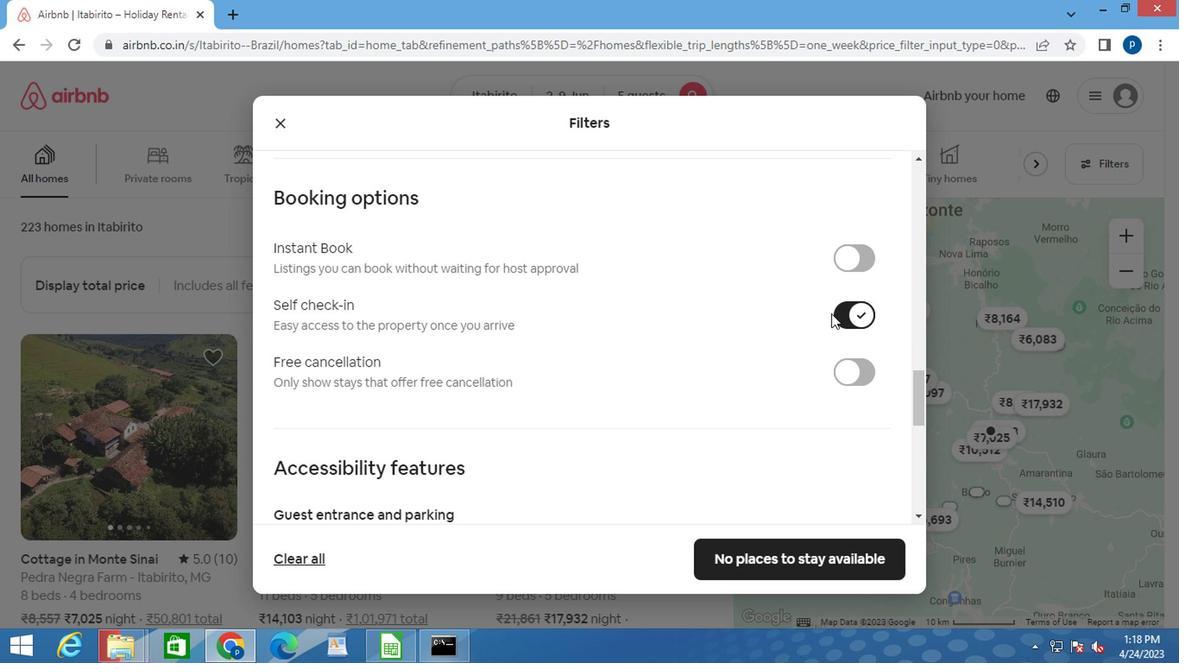 
Action: Mouse scrolled (824, 315) with delta (0, -1)
Screenshot: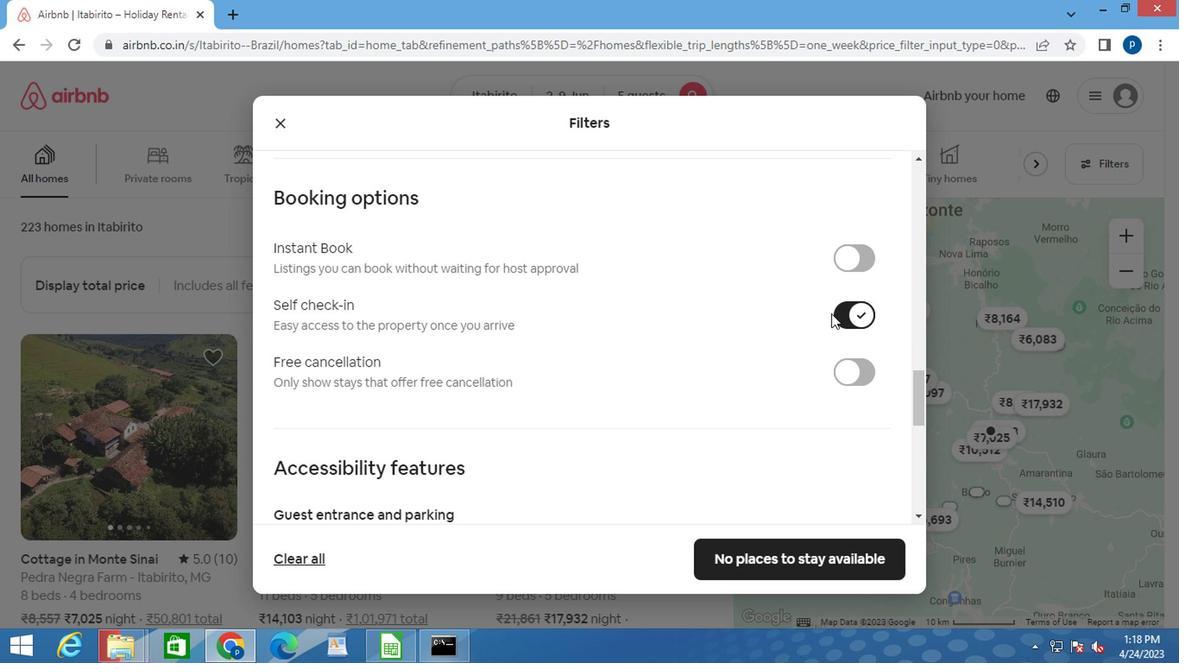 
Action: Mouse moved to (564, 357)
Screenshot: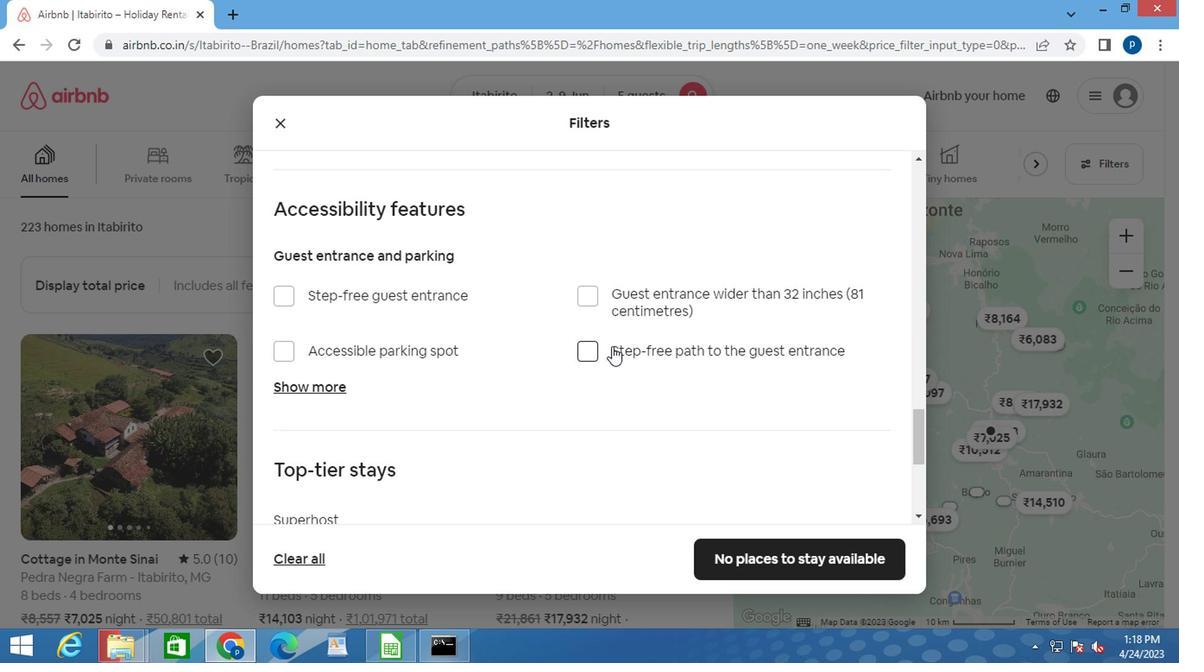
Action: Mouse scrolled (564, 356) with delta (0, -1)
Screenshot: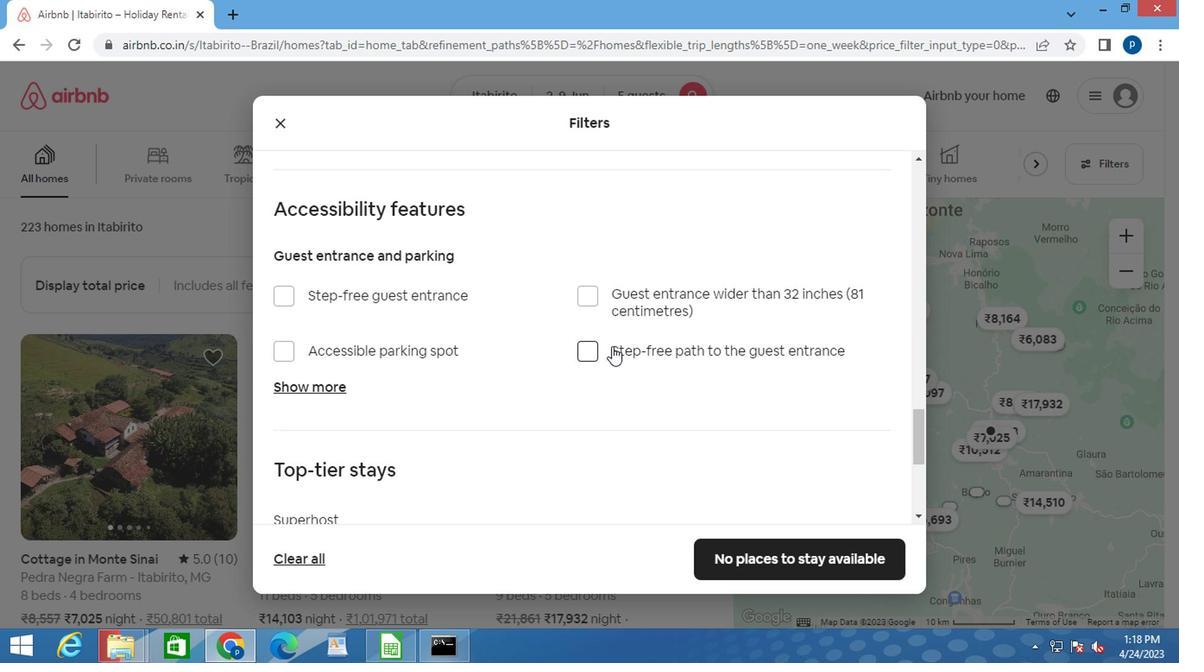 
Action: Mouse moved to (564, 357)
Screenshot: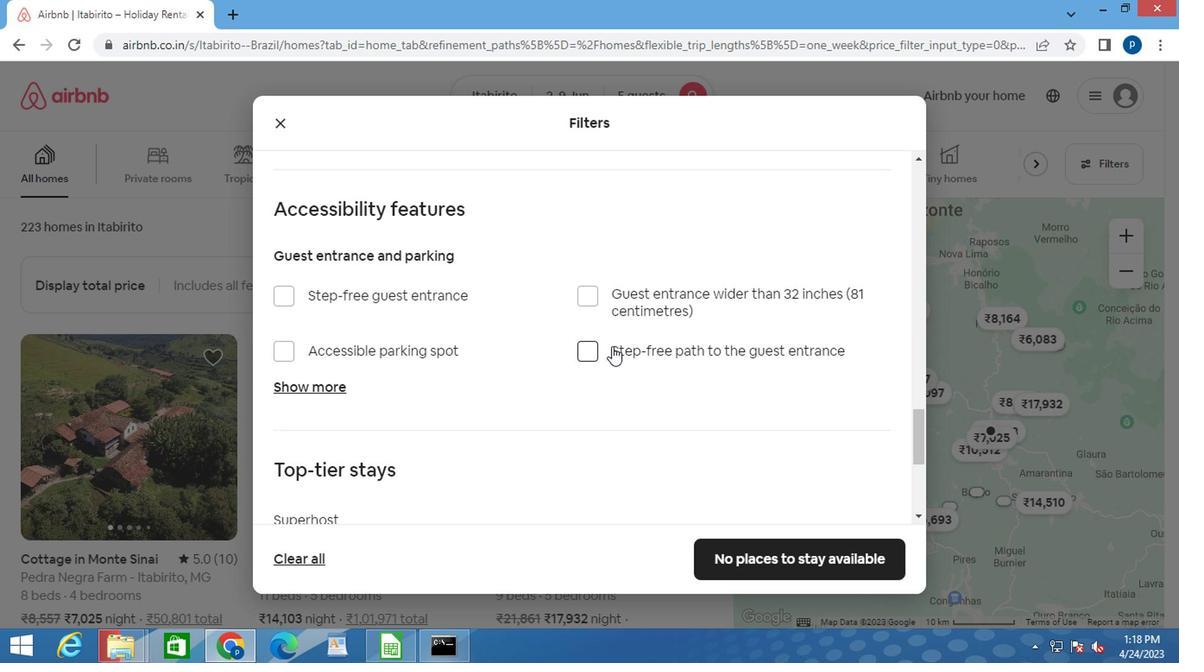
Action: Mouse scrolled (564, 356) with delta (0, -1)
Screenshot: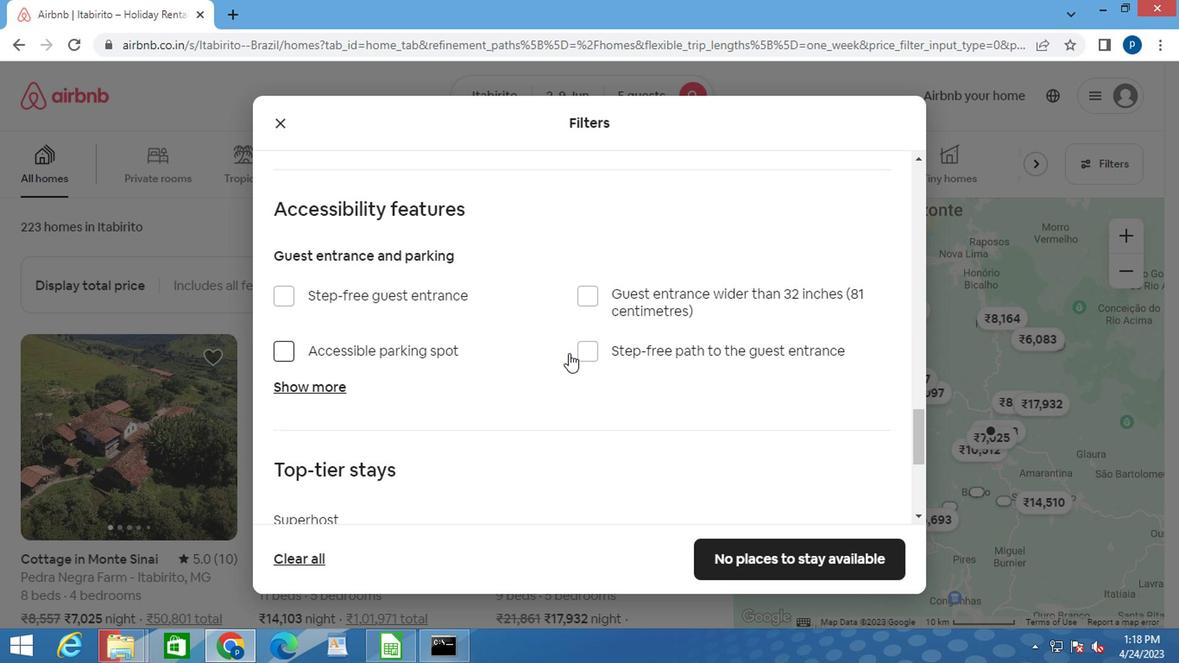 
Action: Mouse scrolled (564, 356) with delta (0, -1)
Screenshot: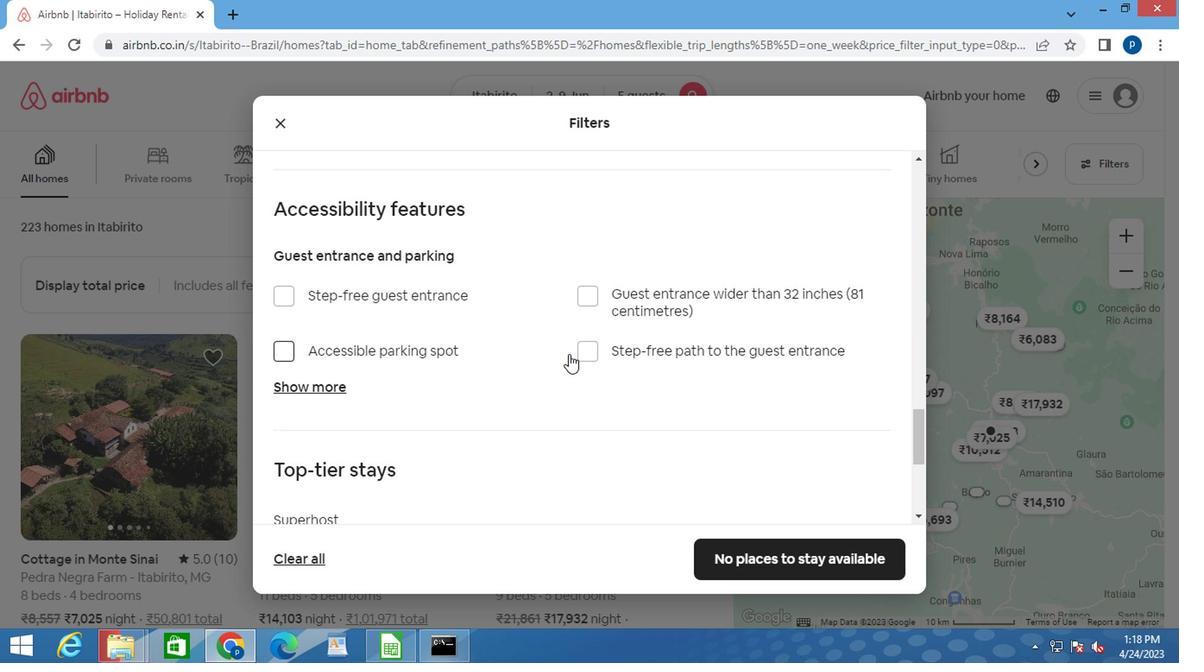 
Action: Mouse moved to (622, 412)
Screenshot: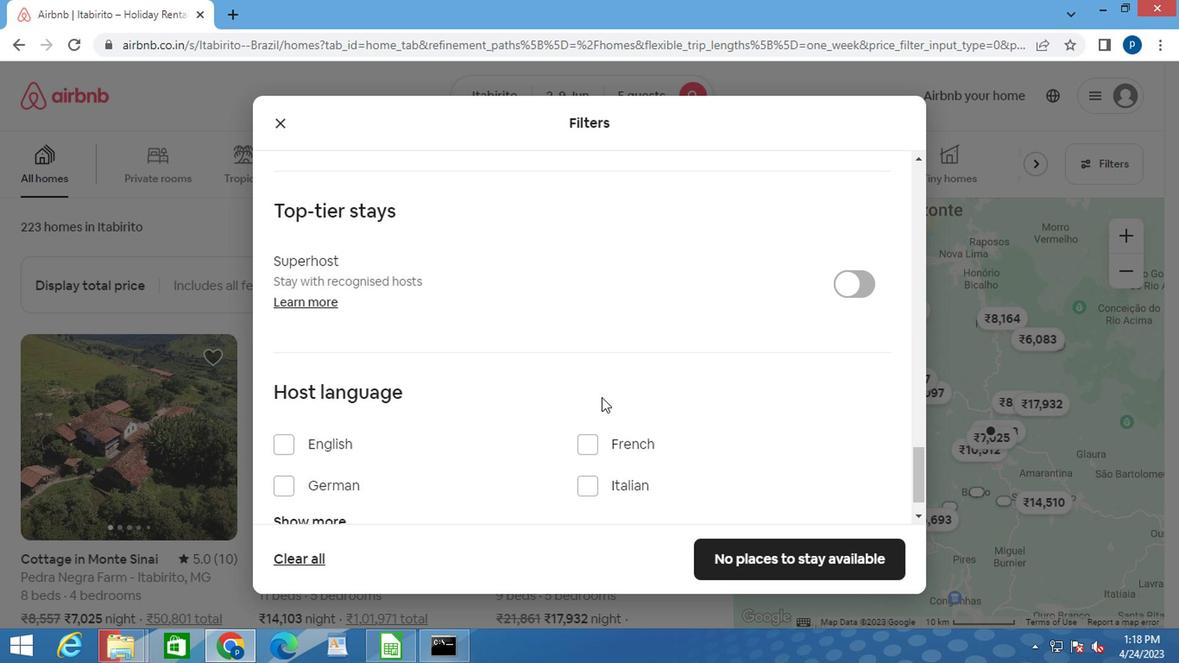 
Action: Mouse scrolled (622, 411) with delta (0, -1)
Screenshot: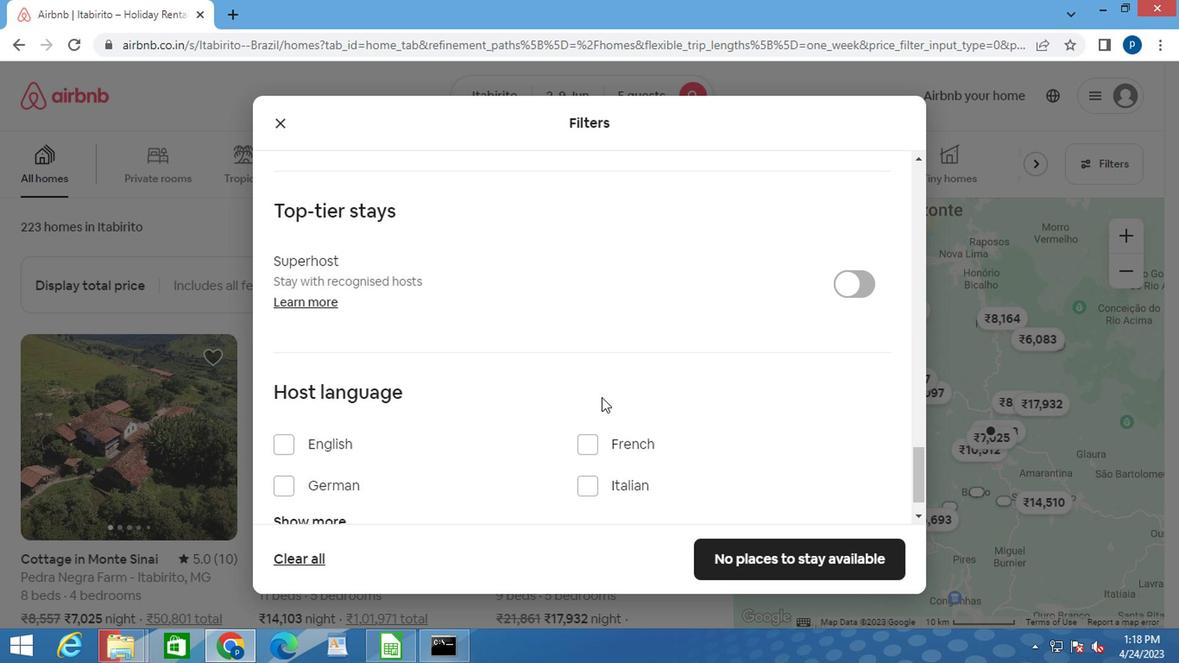 
Action: Mouse moved to (782, 549)
Screenshot: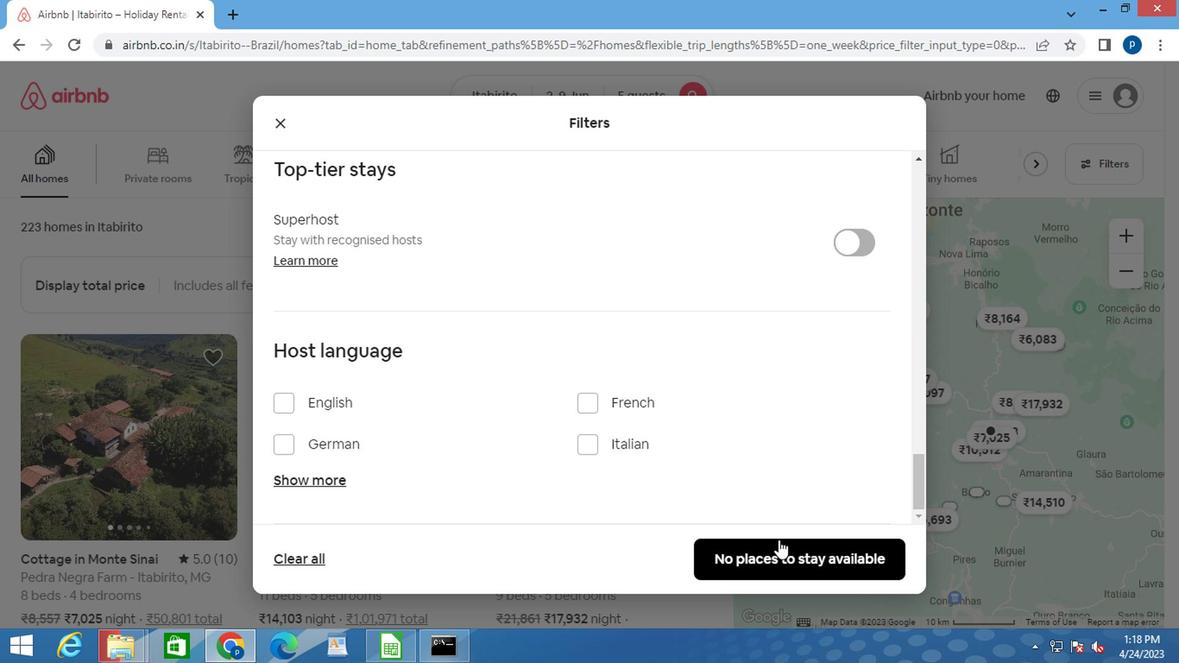 
Action: Mouse pressed left at (782, 549)
Screenshot: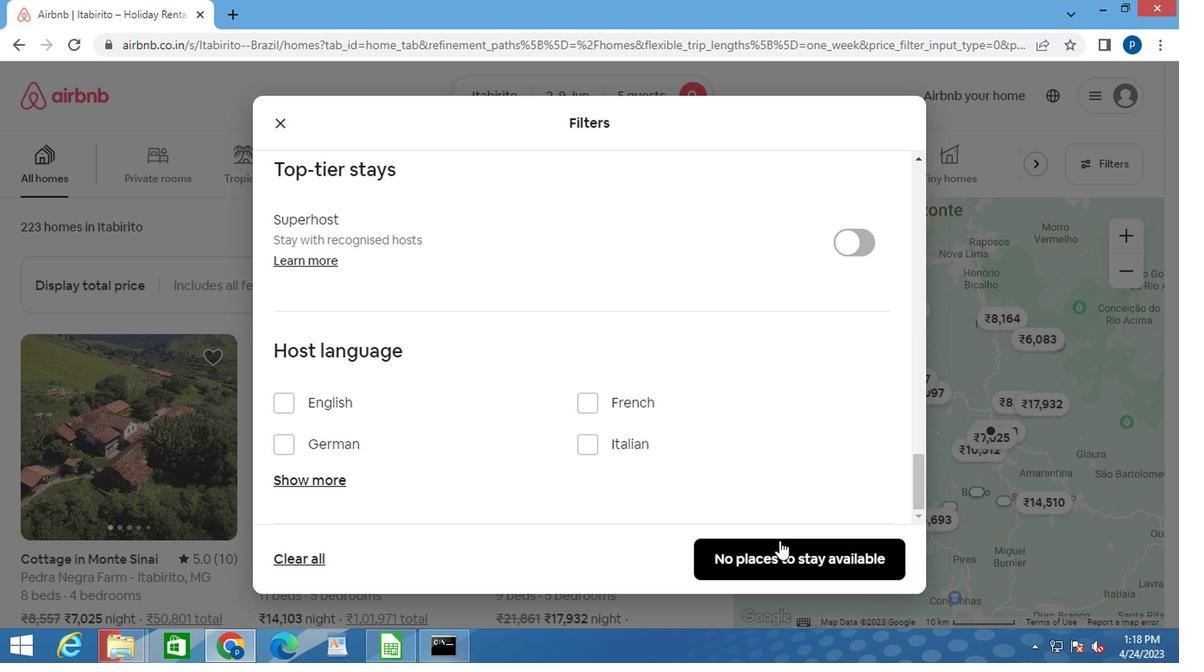 
